 Task: Search one way flight ticket for 2 adults, 2 infants in seat and 1 infant on lap in first from Wrangell: Wrangell Airport (also See Wrangell Seaplane Base) to Wilmington: Wilmington International Airport on 8-6-2023. Choice of flights is Frontier. Number of bags: 1 checked bag. Price is upto 45000. Outbound departure time preference is 21:15.
Action: Mouse moved to (381, 167)
Screenshot: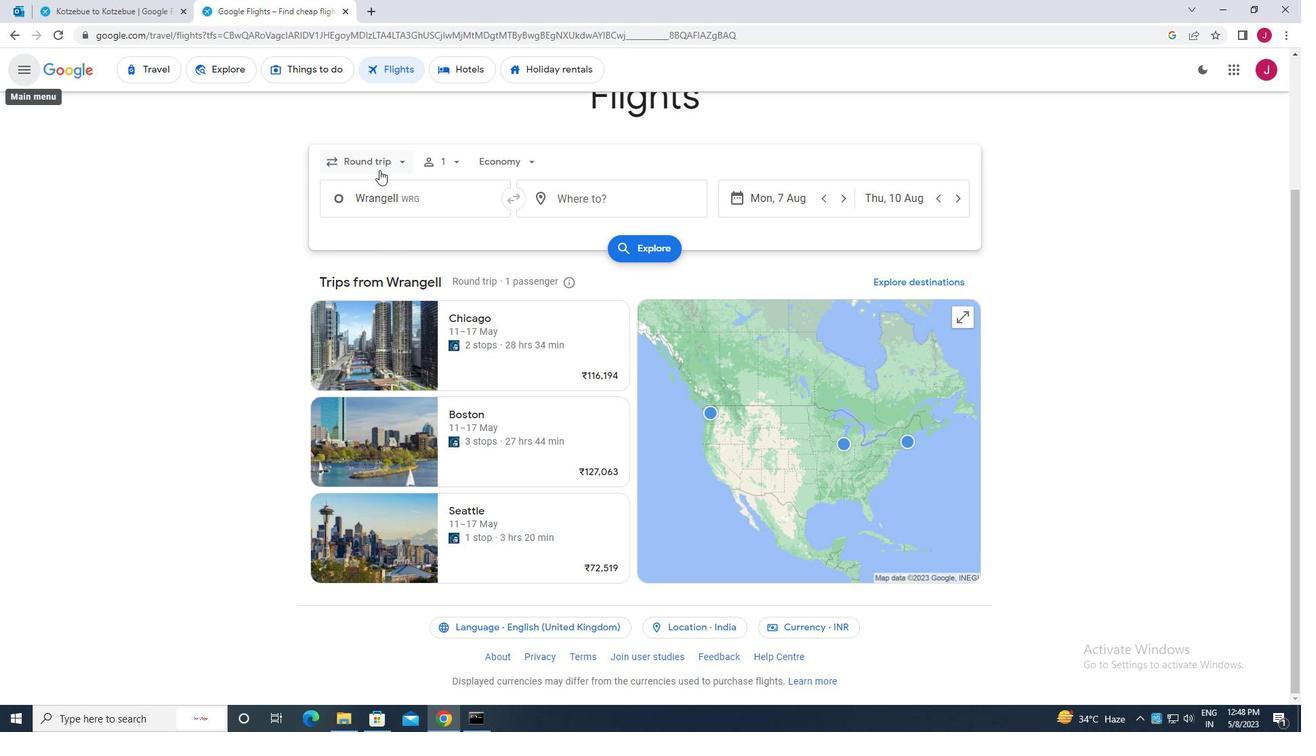 
Action: Mouse pressed left at (381, 167)
Screenshot: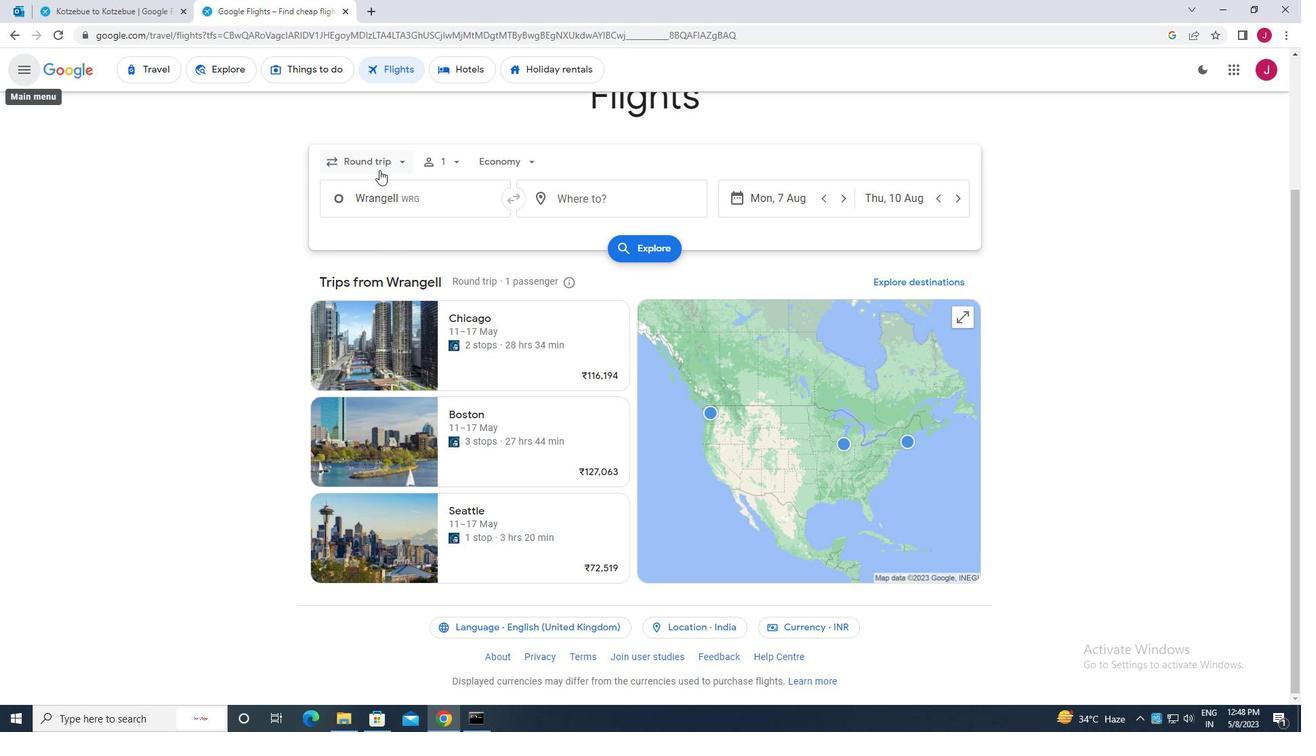 
Action: Mouse moved to (379, 217)
Screenshot: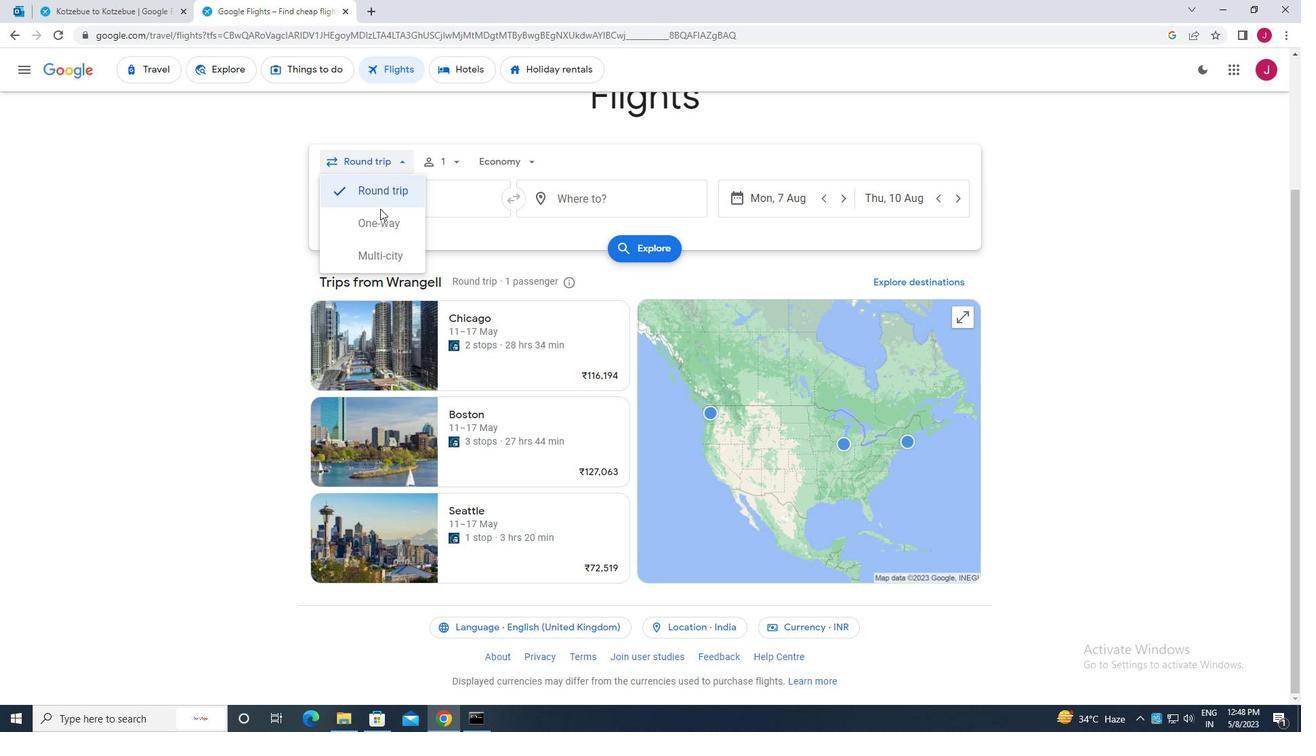 
Action: Mouse pressed left at (379, 217)
Screenshot: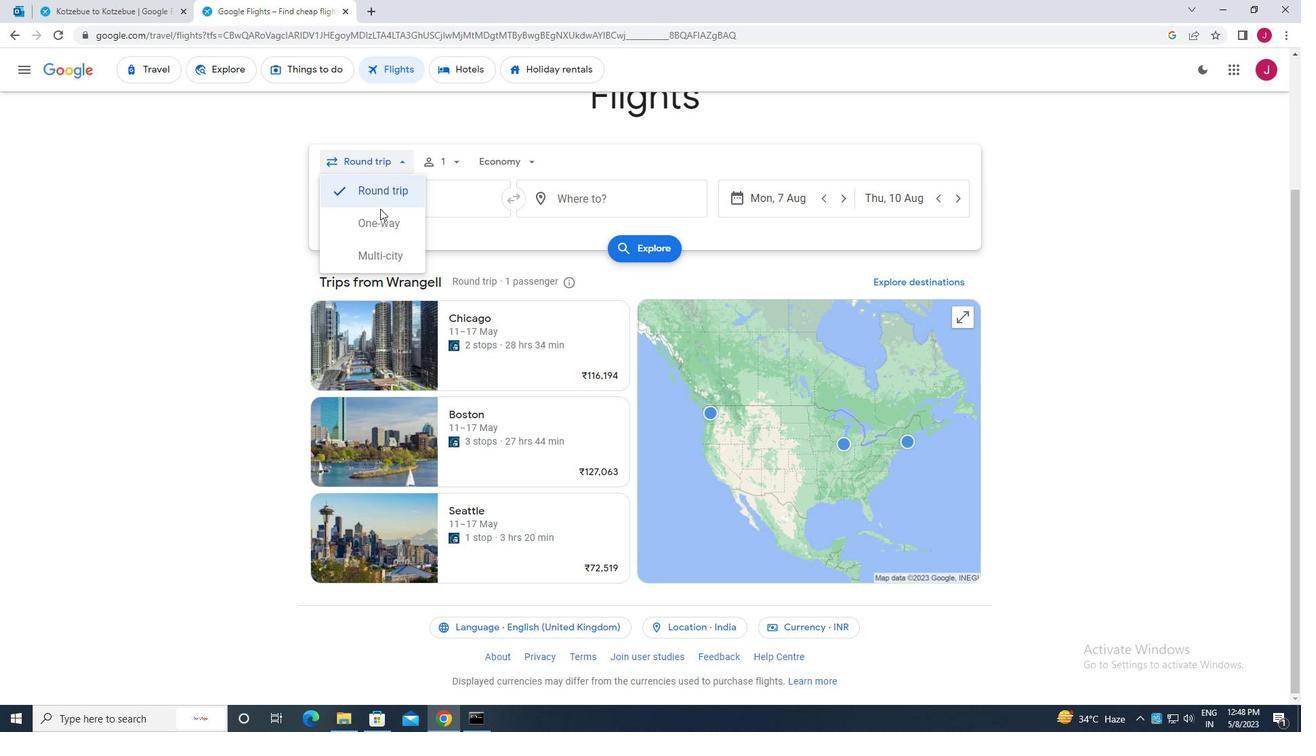 
Action: Mouse moved to (450, 157)
Screenshot: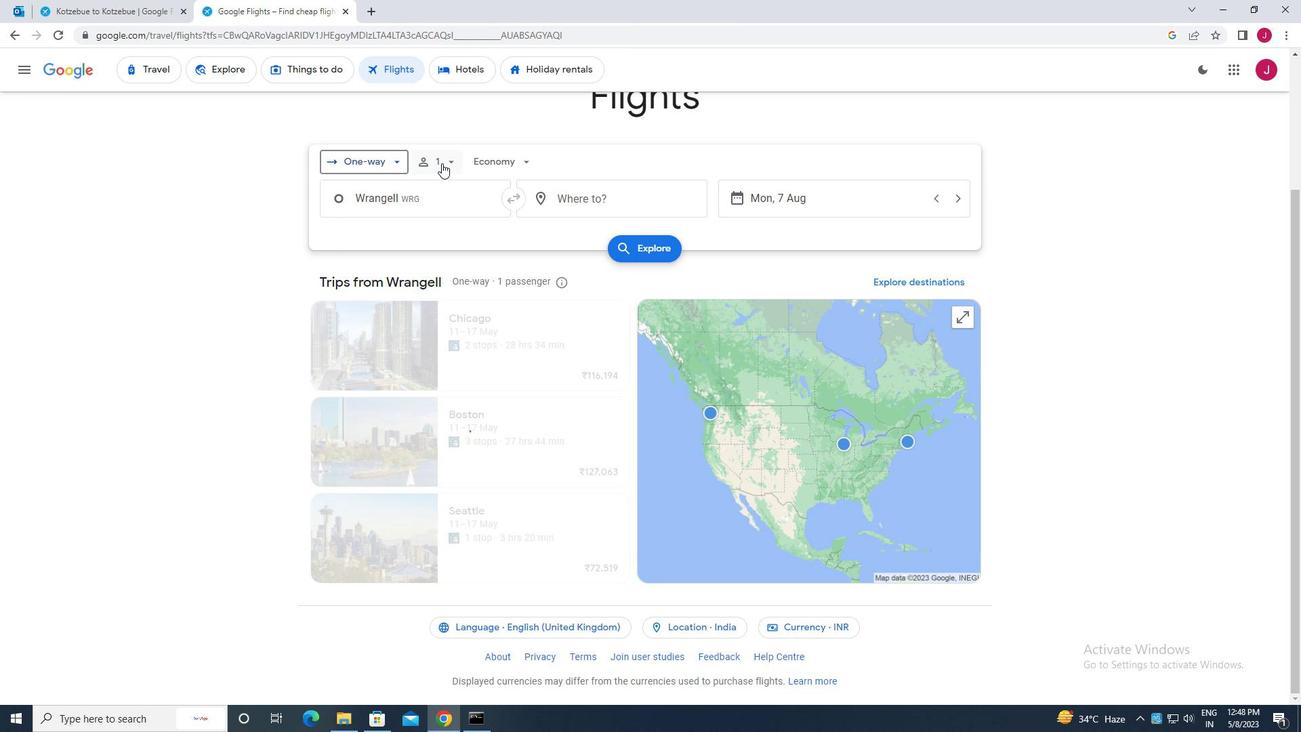 
Action: Mouse pressed left at (450, 157)
Screenshot: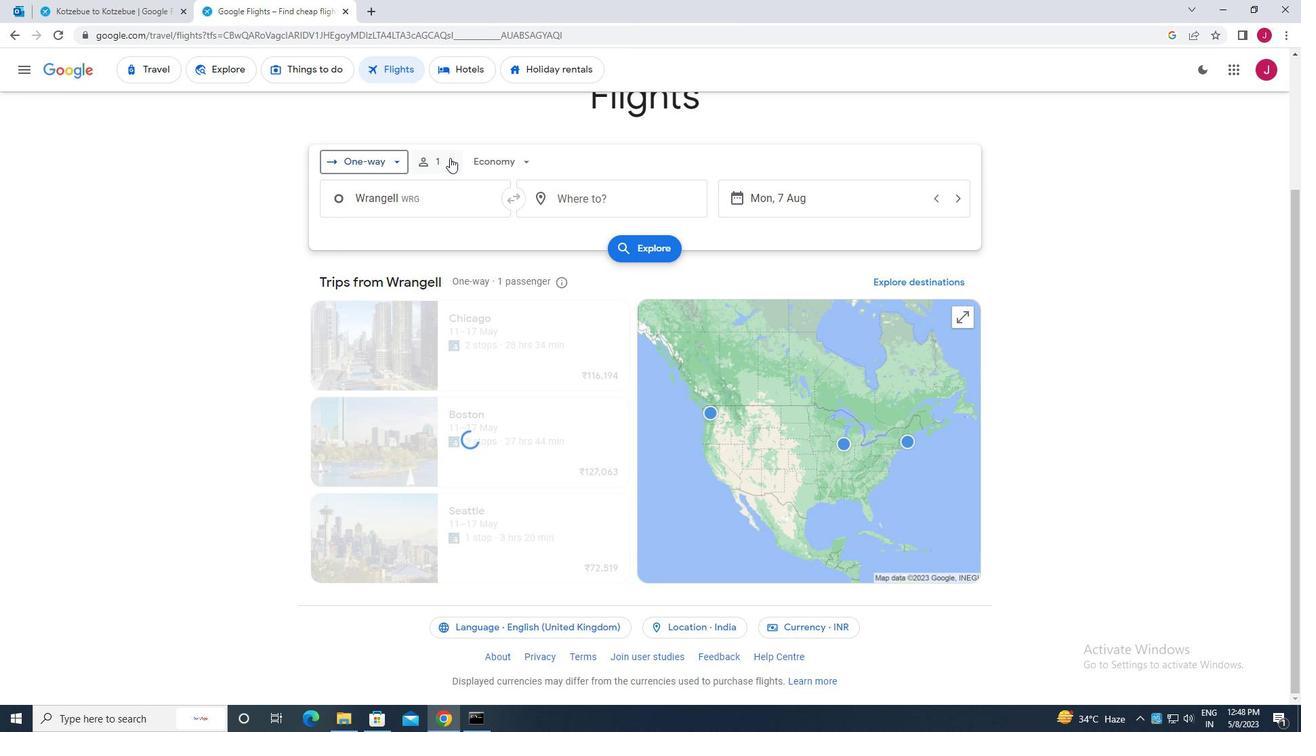 
Action: Mouse moved to (559, 193)
Screenshot: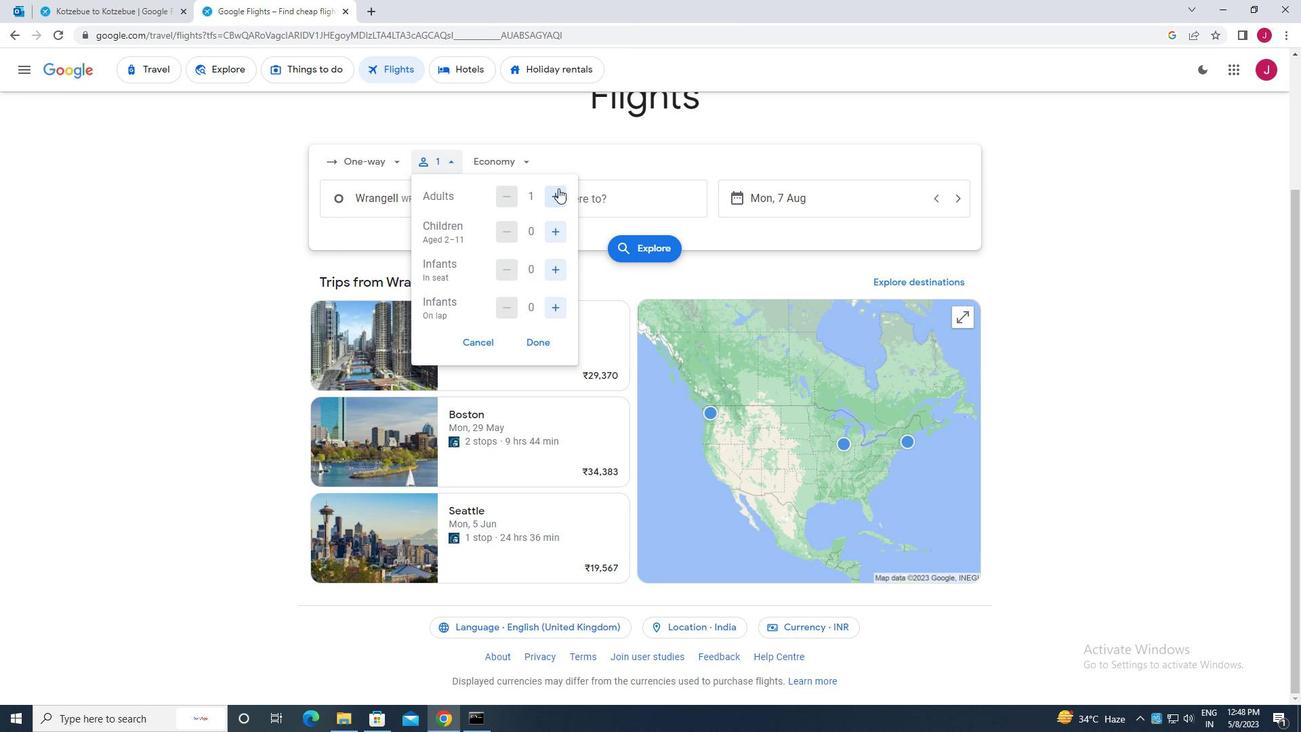 
Action: Mouse pressed left at (559, 193)
Screenshot: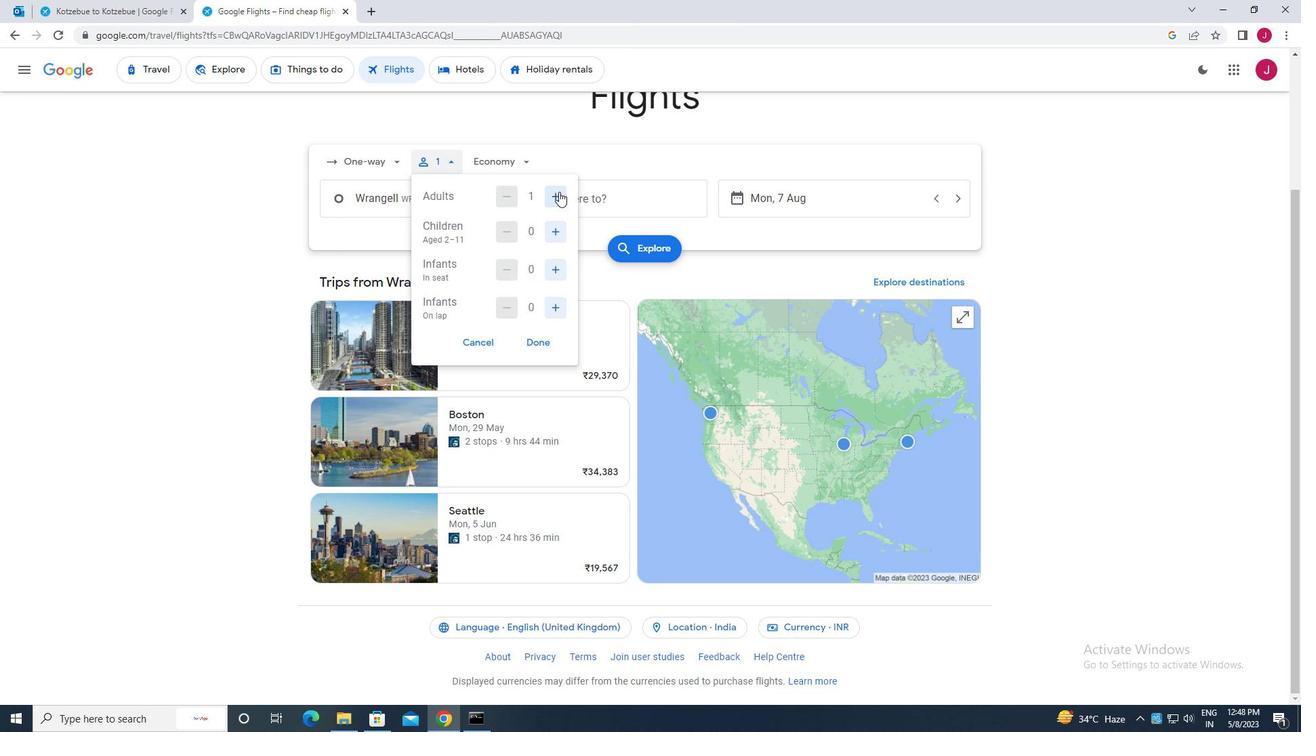 
Action: Mouse moved to (561, 233)
Screenshot: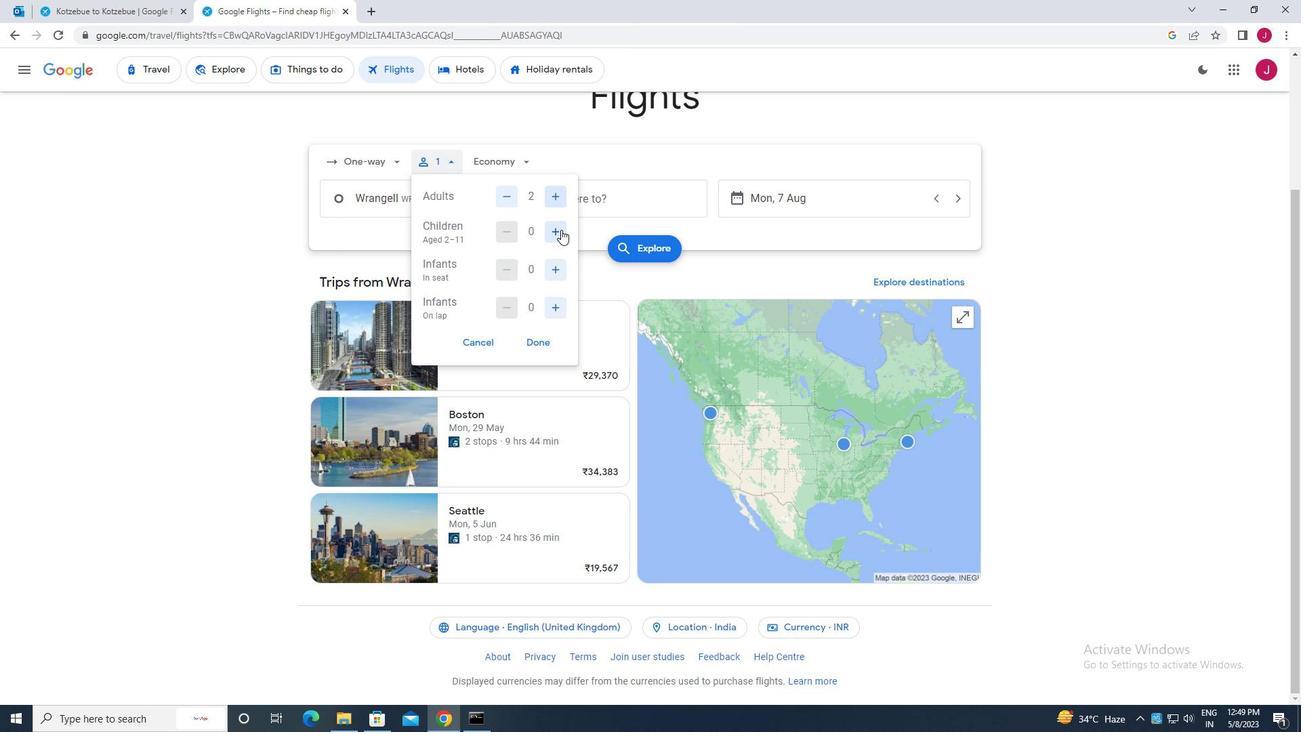 
Action: Mouse pressed left at (561, 233)
Screenshot: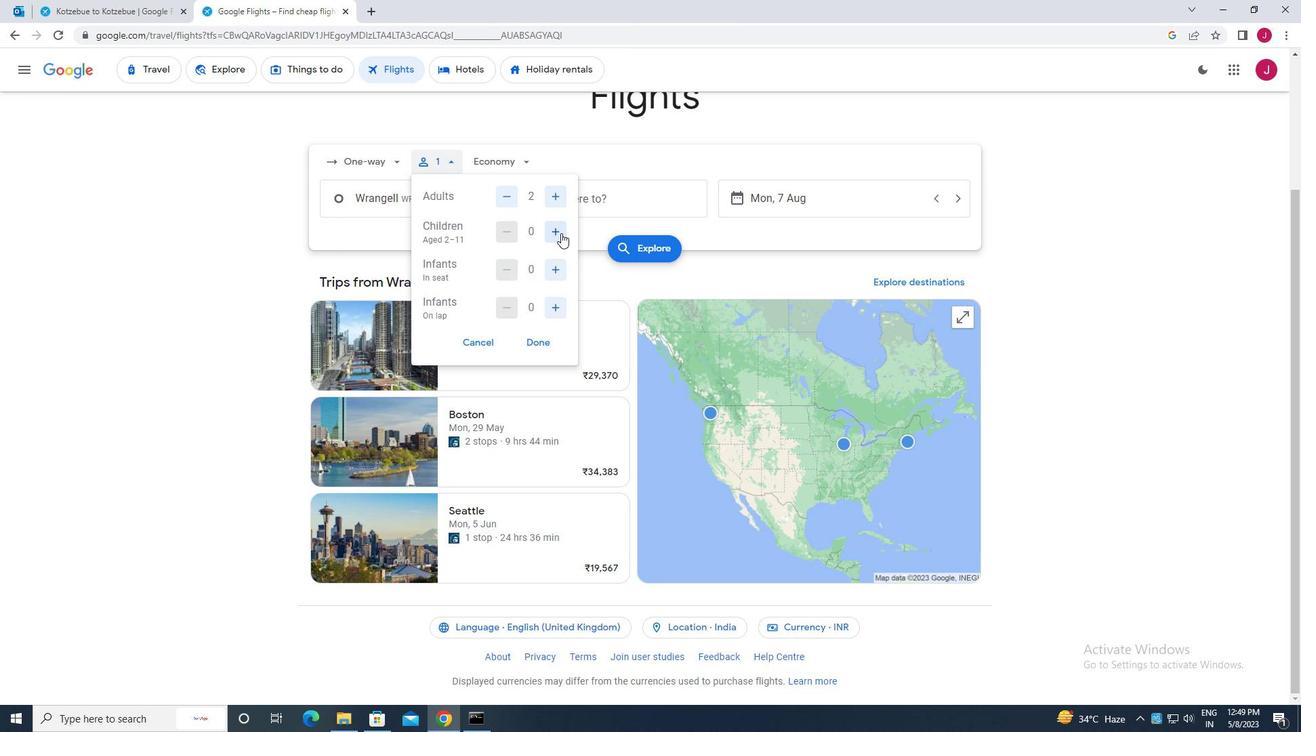 
Action: Mouse pressed left at (561, 233)
Screenshot: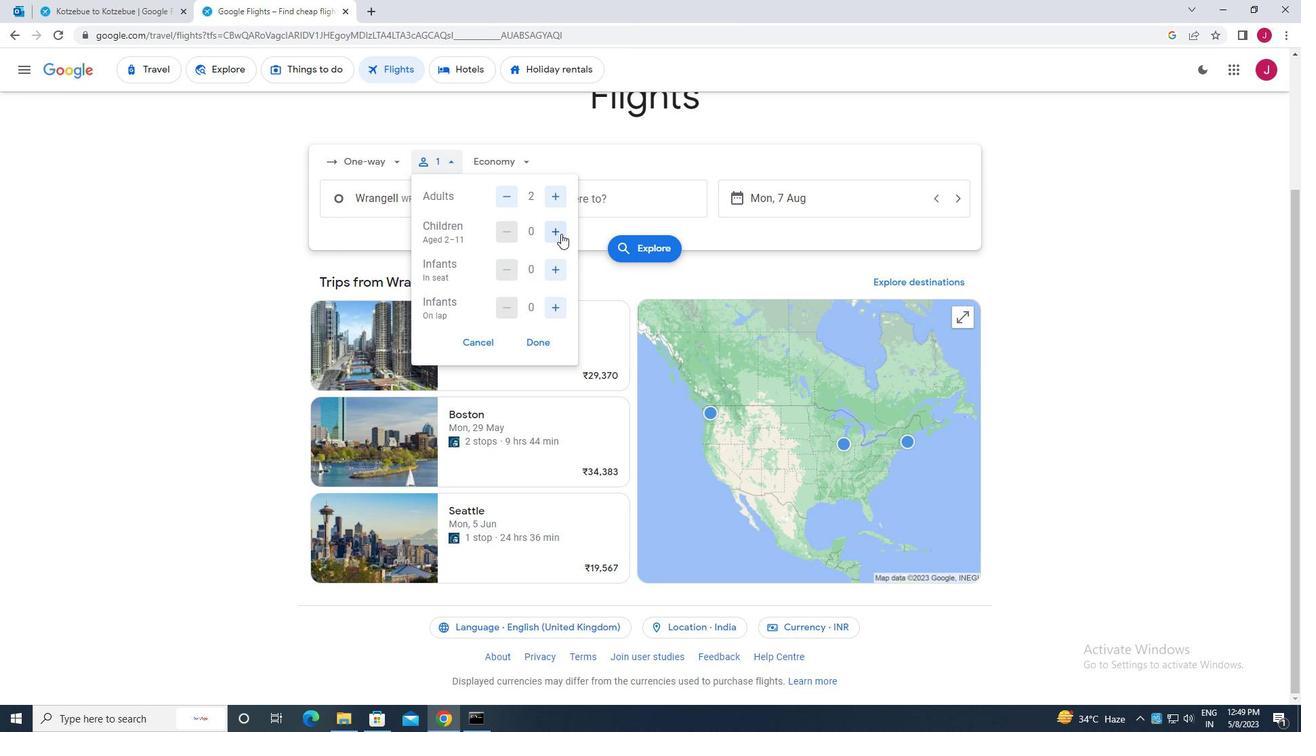 
Action: Mouse moved to (505, 225)
Screenshot: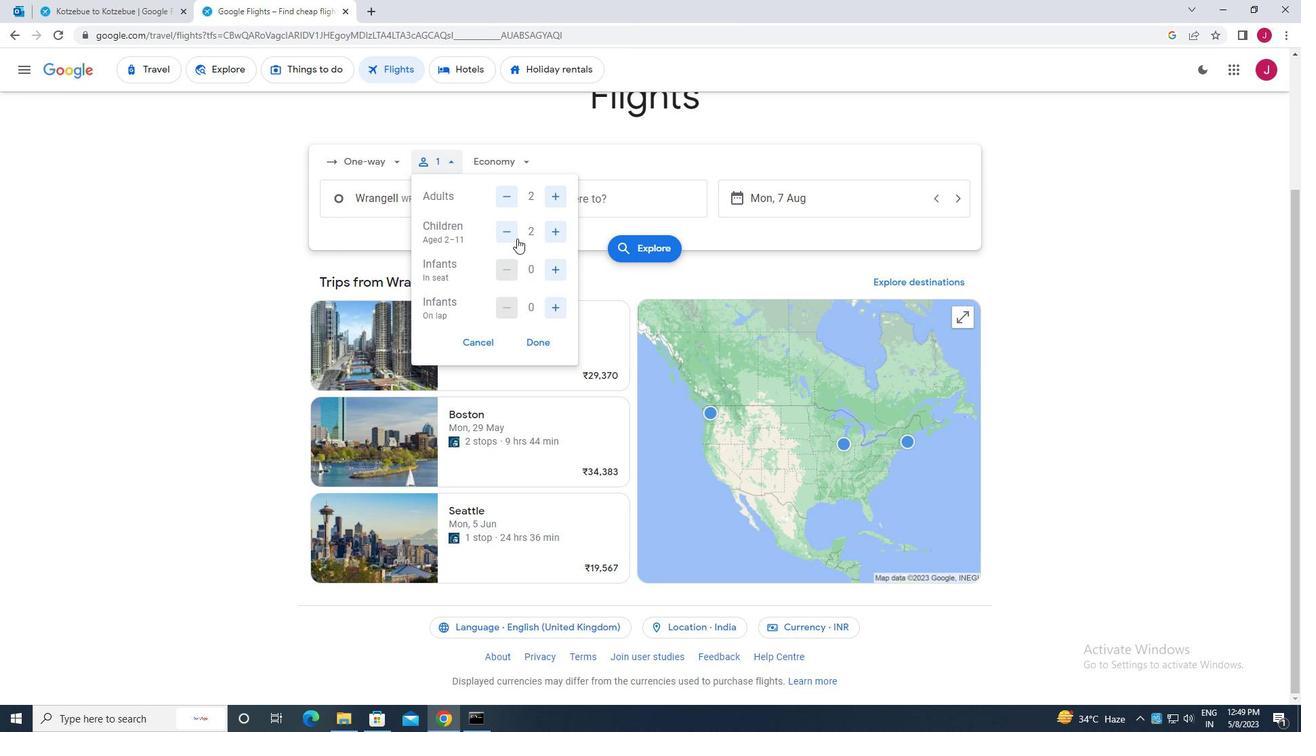 
Action: Mouse pressed left at (505, 225)
Screenshot: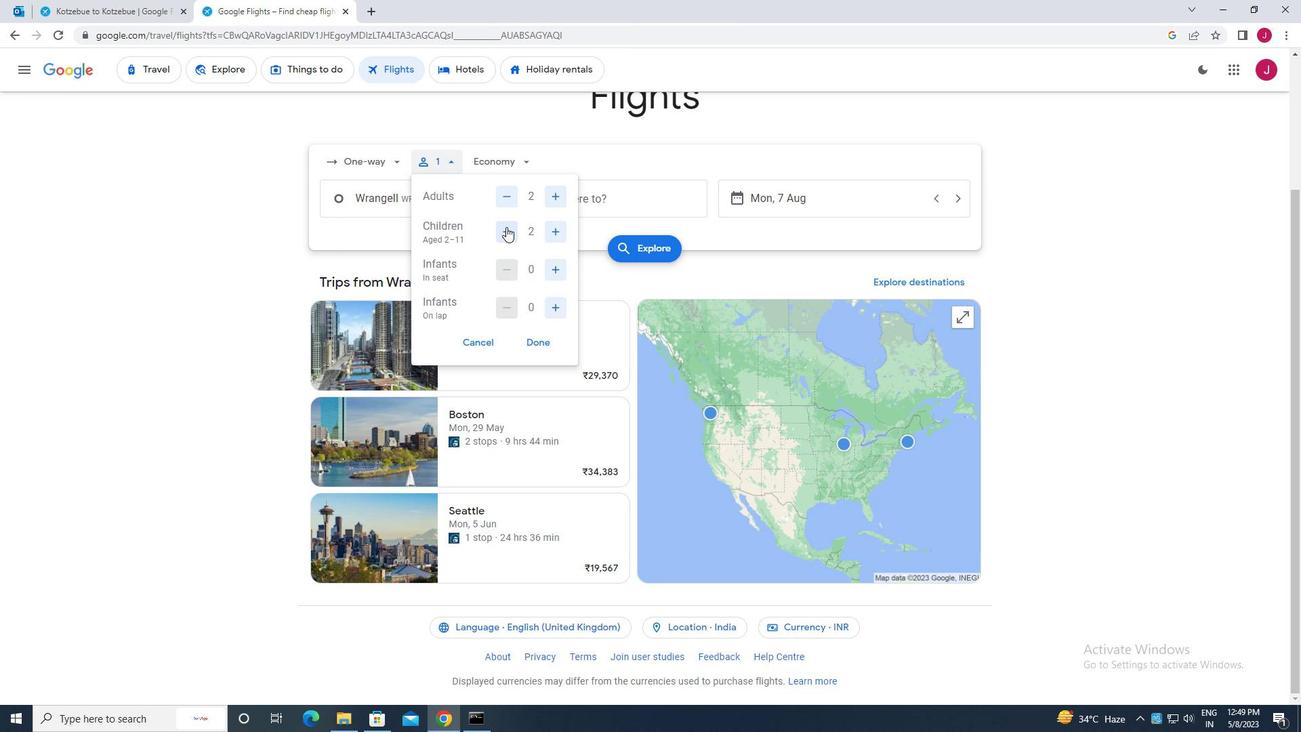 
Action: Mouse pressed left at (505, 225)
Screenshot: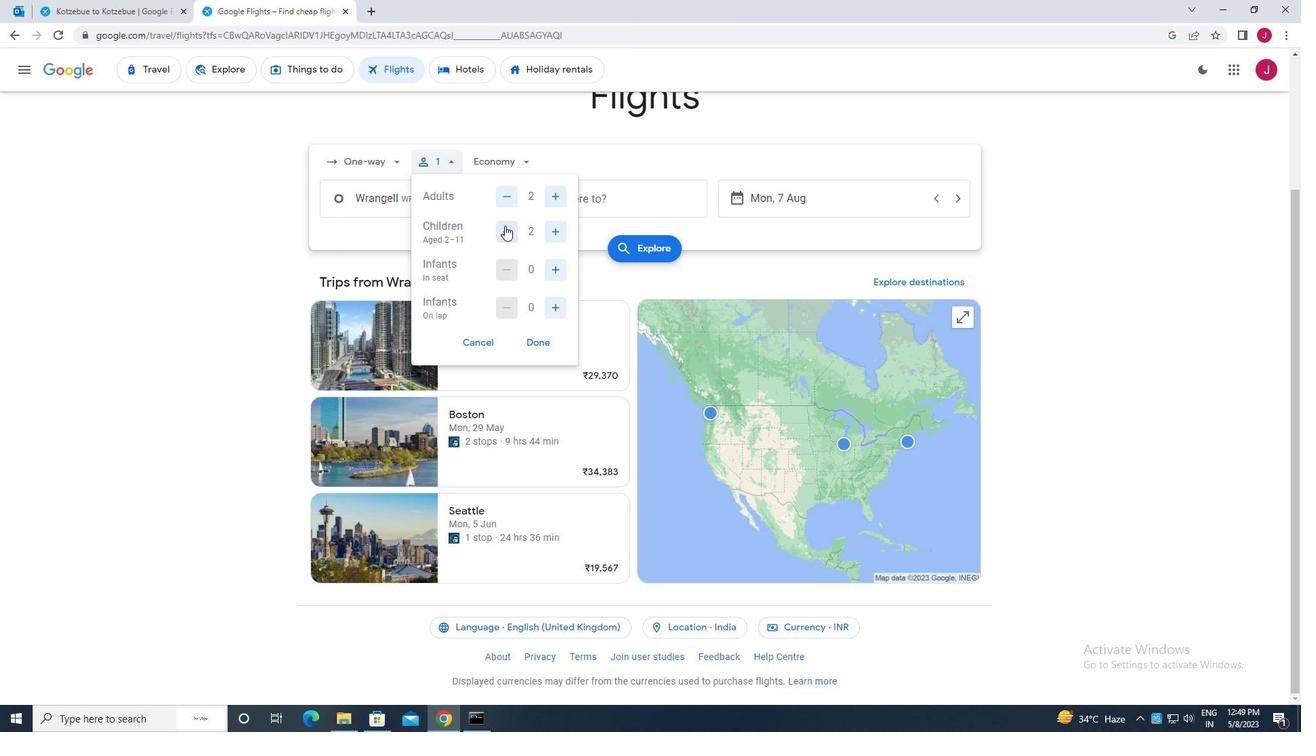 
Action: Mouse moved to (555, 271)
Screenshot: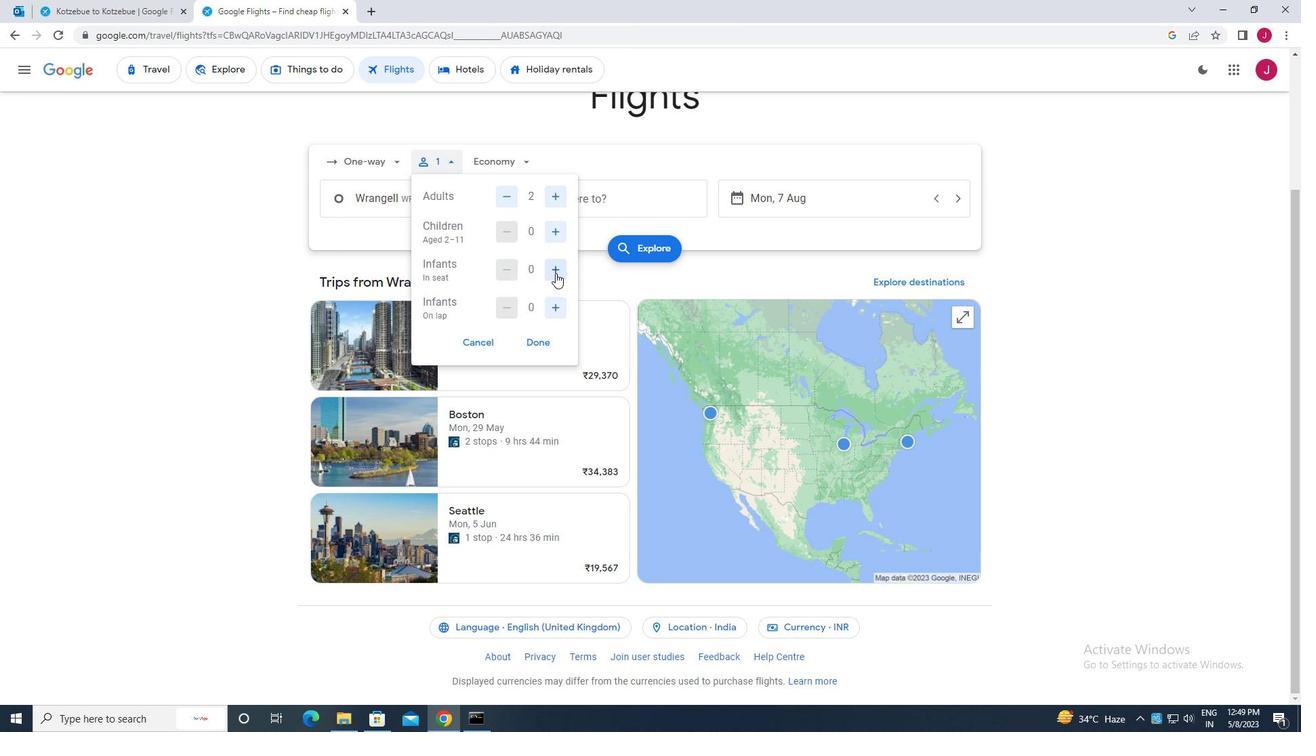 
Action: Mouse pressed left at (555, 271)
Screenshot: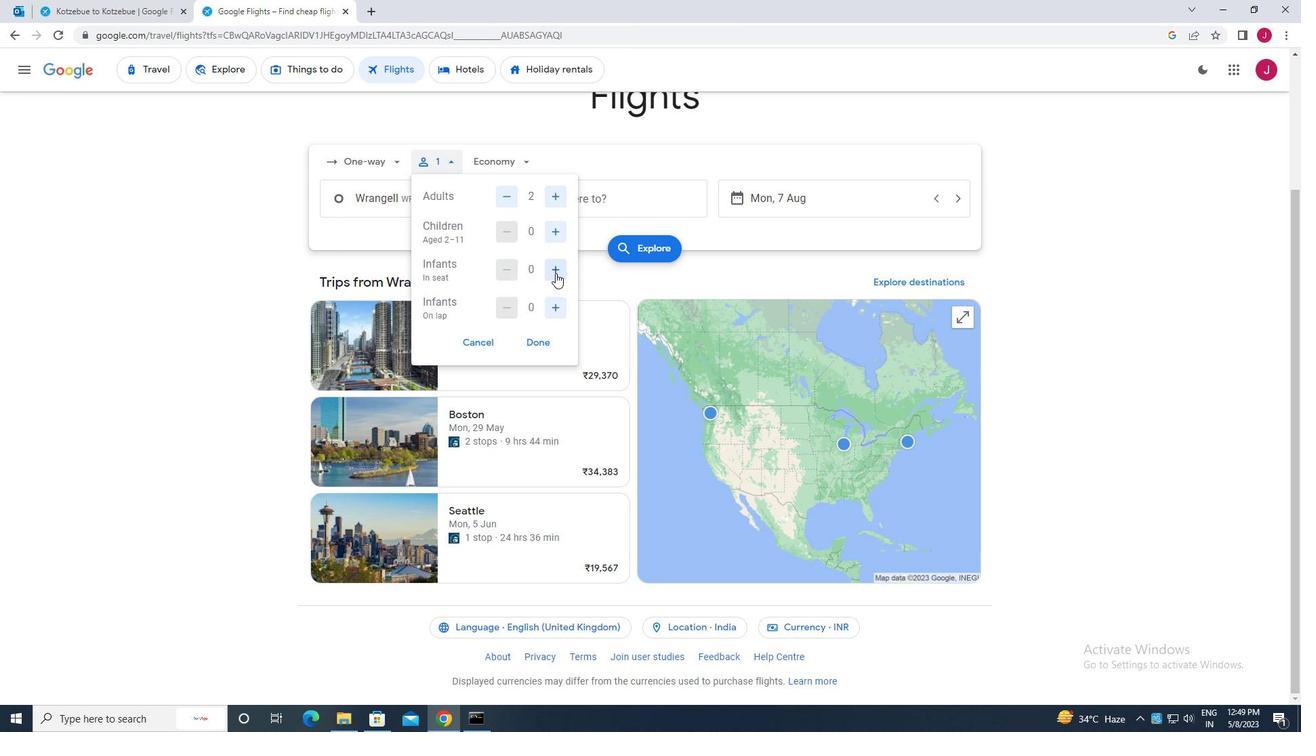 
Action: Mouse pressed left at (555, 271)
Screenshot: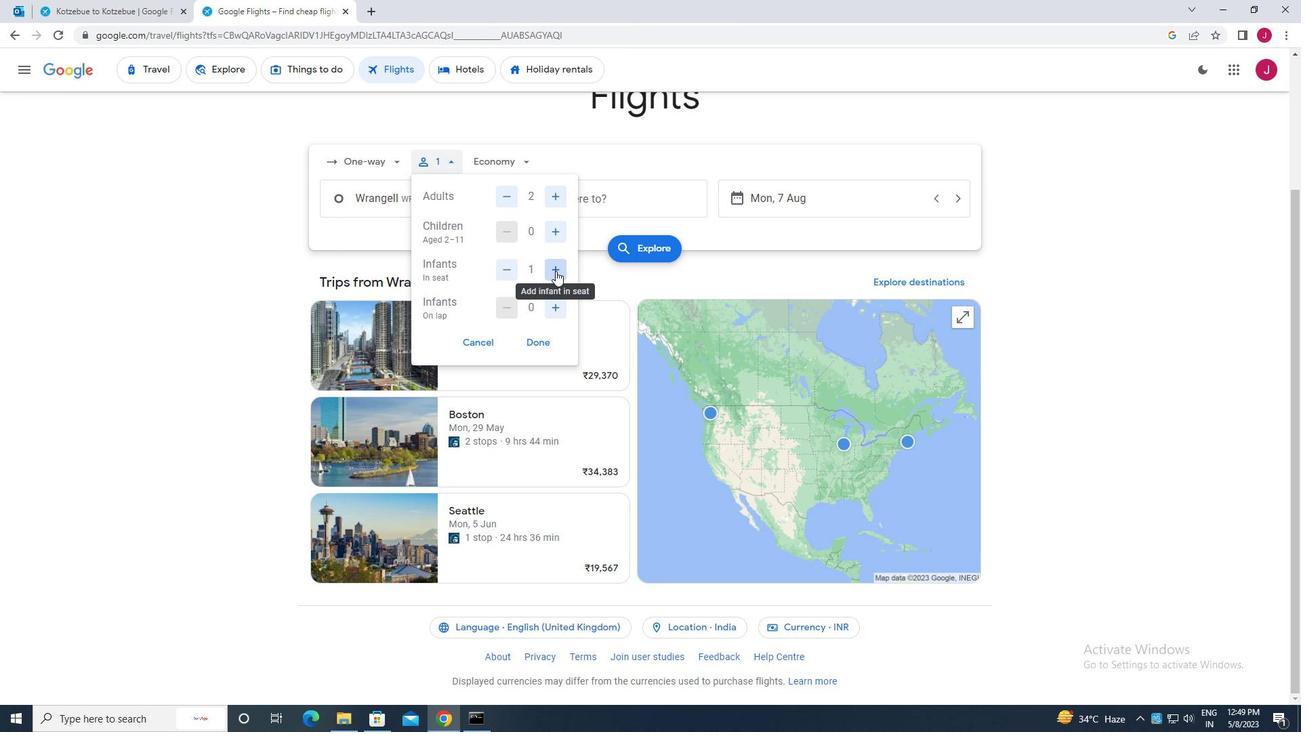 
Action: Mouse moved to (557, 309)
Screenshot: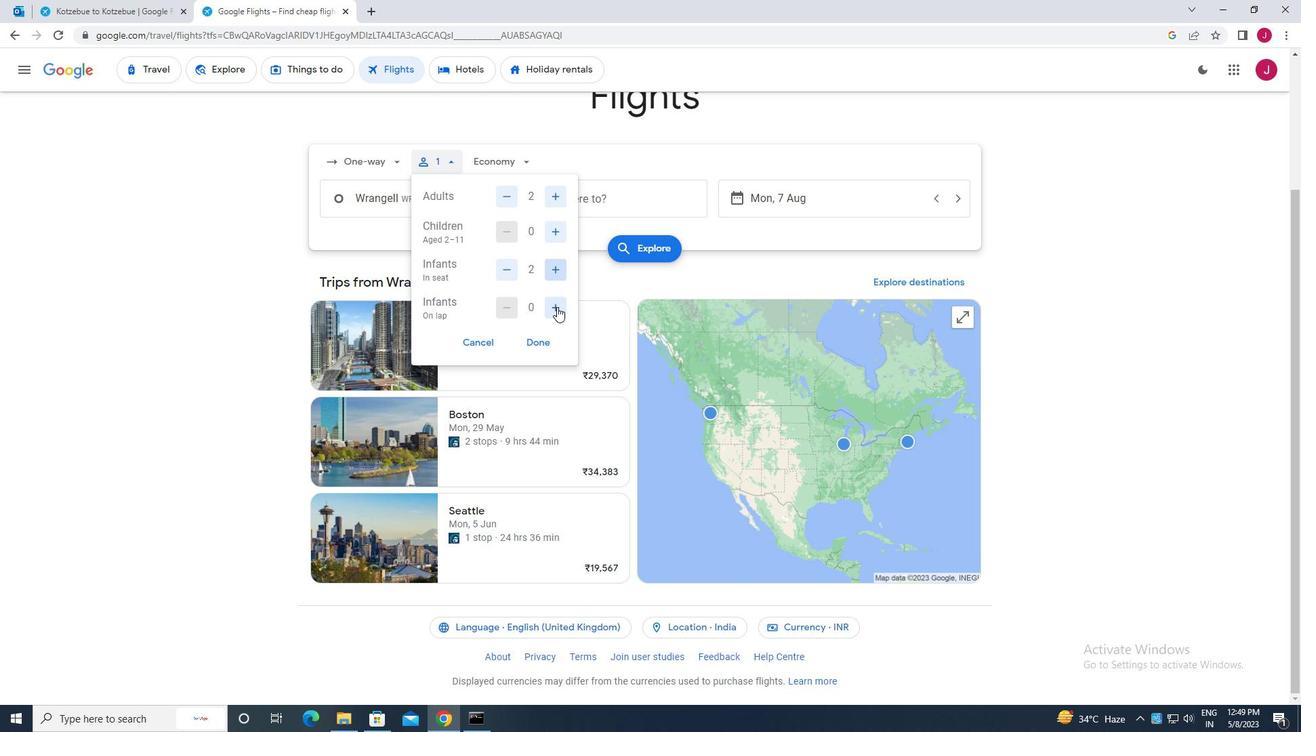 
Action: Mouse pressed left at (557, 309)
Screenshot: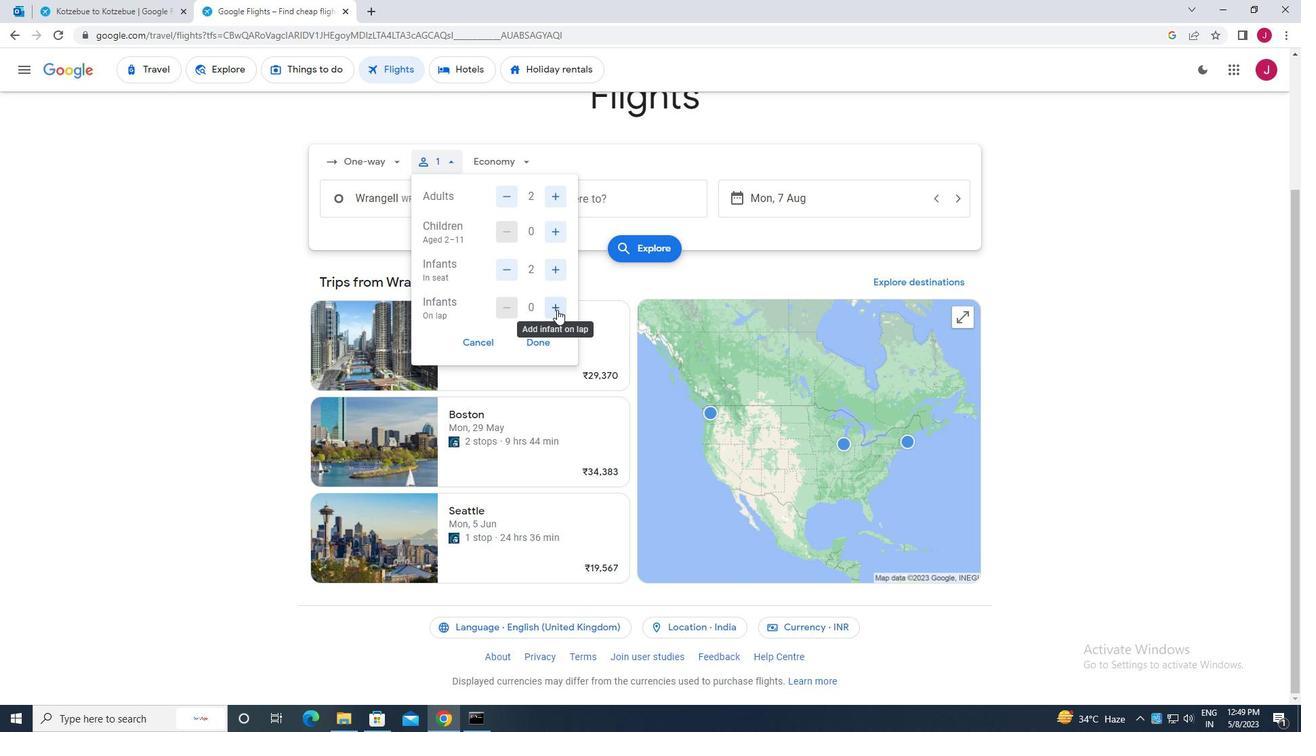 
Action: Mouse moved to (537, 340)
Screenshot: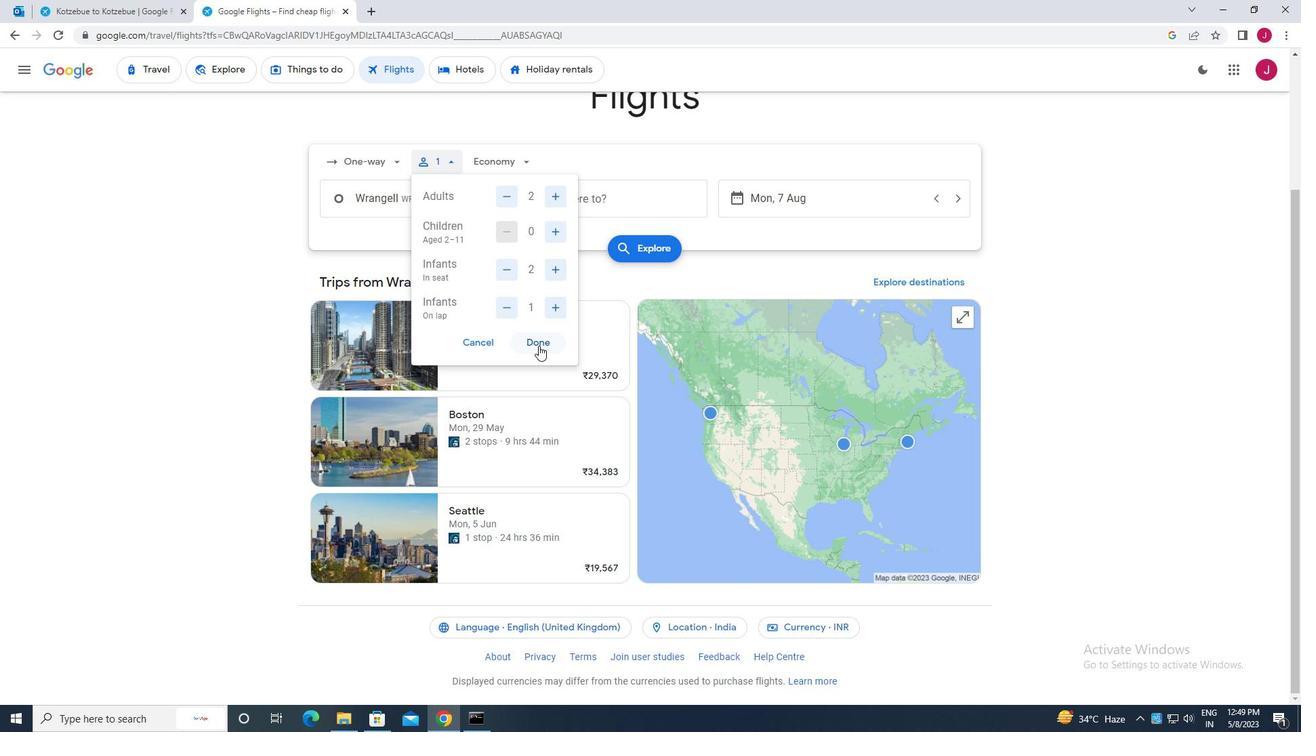 
Action: Mouse pressed left at (537, 340)
Screenshot: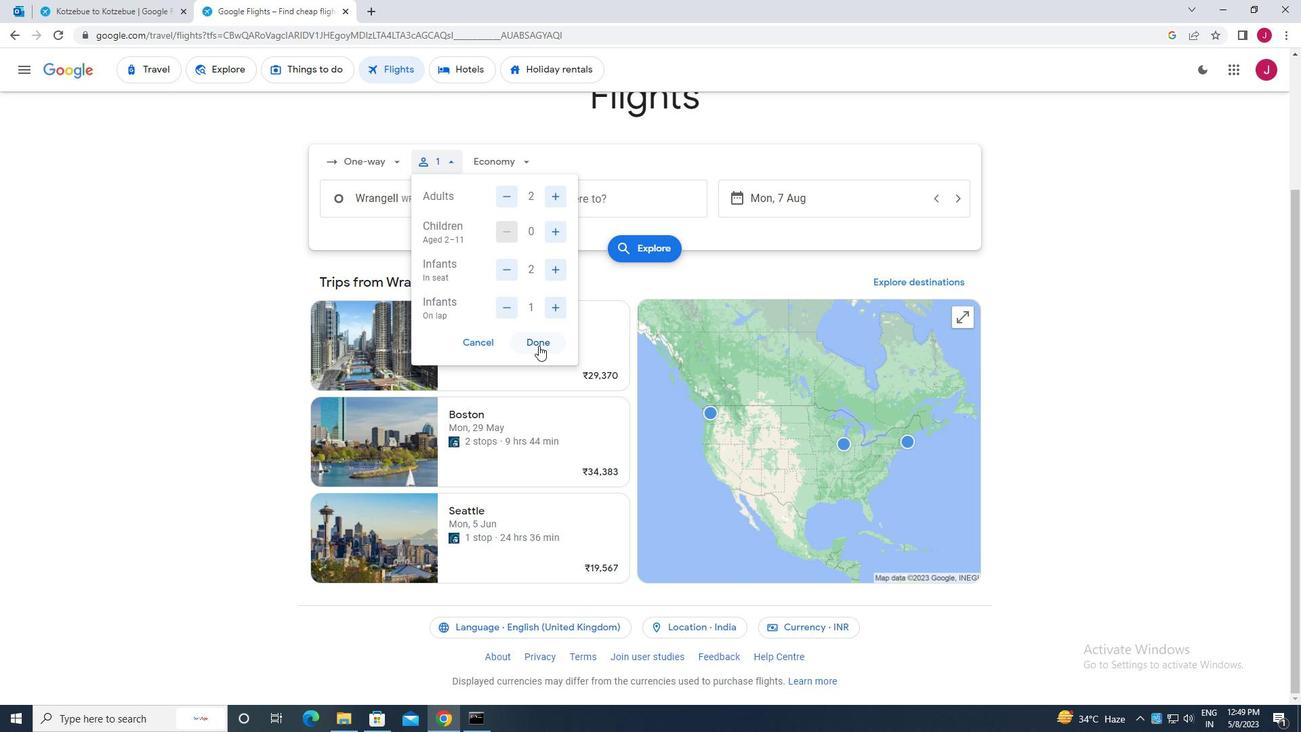 
Action: Mouse moved to (504, 164)
Screenshot: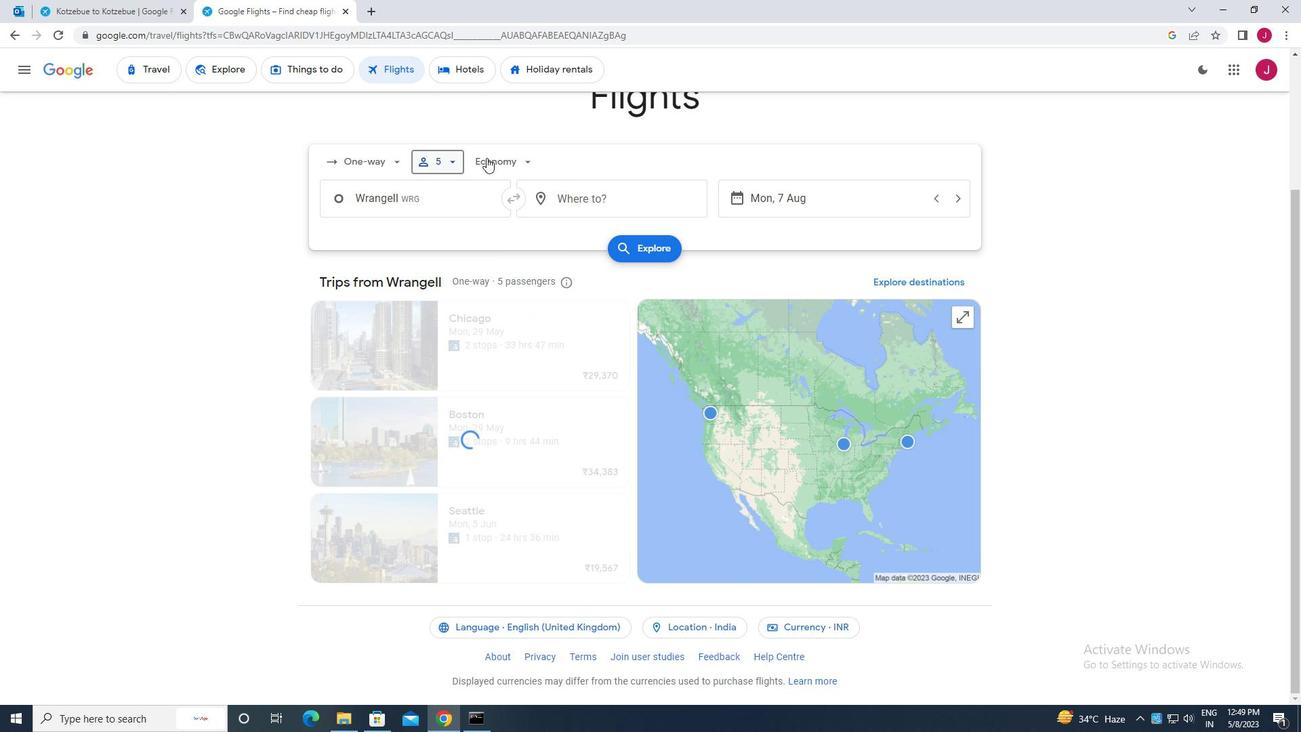 
Action: Mouse pressed left at (504, 164)
Screenshot: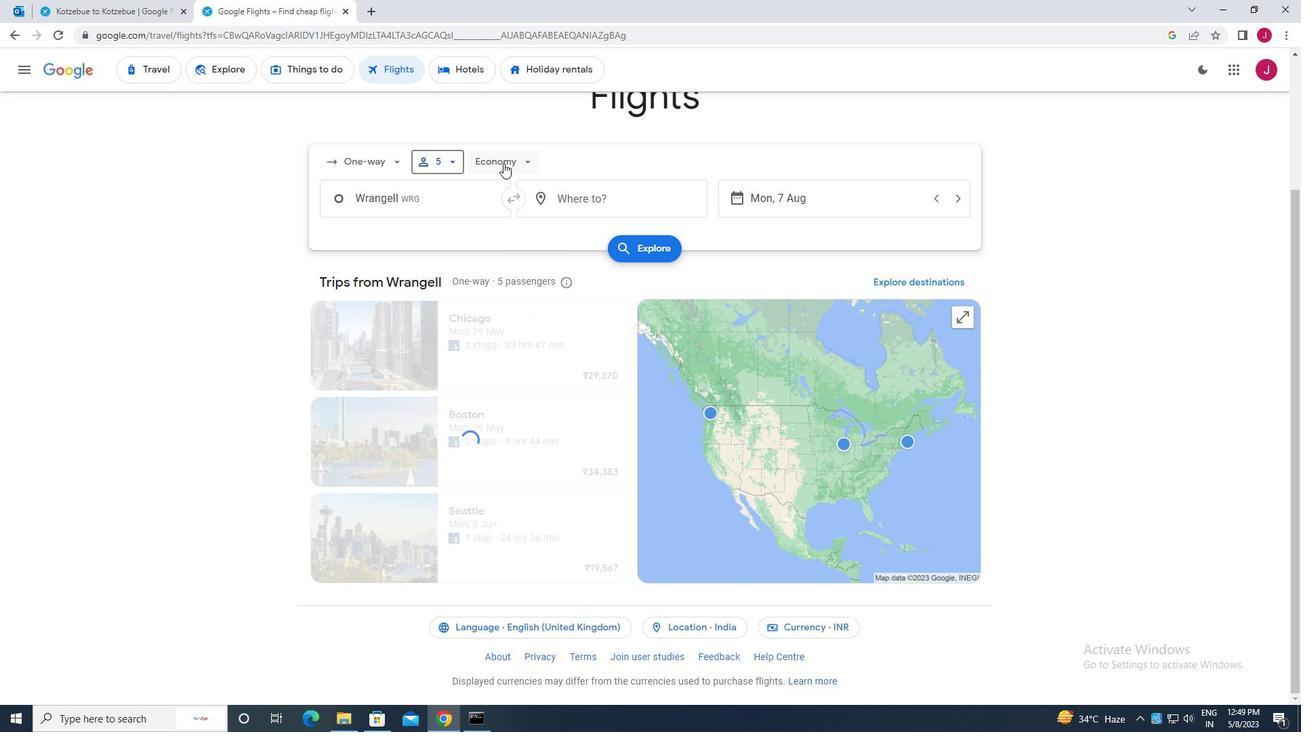 
Action: Mouse moved to (518, 290)
Screenshot: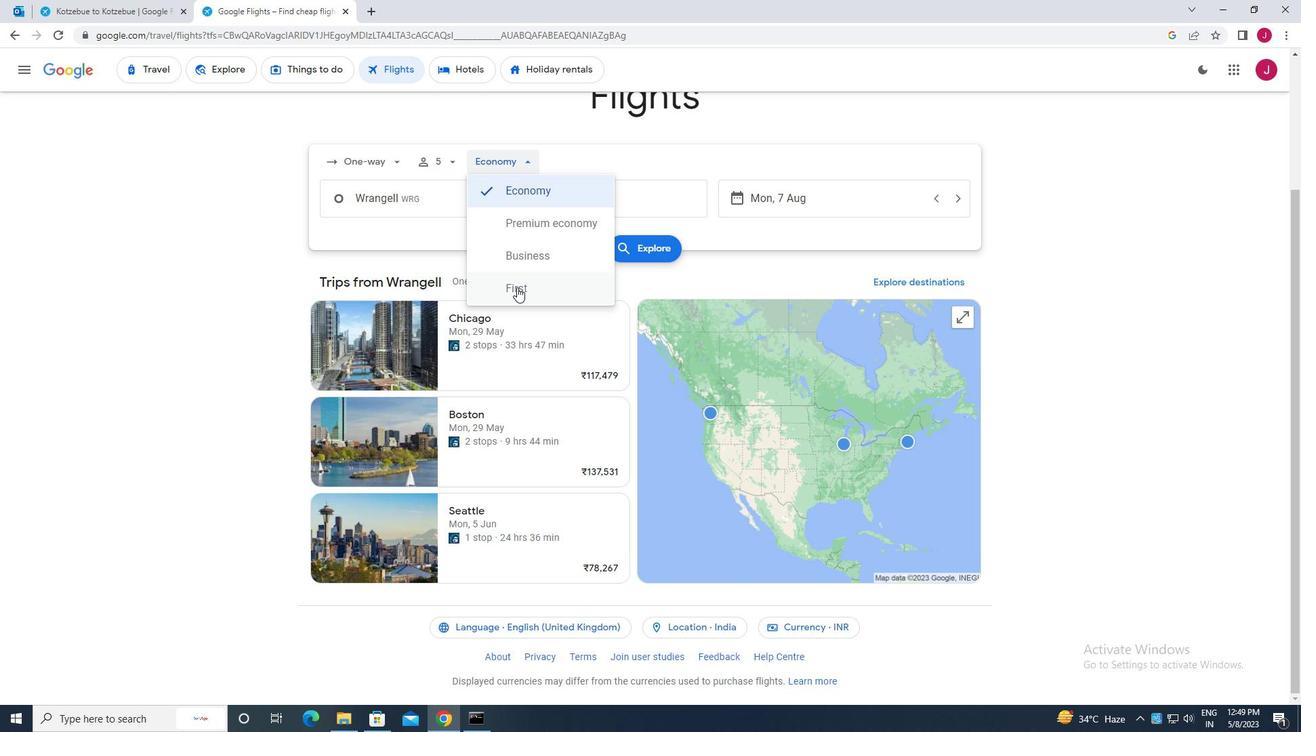 
Action: Mouse pressed left at (518, 290)
Screenshot: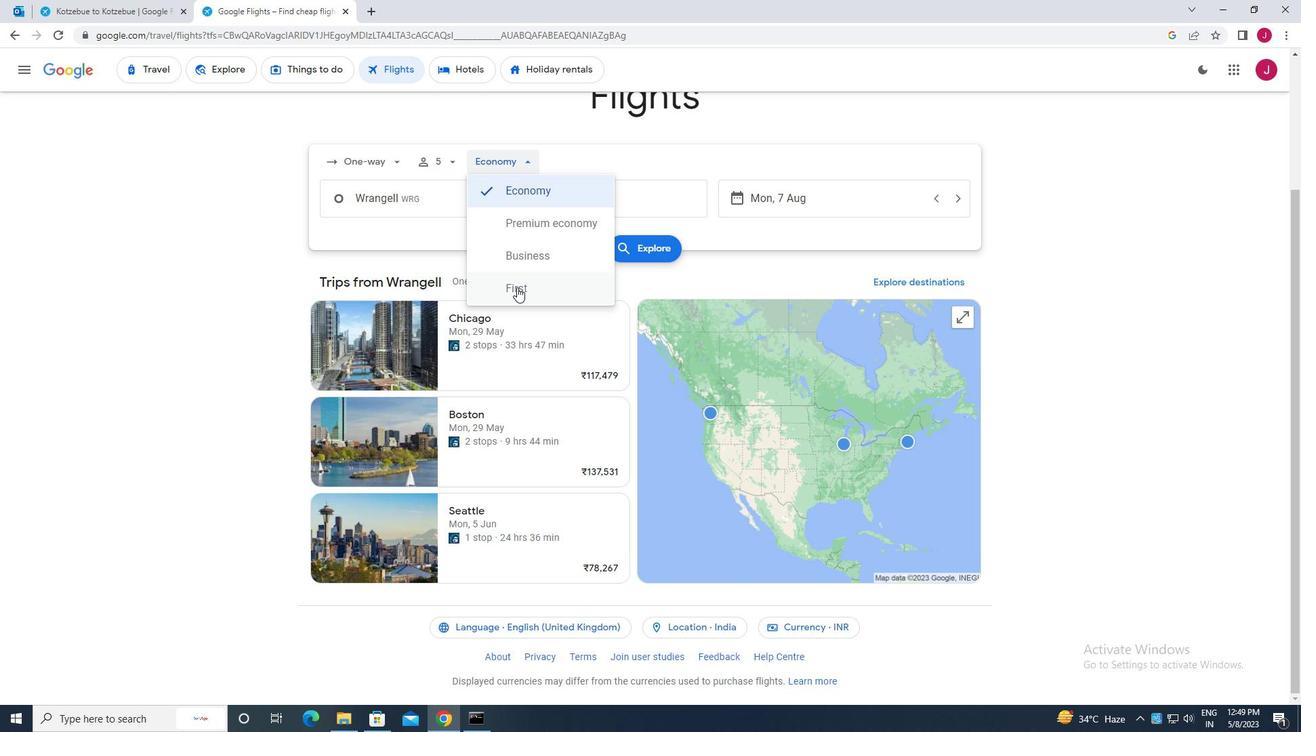 
Action: Mouse moved to (417, 199)
Screenshot: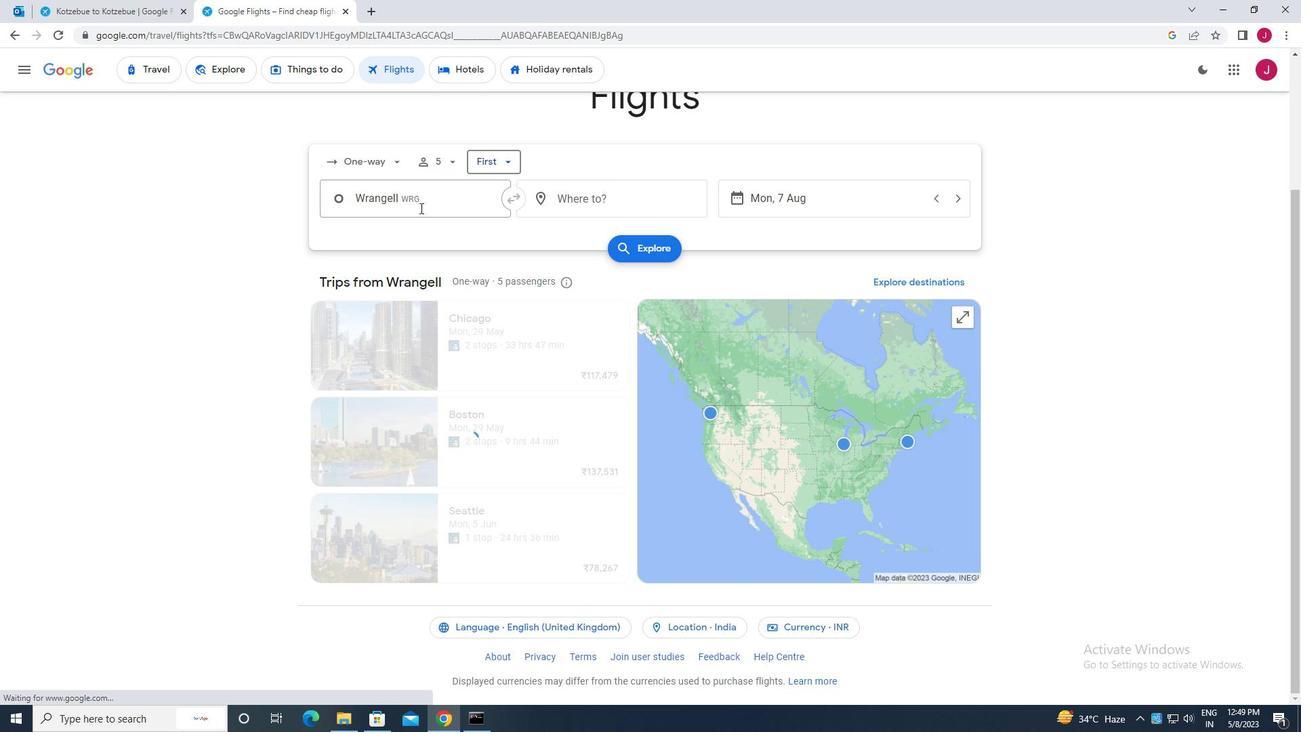 
Action: Mouse pressed left at (417, 199)
Screenshot: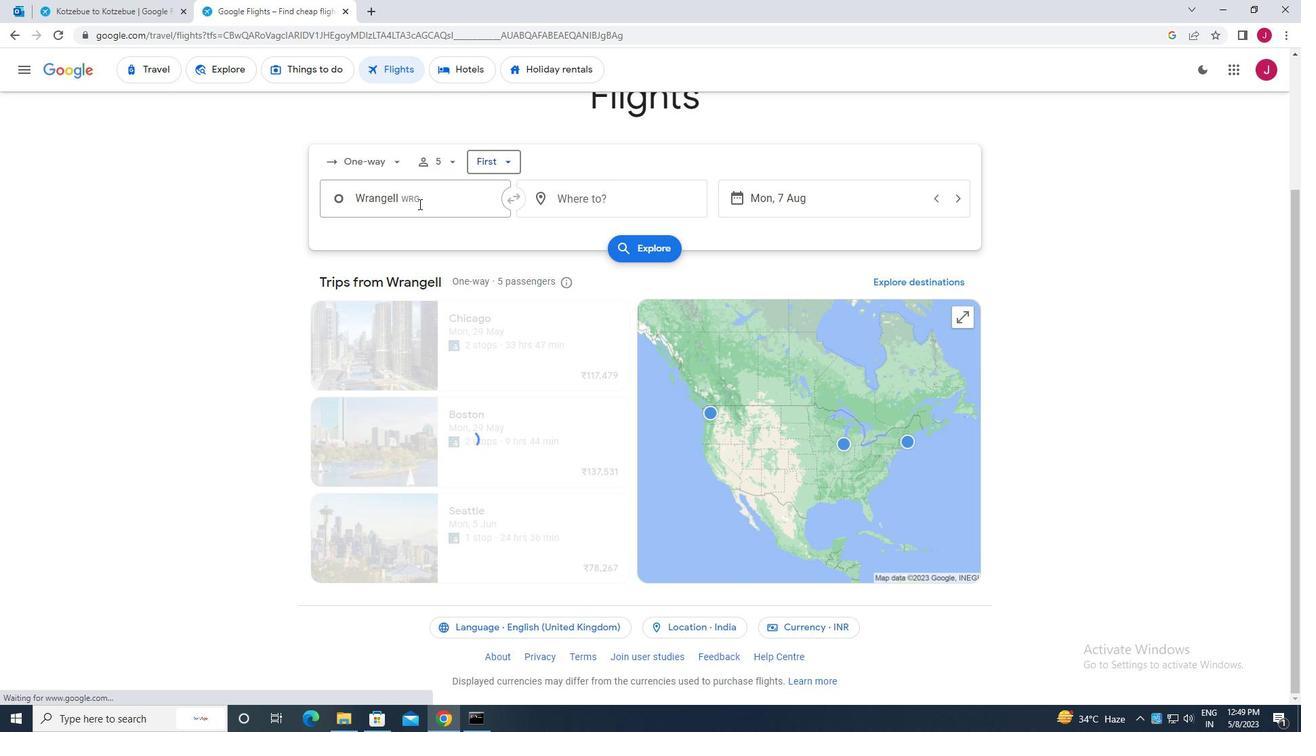 
Action: Mouse moved to (416, 199)
Screenshot: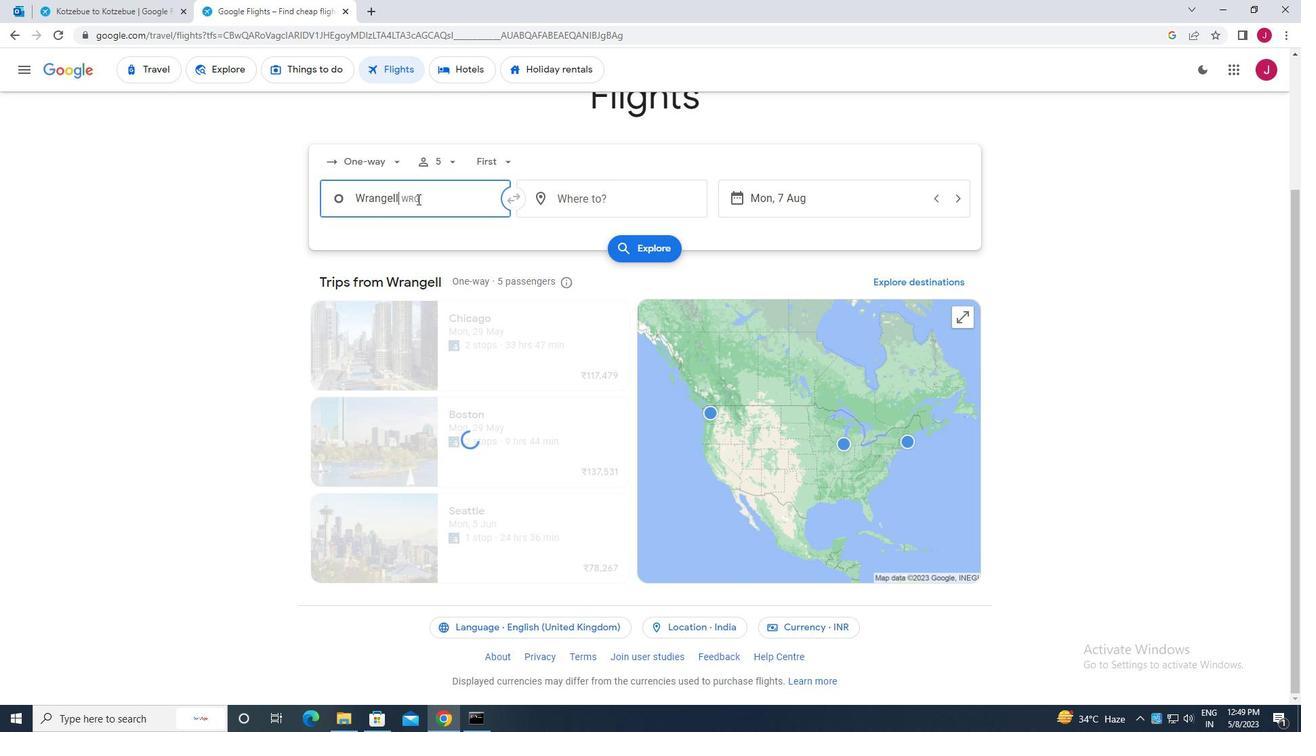 
Action: Key pressed wrangell
Screenshot: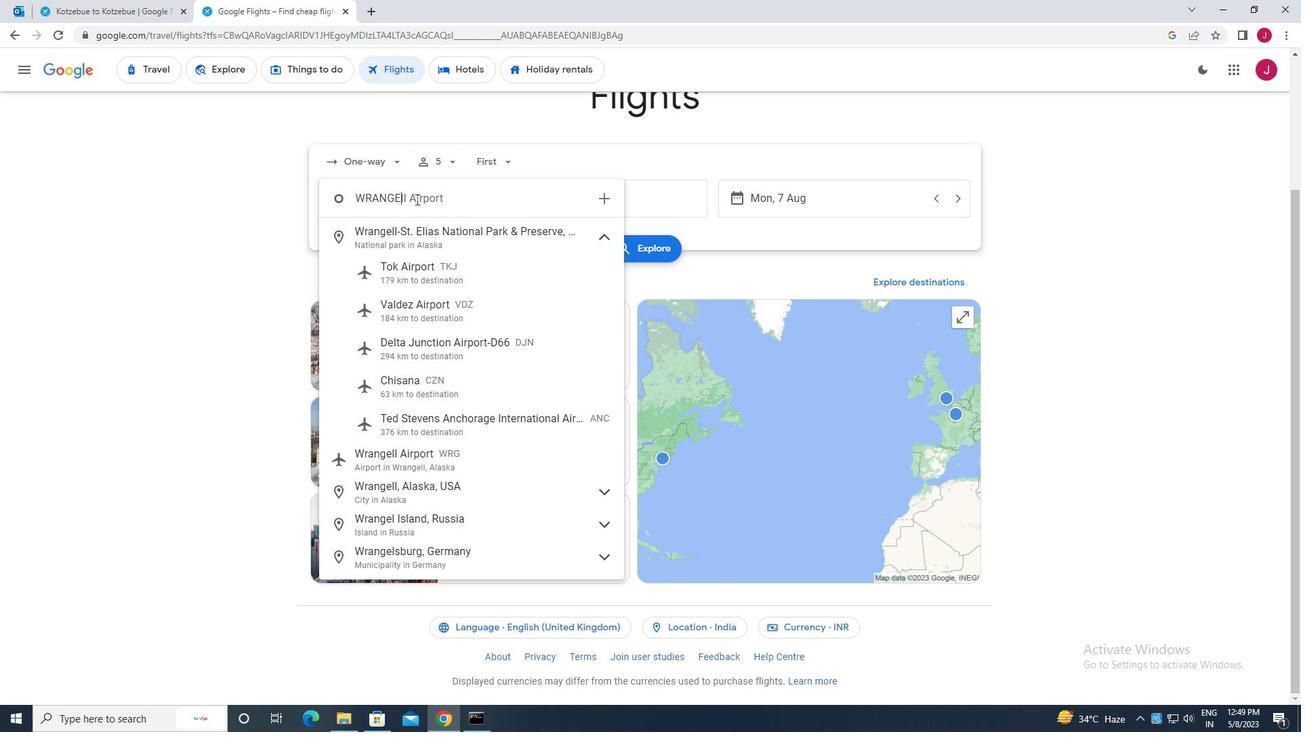 
Action: Mouse moved to (440, 453)
Screenshot: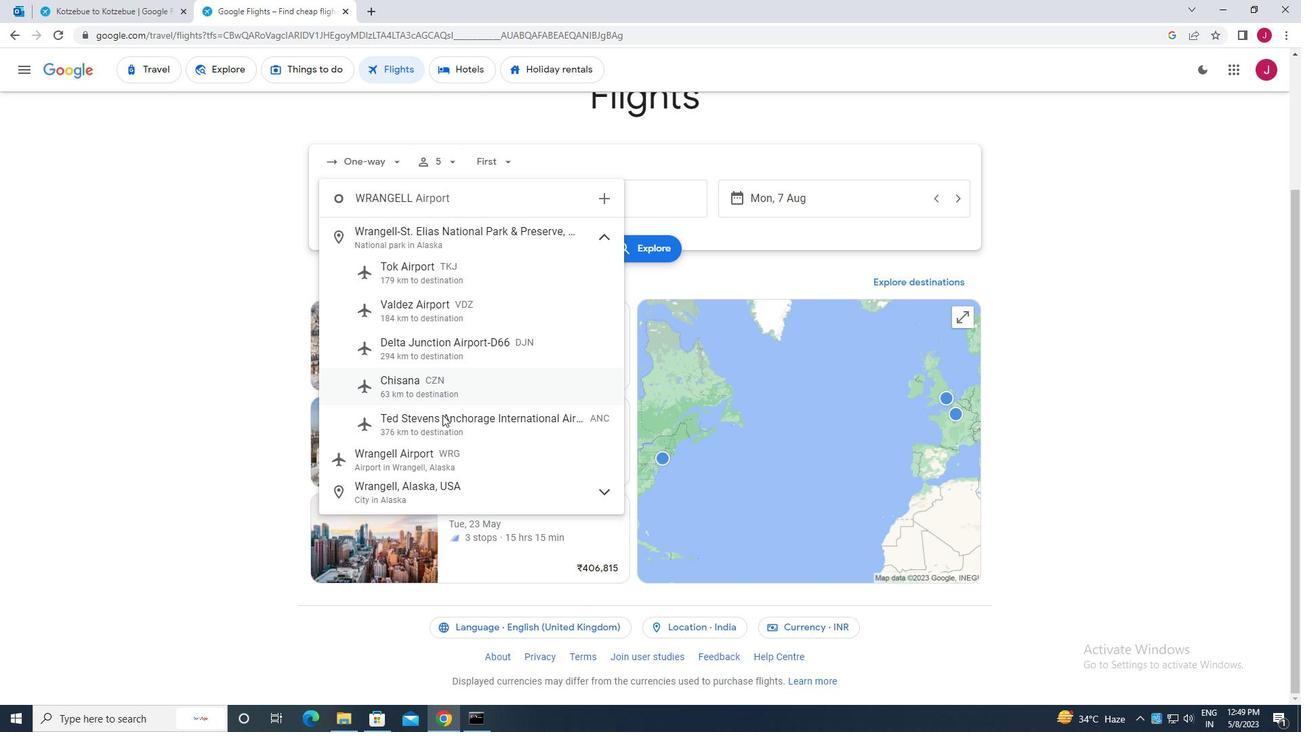 
Action: Mouse pressed left at (440, 453)
Screenshot: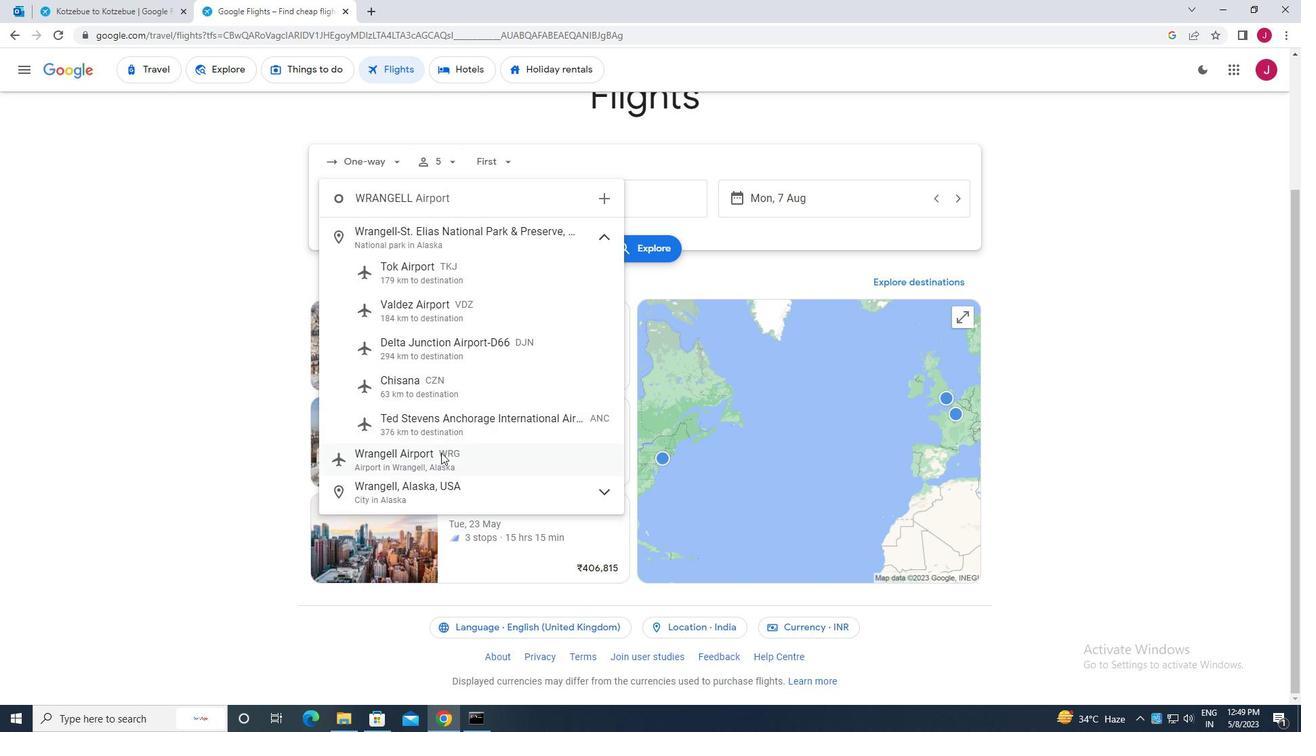 
Action: Mouse moved to (587, 198)
Screenshot: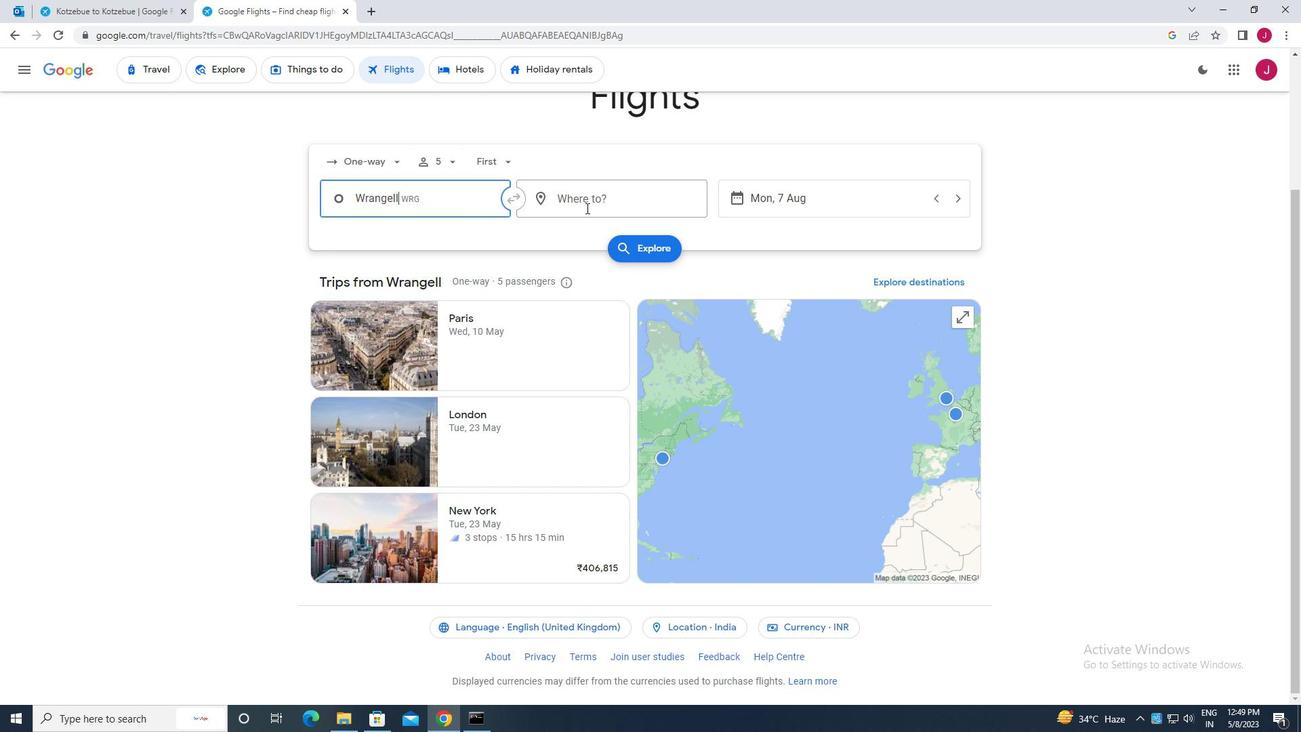 
Action: Mouse pressed left at (587, 198)
Screenshot: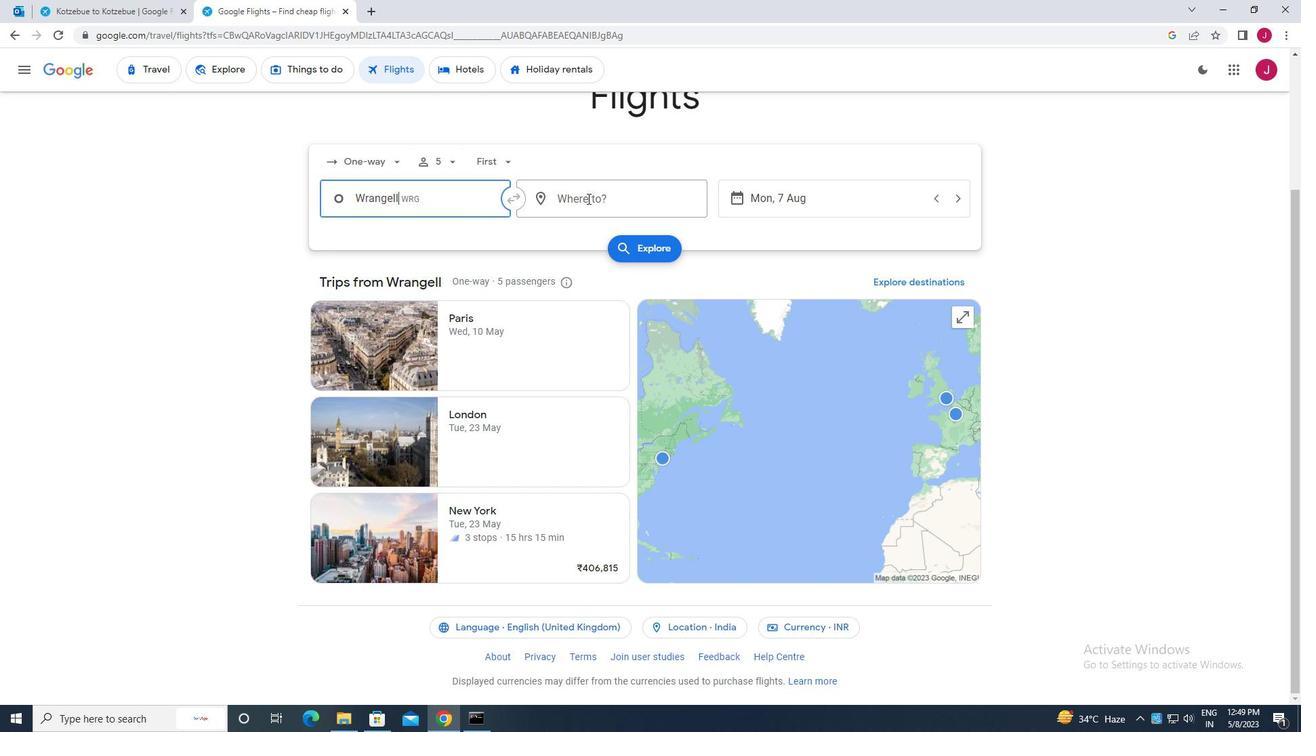 
Action: Key pressed wilming
Screenshot: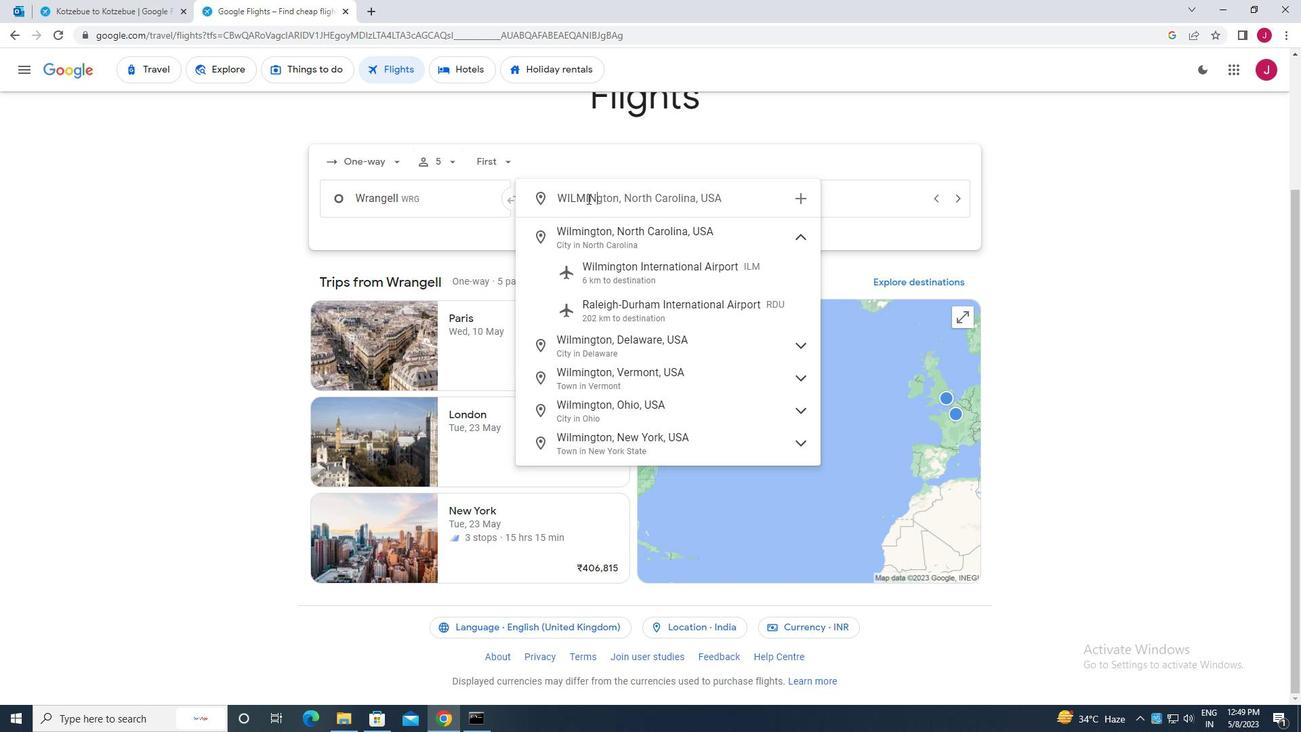 
Action: Mouse moved to (646, 265)
Screenshot: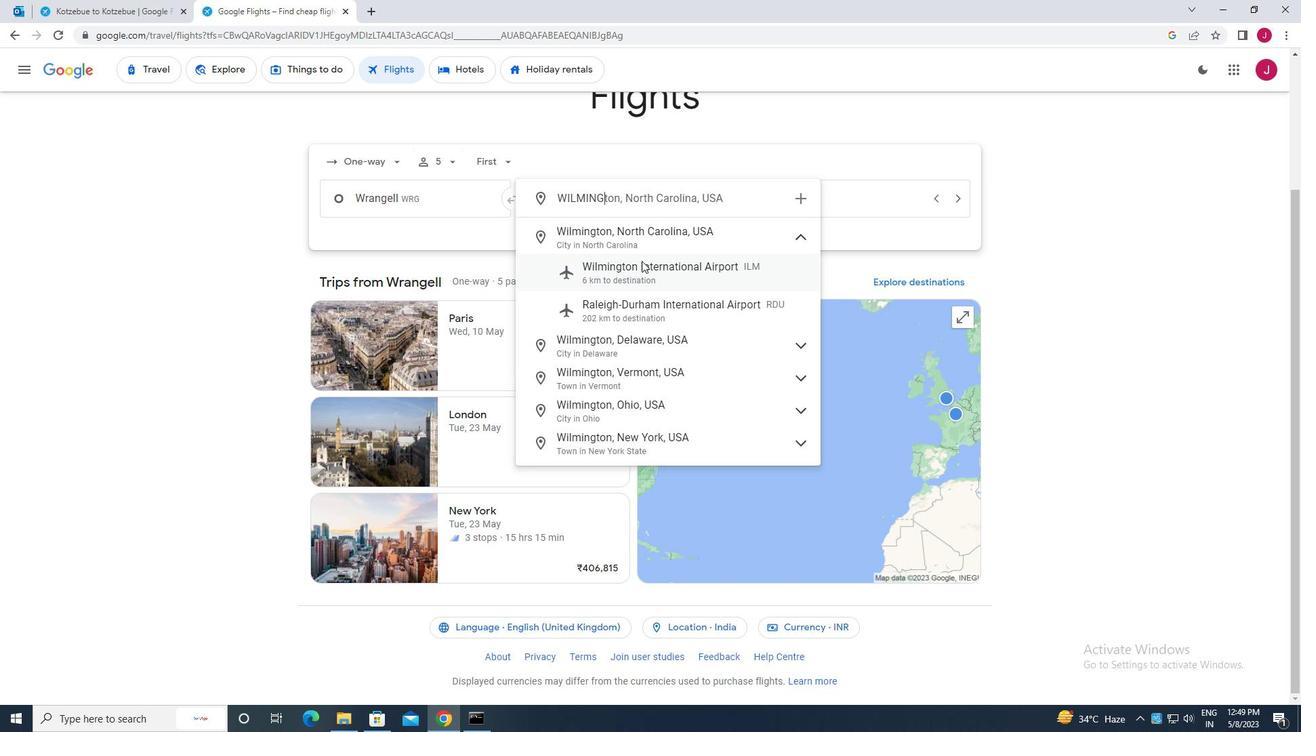 
Action: Mouse pressed left at (646, 265)
Screenshot: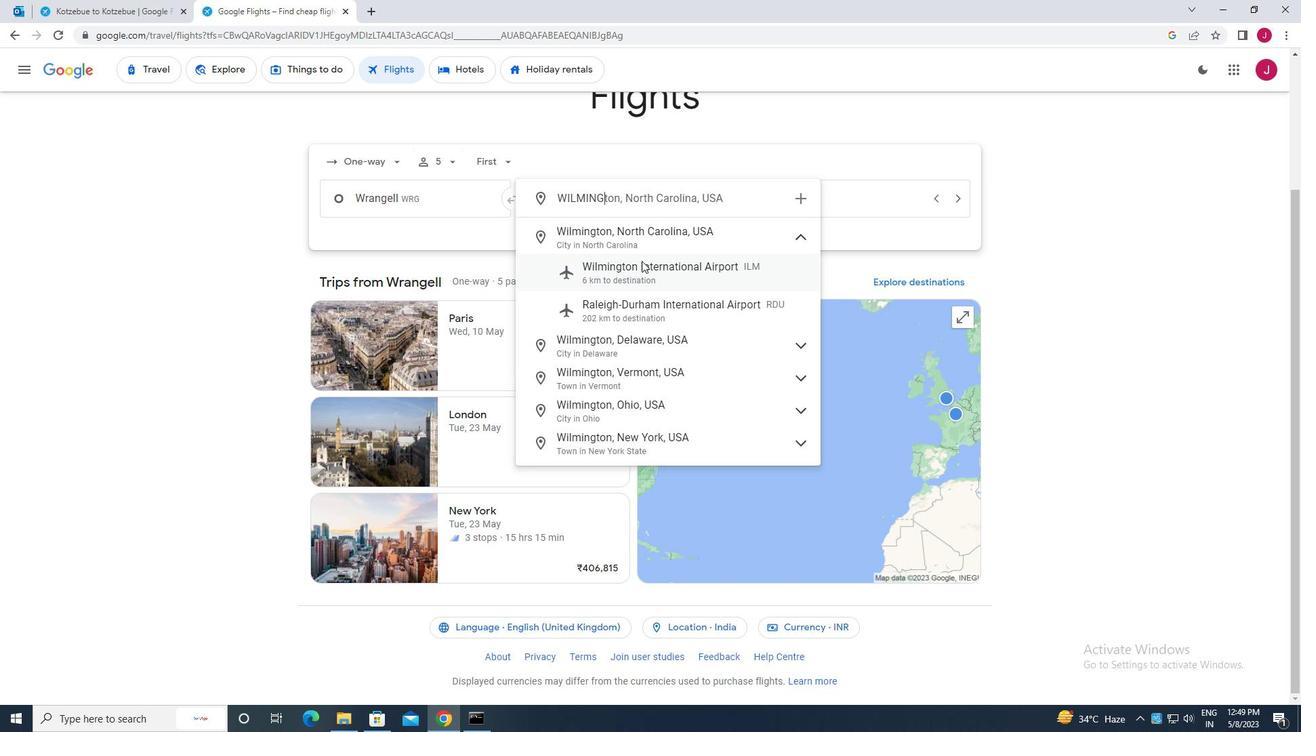 
Action: Mouse moved to (826, 210)
Screenshot: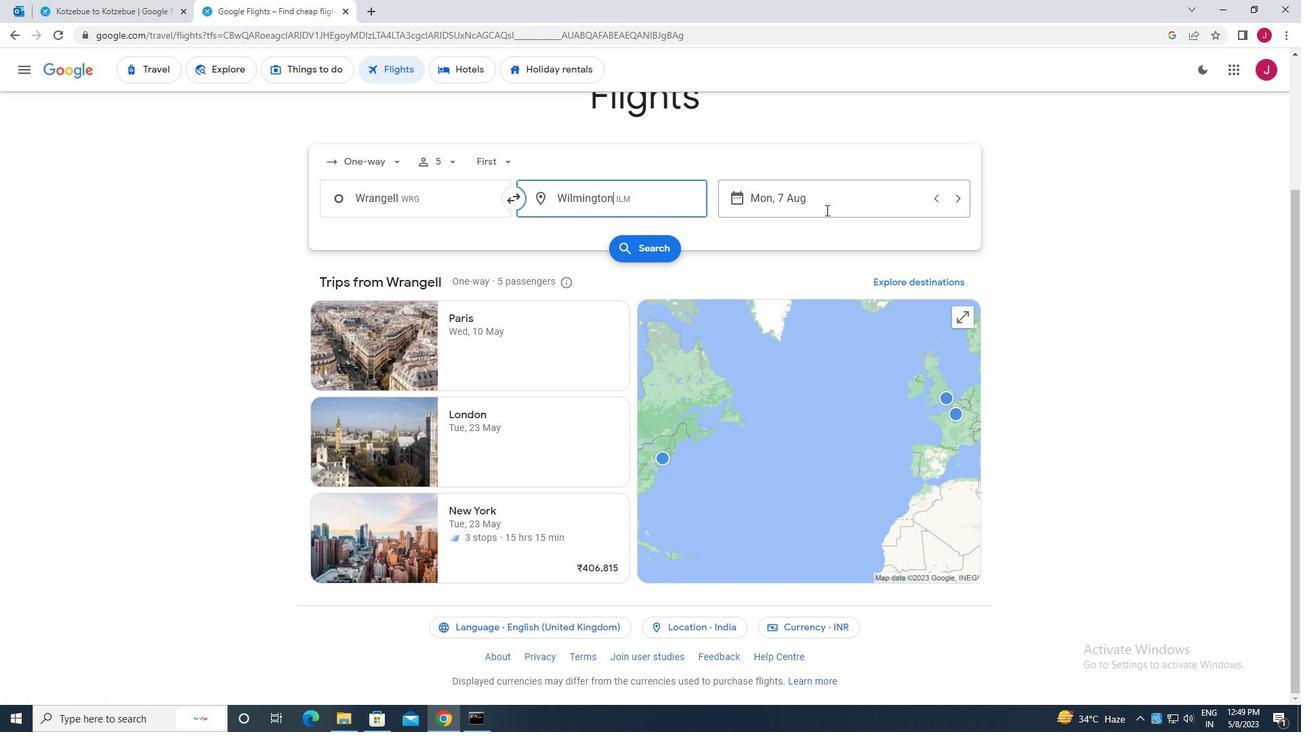 
Action: Mouse pressed left at (826, 210)
Screenshot: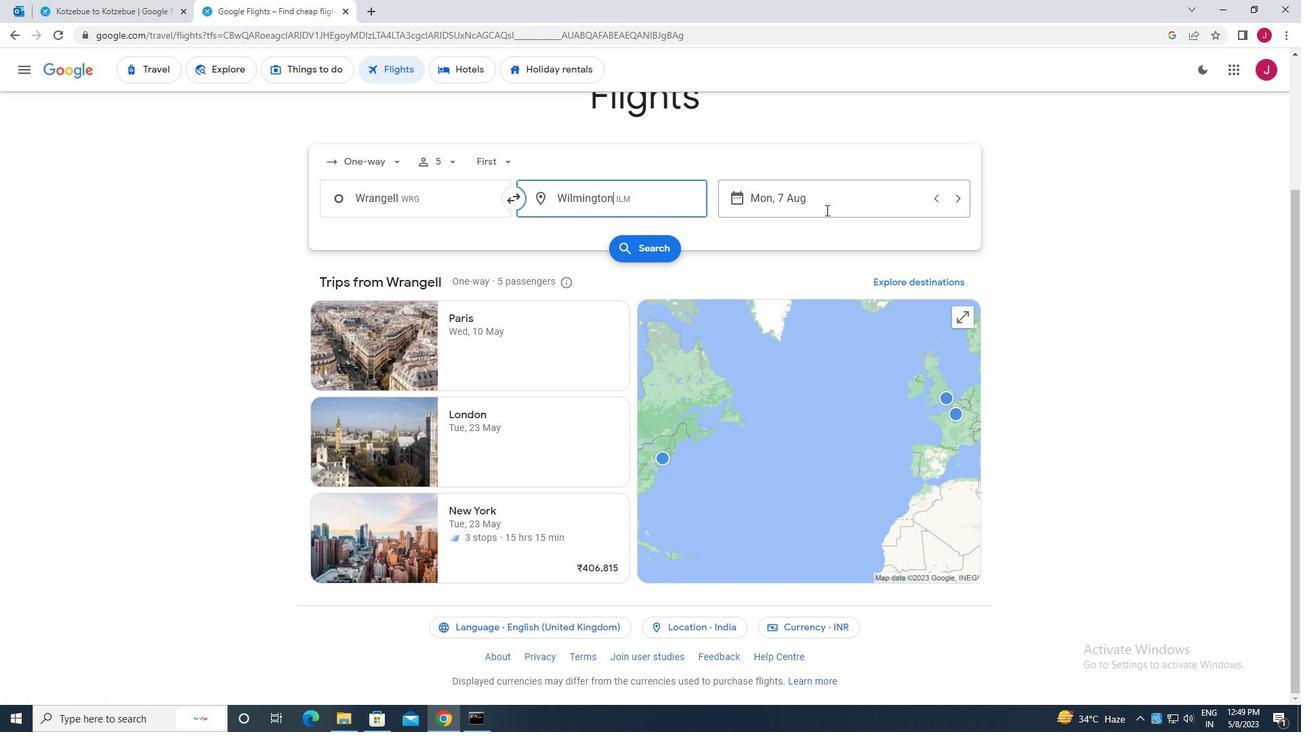 
Action: Mouse moved to (489, 342)
Screenshot: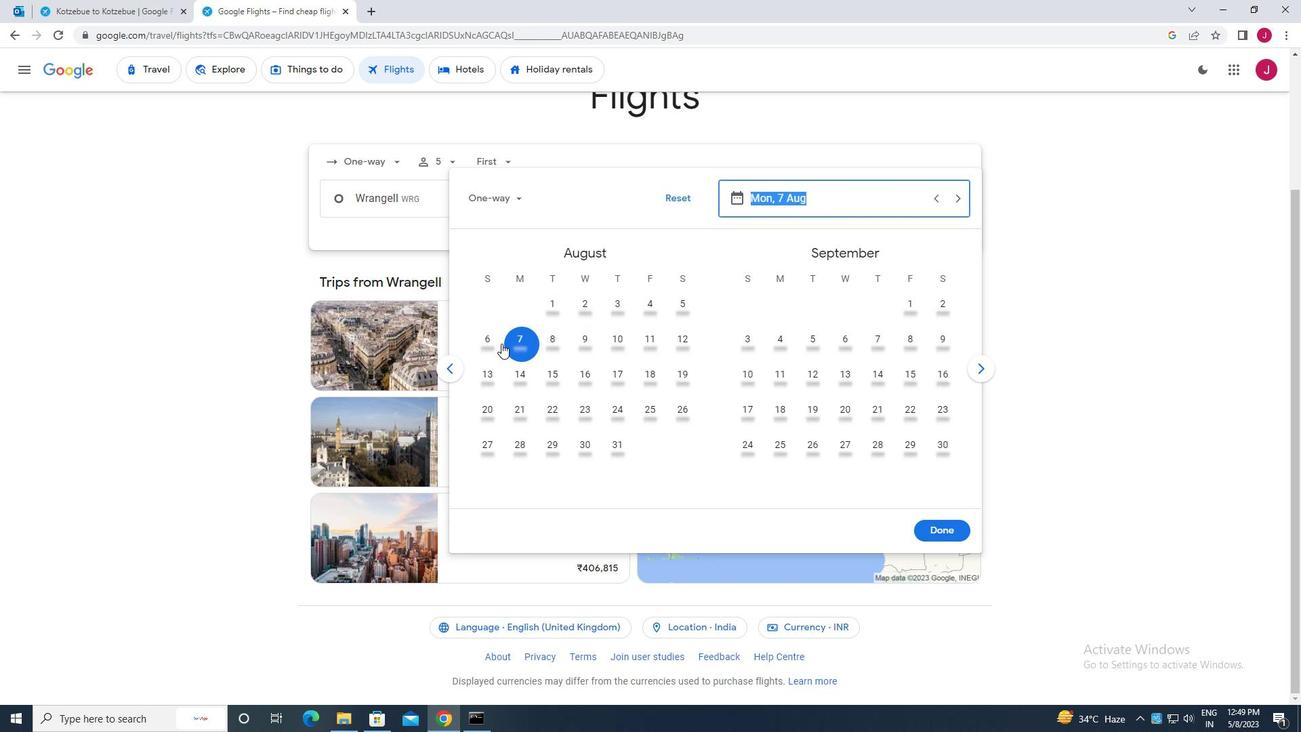 
Action: Mouse pressed left at (489, 342)
Screenshot: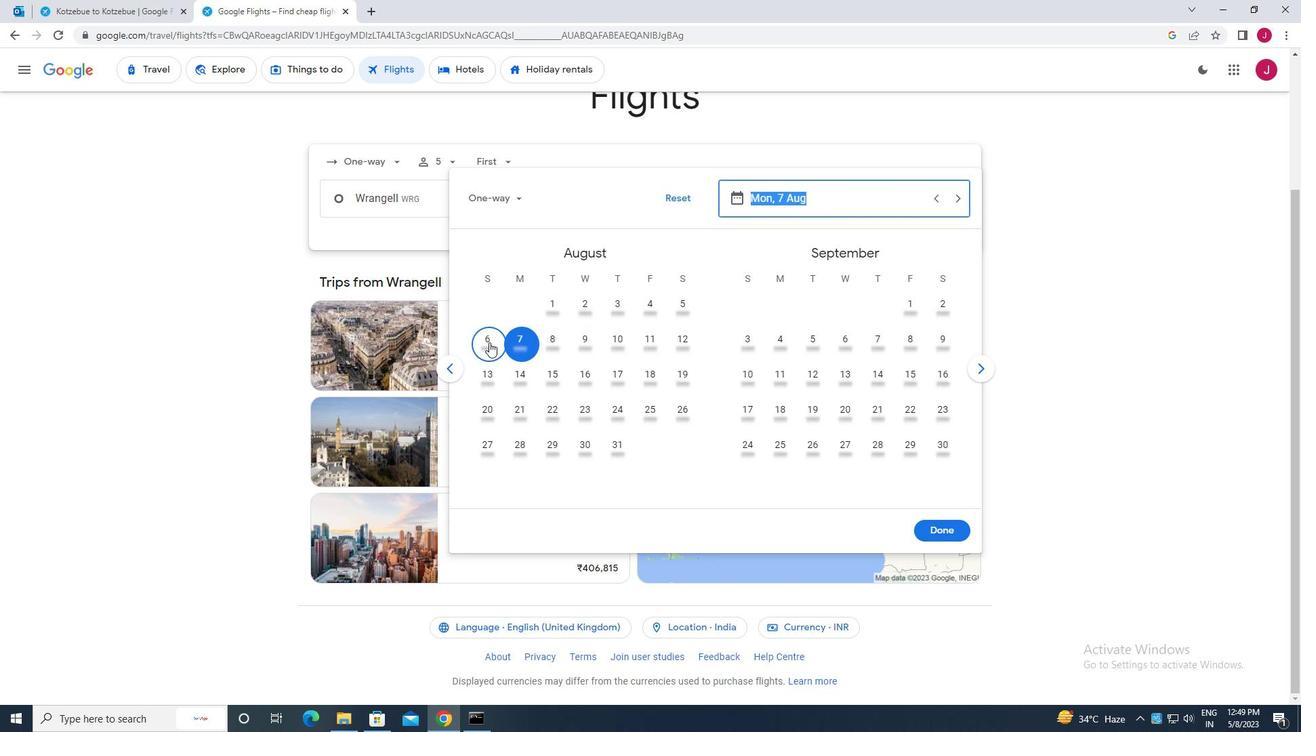 
Action: Mouse moved to (943, 536)
Screenshot: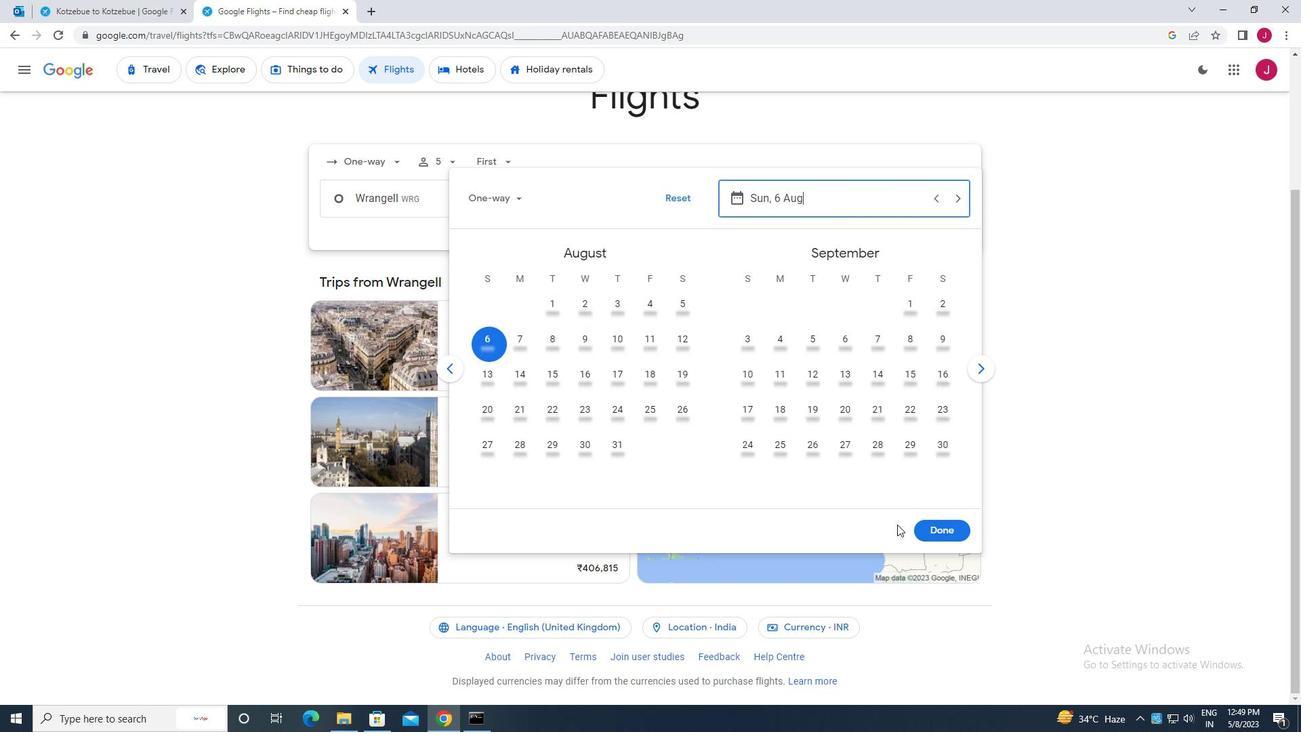 
Action: Mouse pressed left at (943, 536)
Screenshot: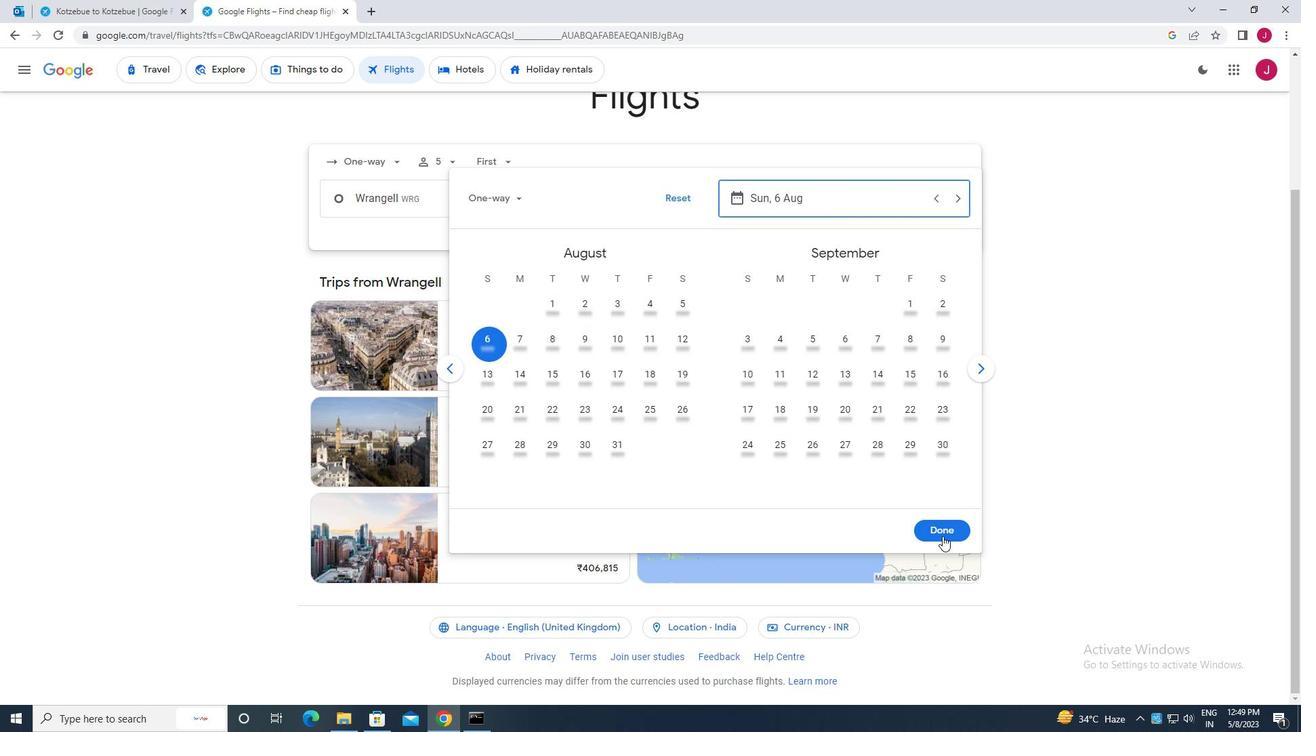 
Action: Mouse moved to (631, 245)
Screenshot: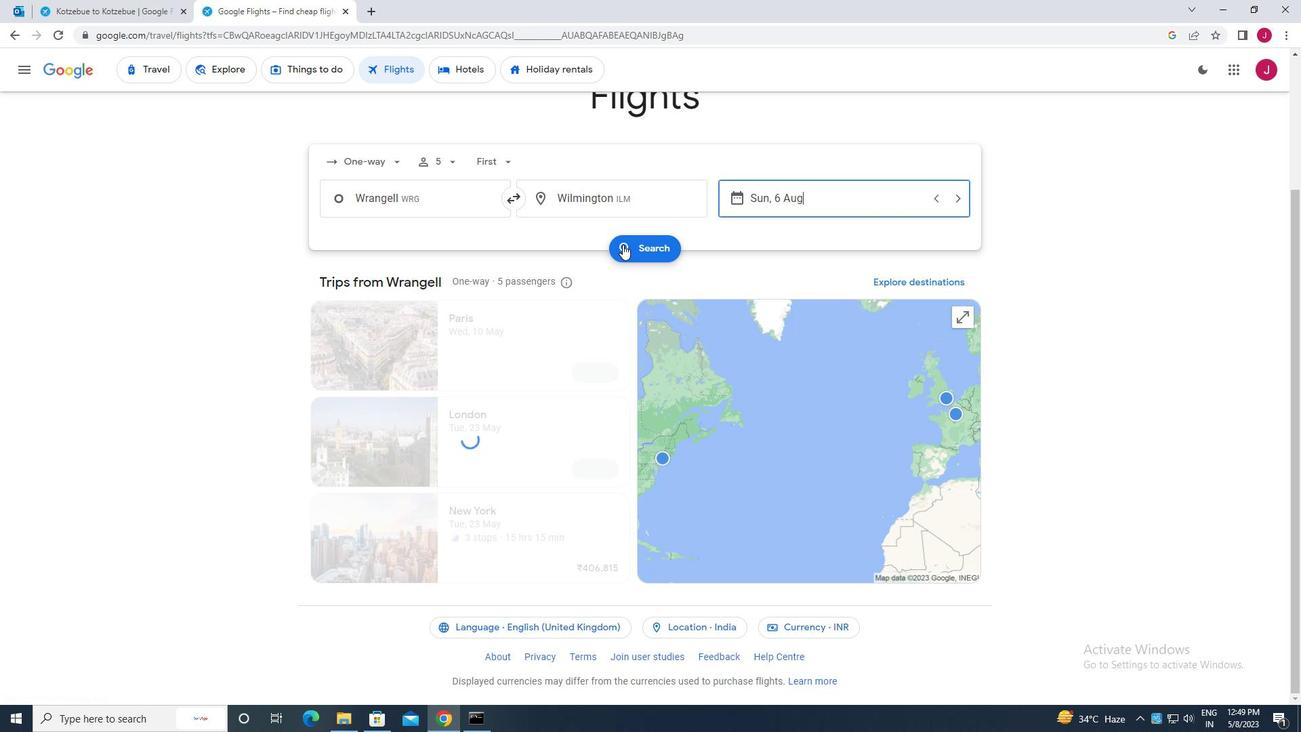 
Action: Mouse pressed left at (631, 245)
Screenshot: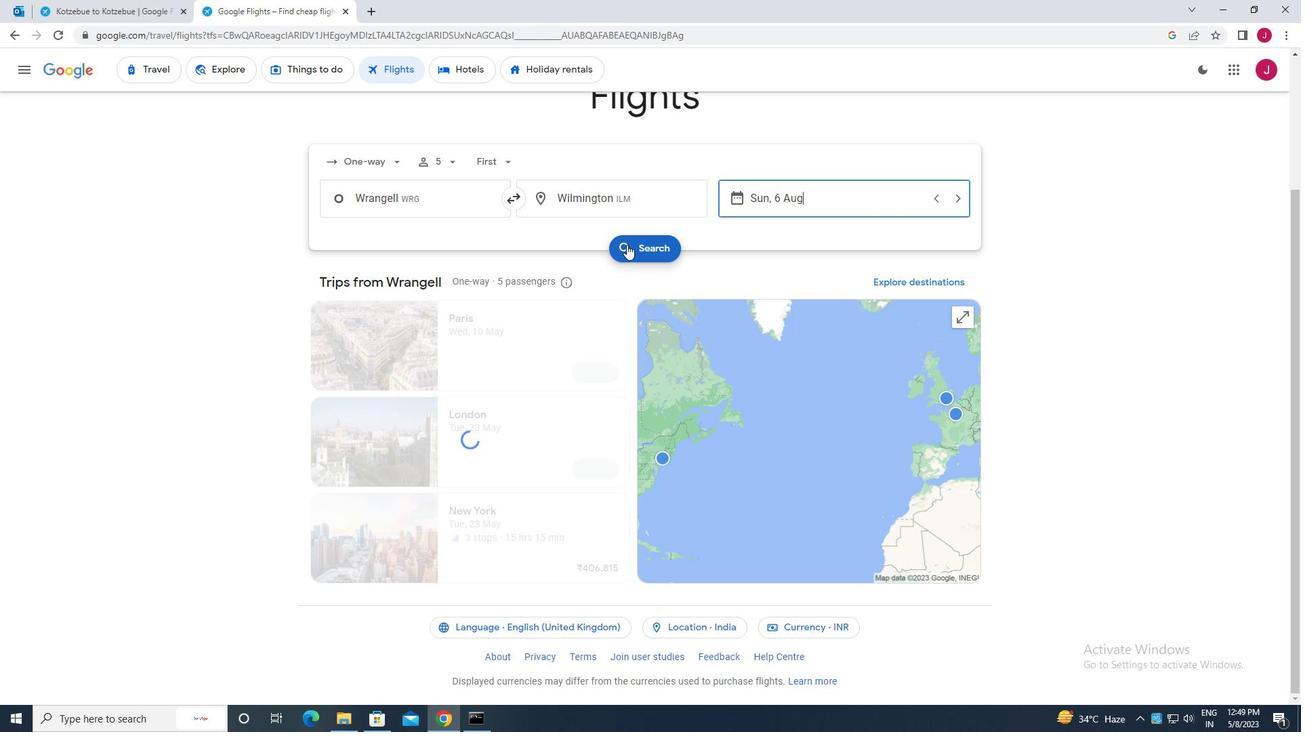 
Action: Mouse moved to (356, 195)
Screenshot: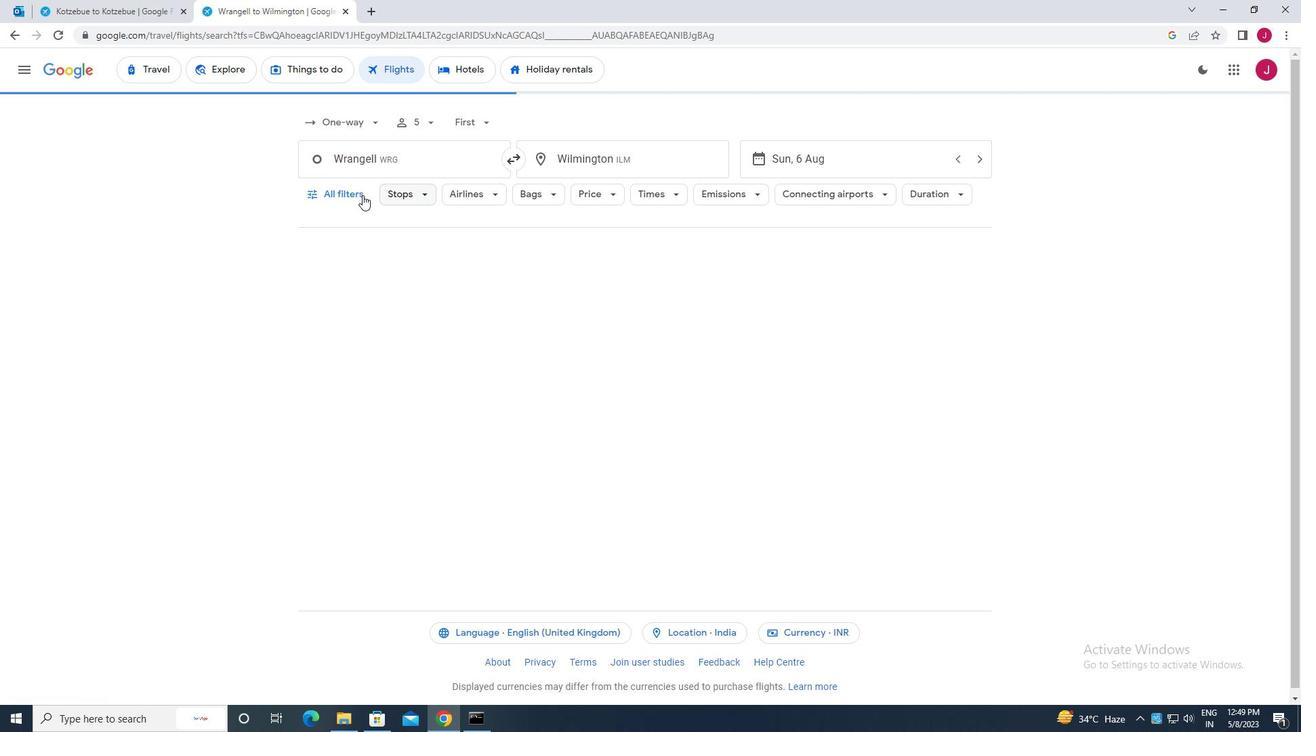 
Action: Mouse pressed left at (356, 195)
Screenshot: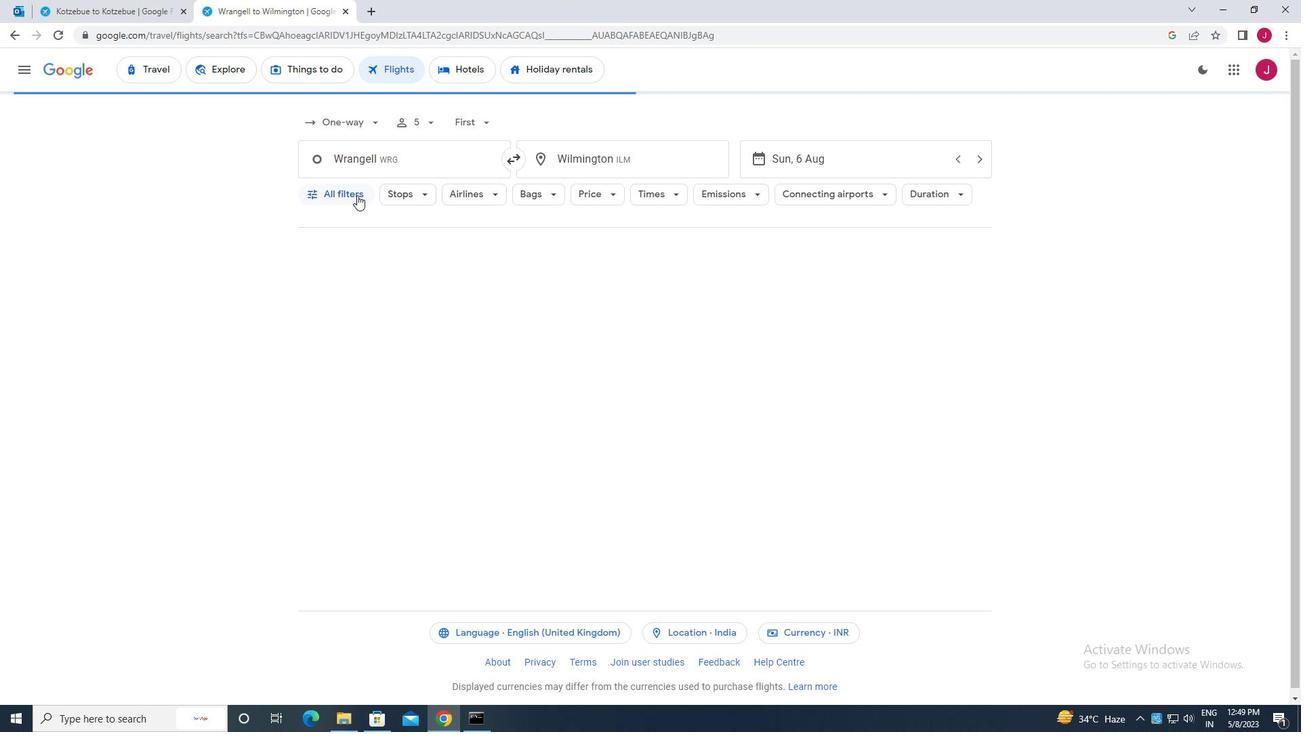 
Action: Mouse moved to (400, 297)
Screenshot: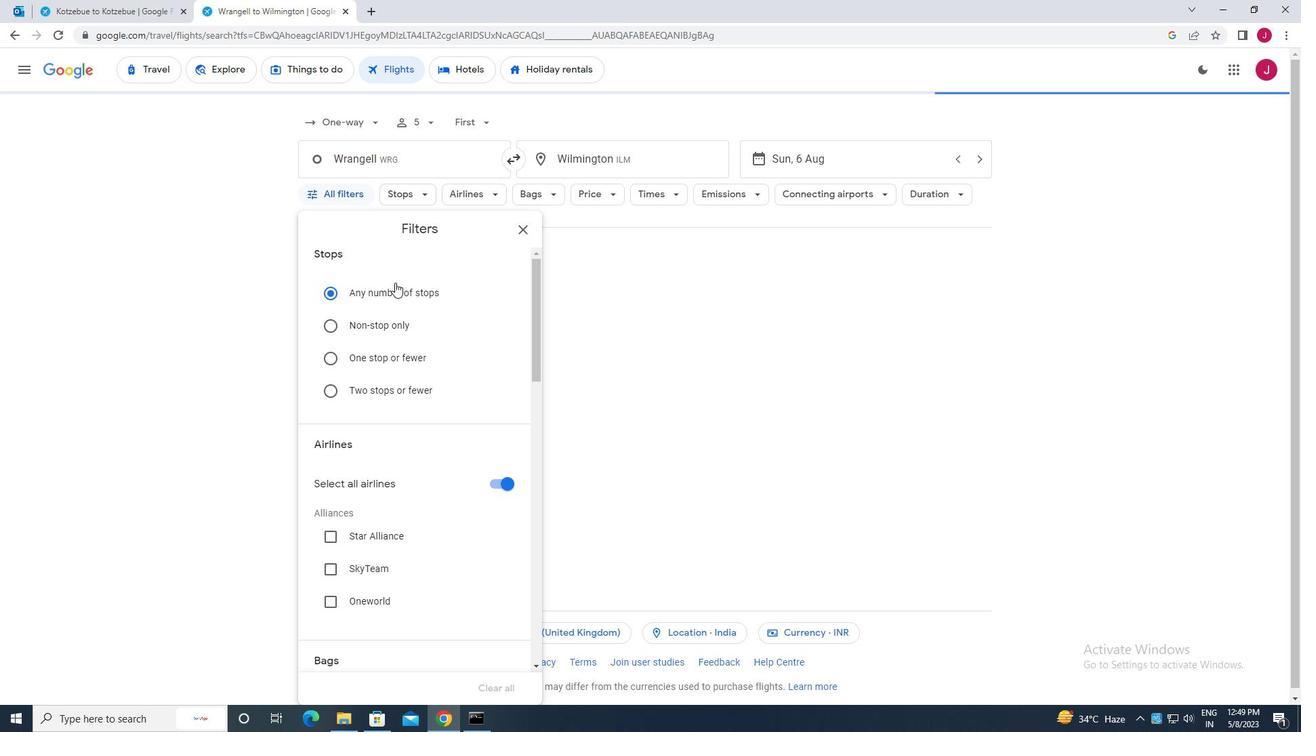 
Action: Mouse scrolled (400, 296) with delta (0, 0)
Screenshot: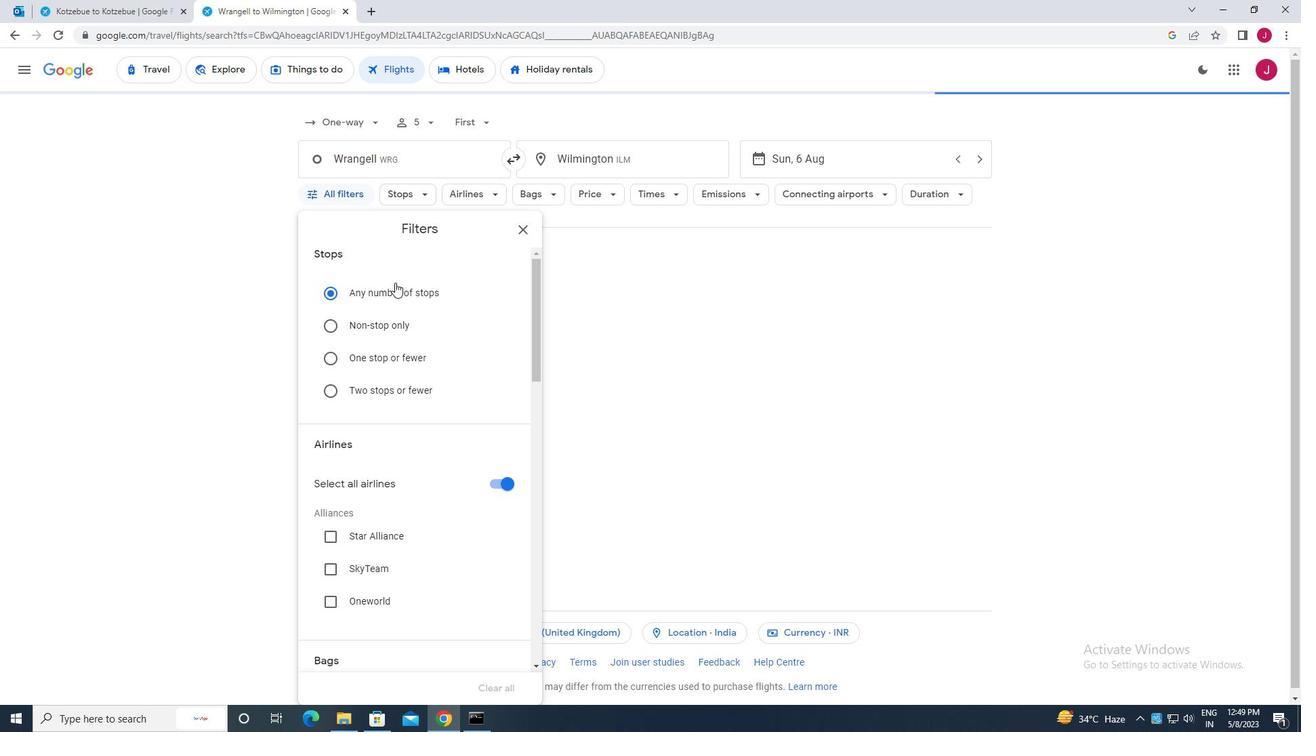 
Action: Mouse scrolled (400, 296) with delta (0, 0)
Screenshot: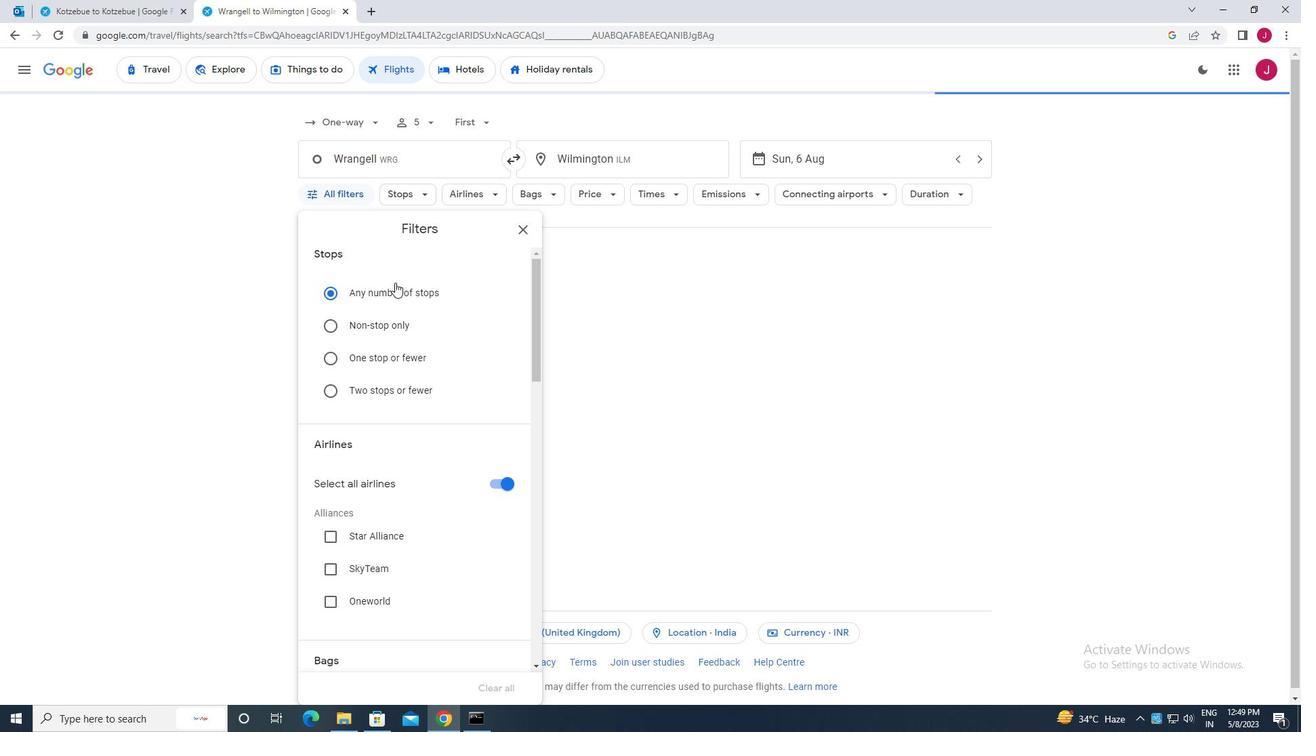 
Action: Mouse scrolled (400, 296) with delta (0, 0)
Screenshot: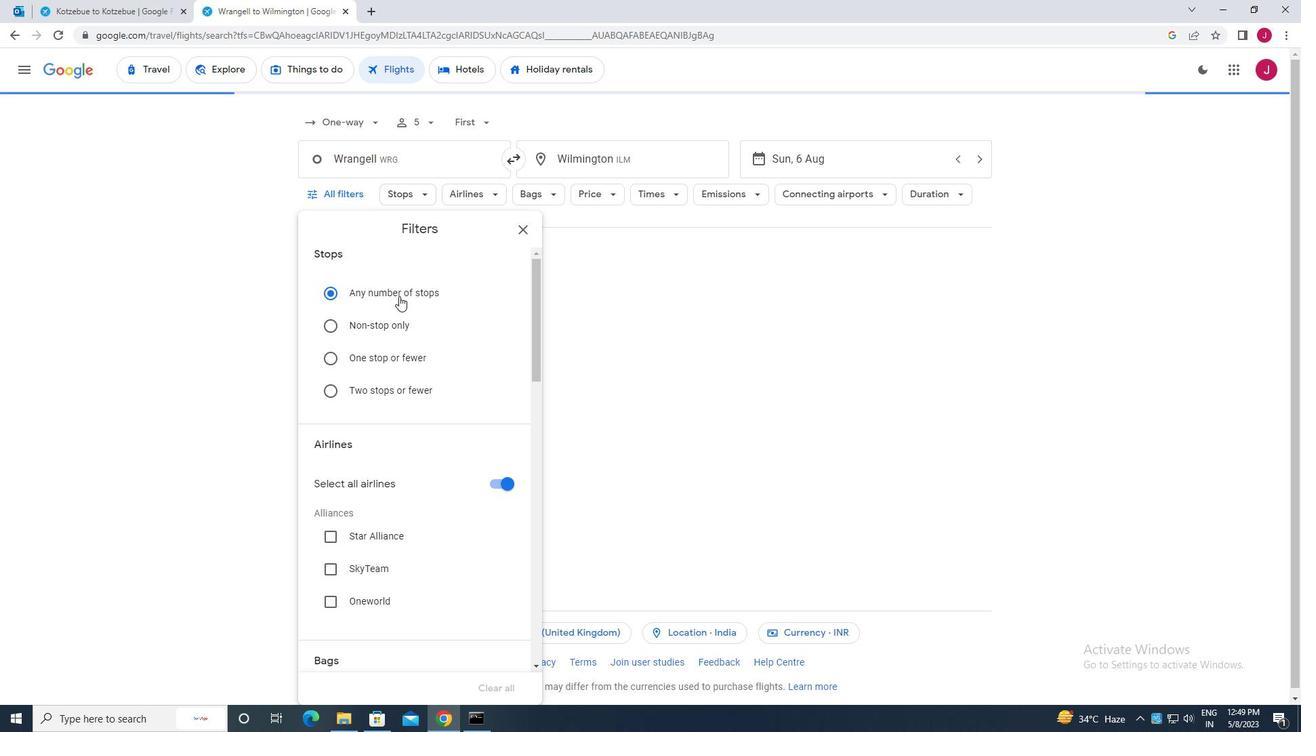 
Action: Mouse scrolled (400, 296) with delta (0, 0)
Screenshot: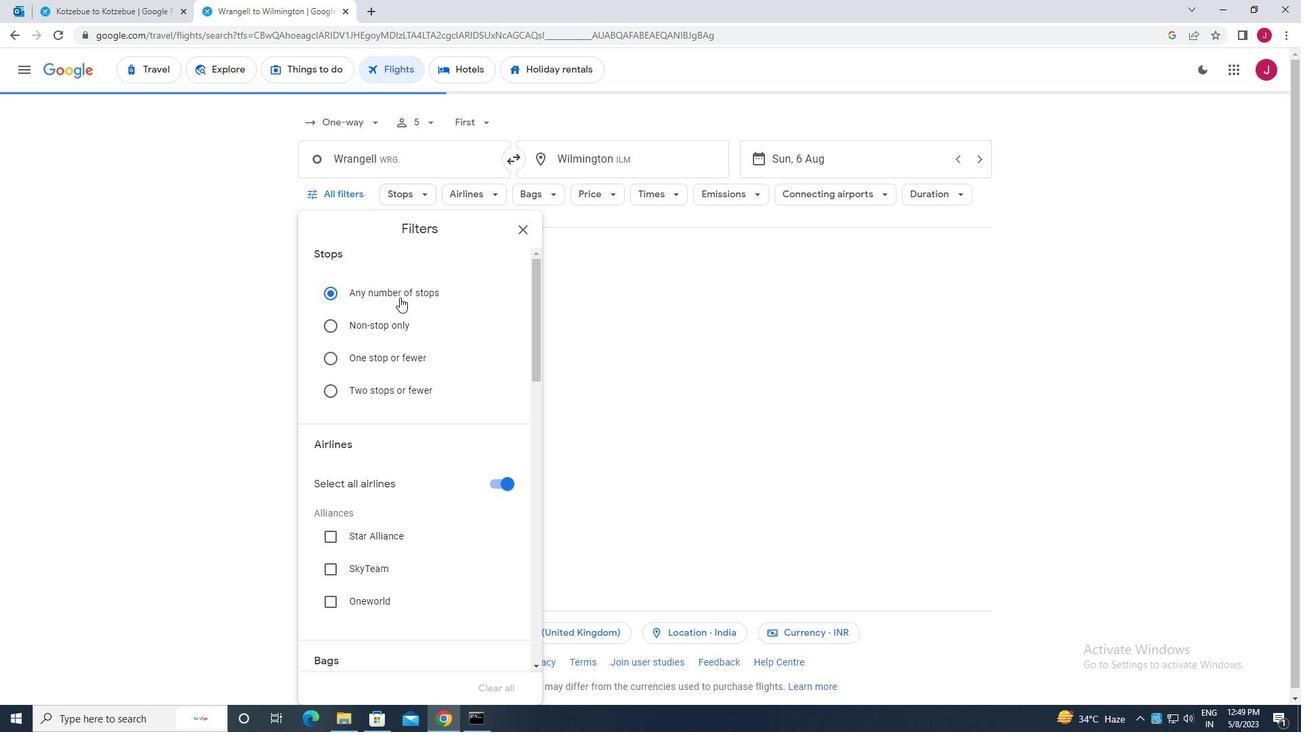 
Action: Mouse moved to (492, 273)
Screenshot: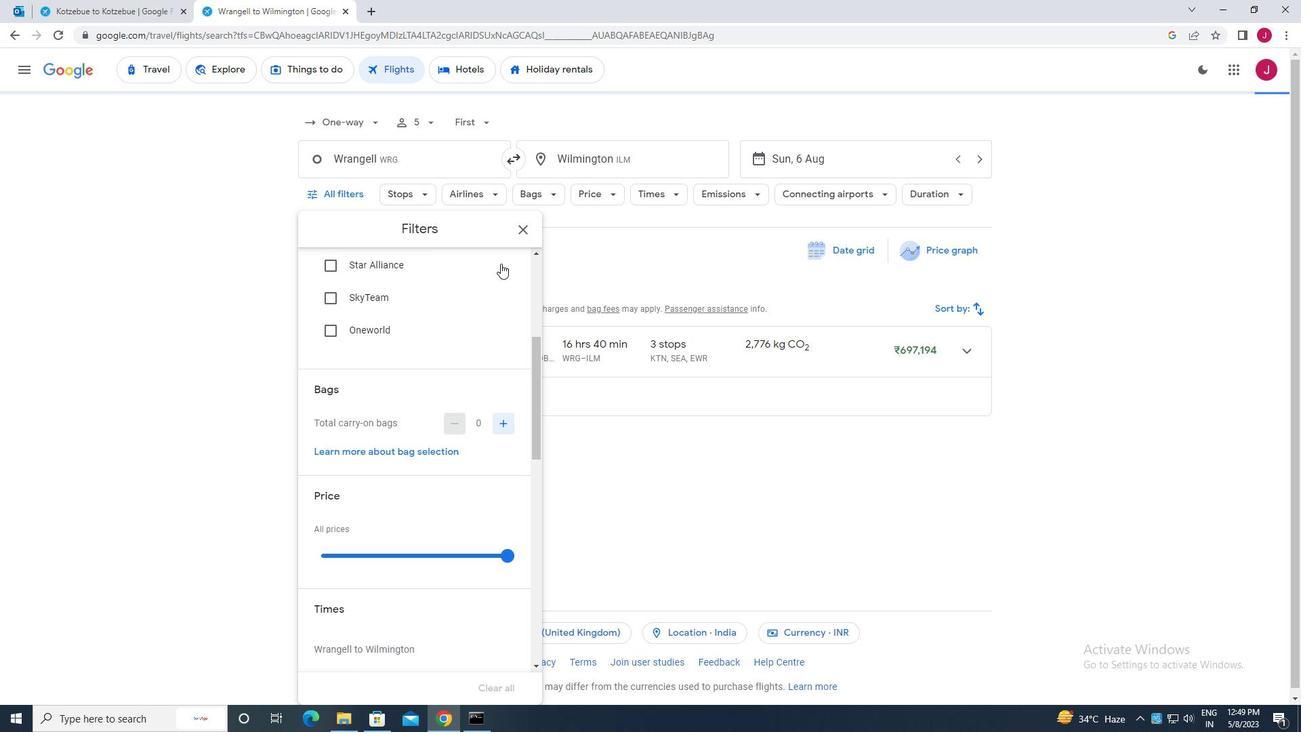 
Action: Mouse scrolled (492, 274) with delta (0, 0)
Screenshot: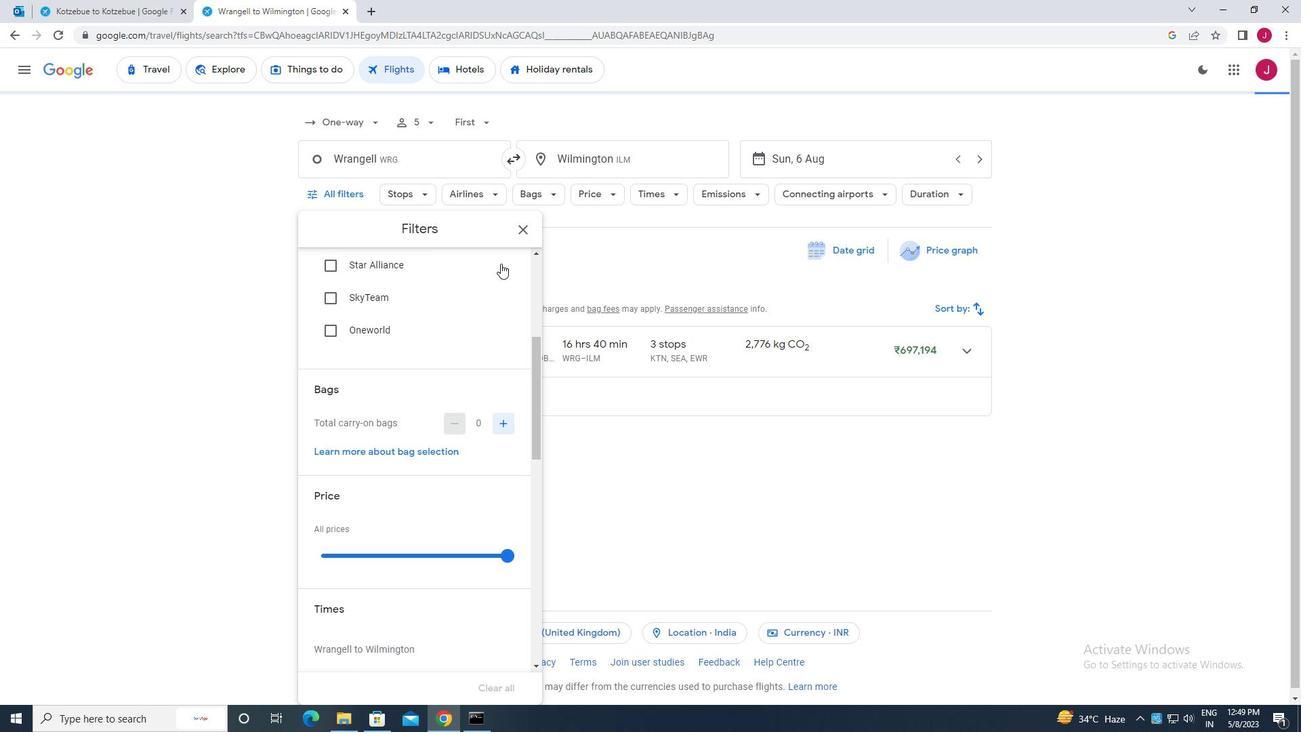 
Action: Mouse moved to (498, 307)
Screenshot: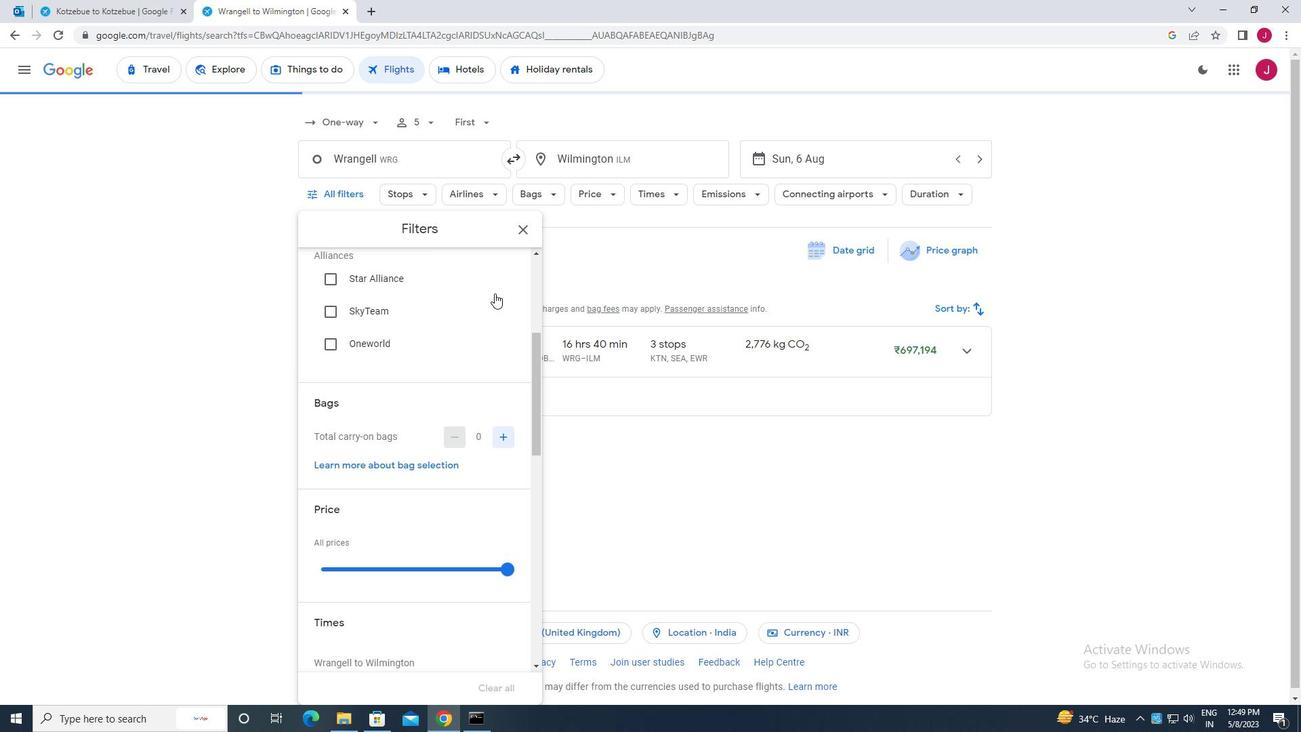 
Action: Mouse scrolled (498, 307) with delta (0, 0)
Screenshot: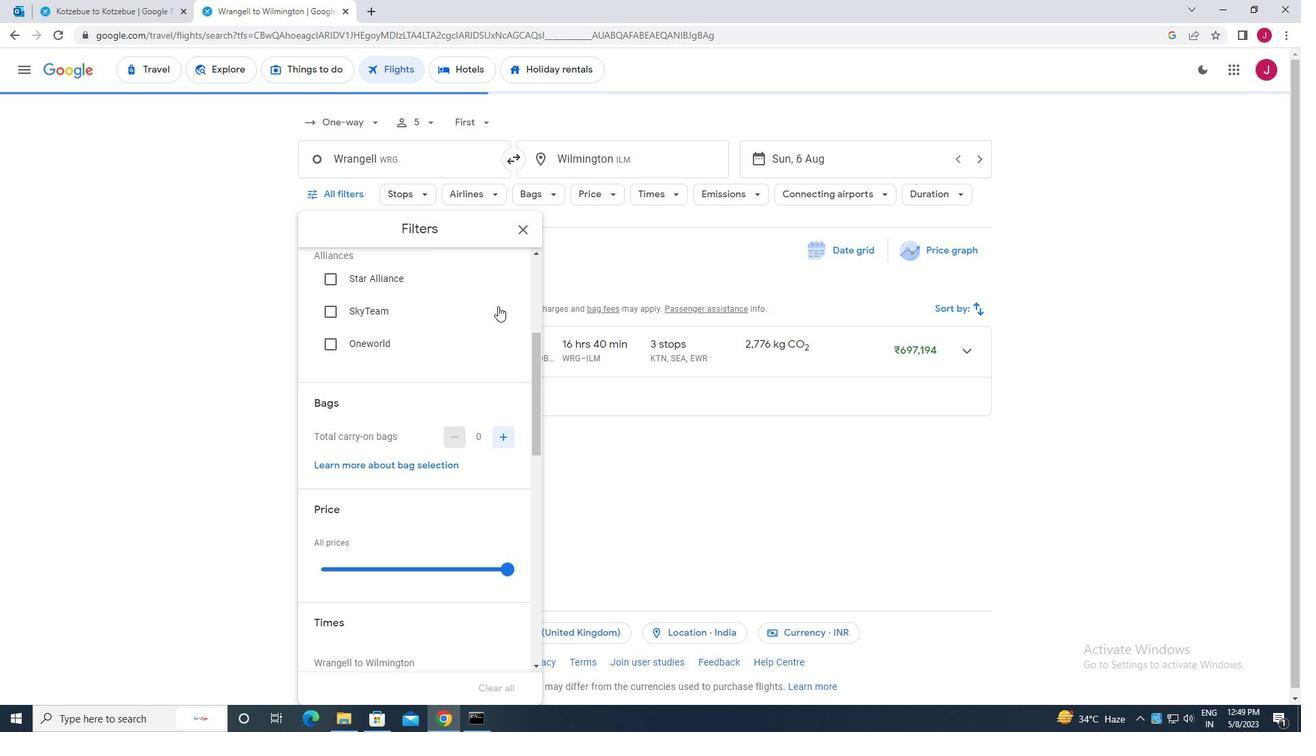 
Action: Mouse scrolled (498, 307) with delta (0, 0)
Screenshot: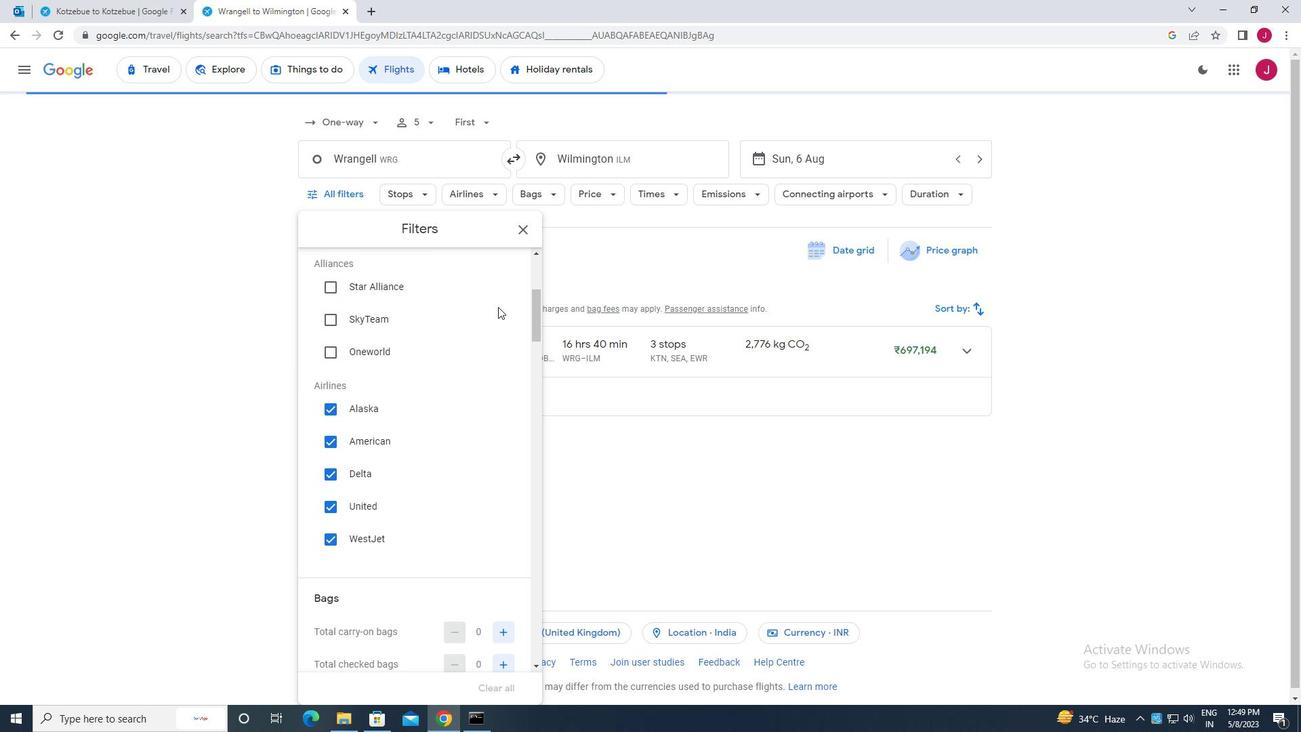 
Action: Mouse moved to (501, 414)
Screenshot: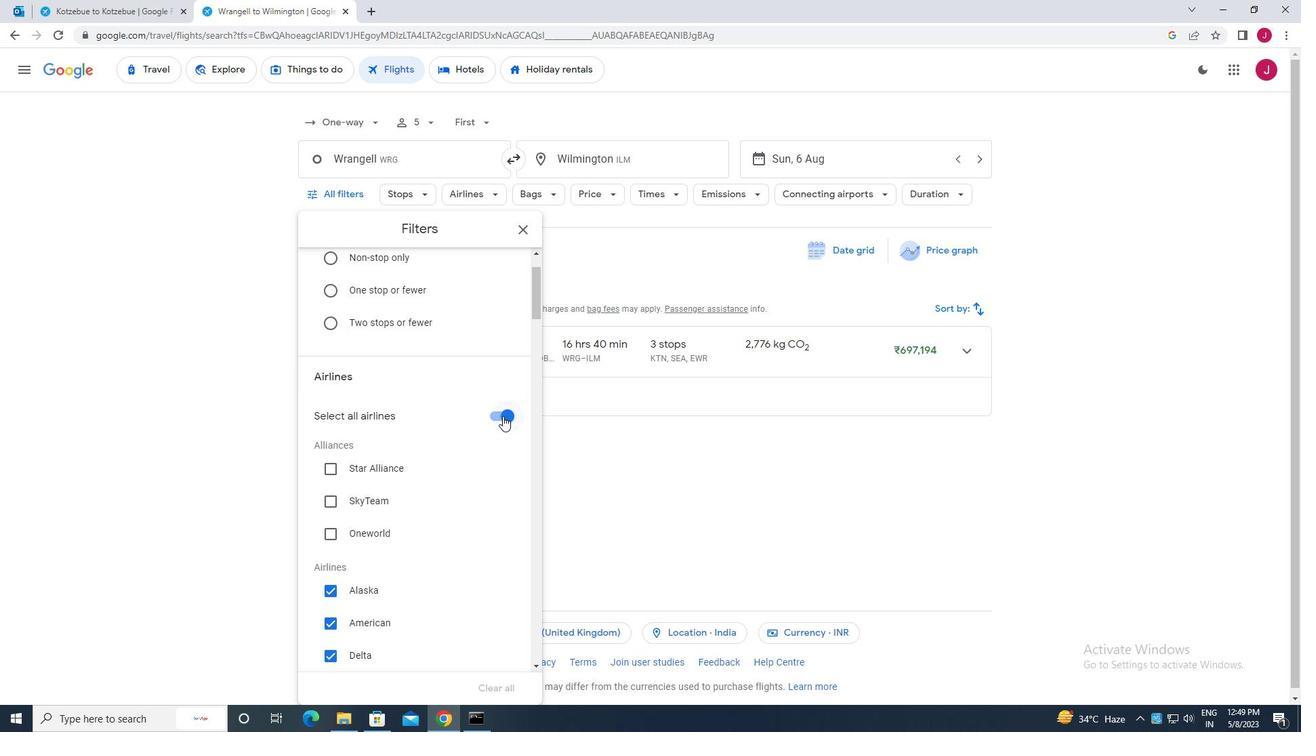 
Action: Mouse pressed left at (501, 414)
Screenshot: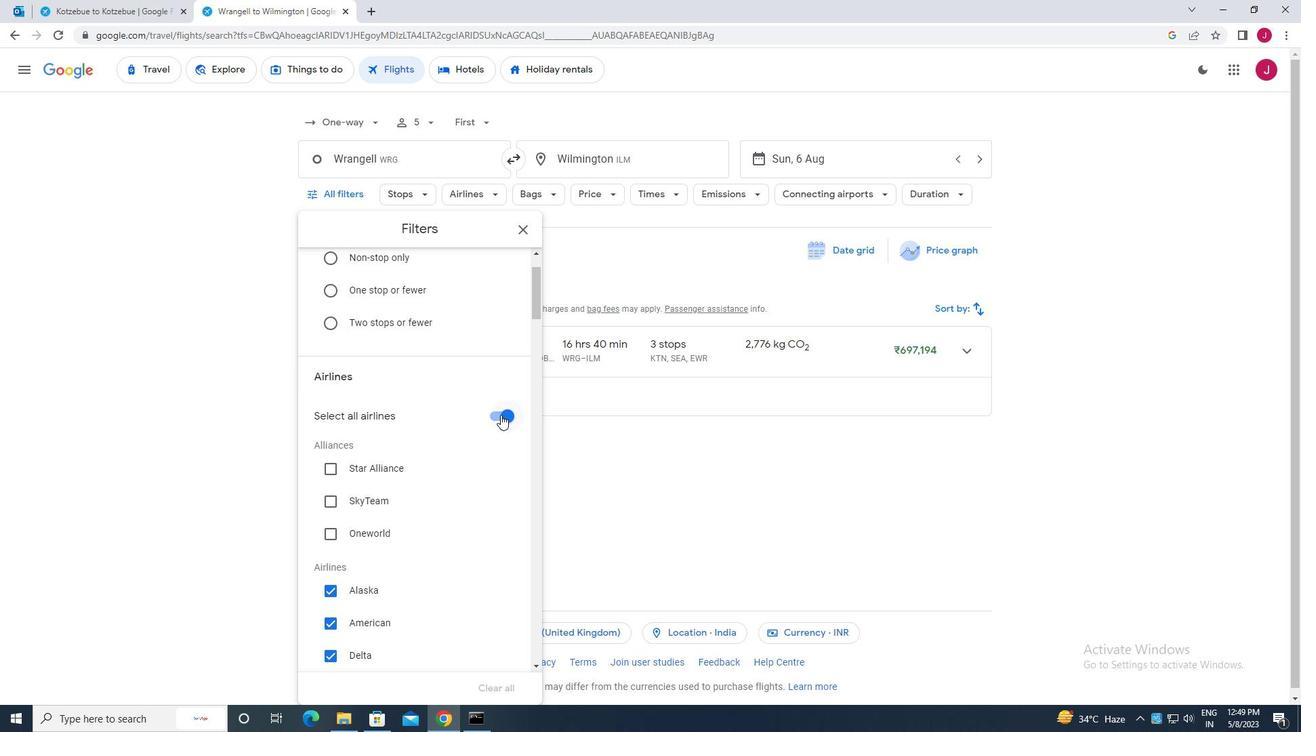 
Action: Mouse moved to (404, 393)
Screenshot: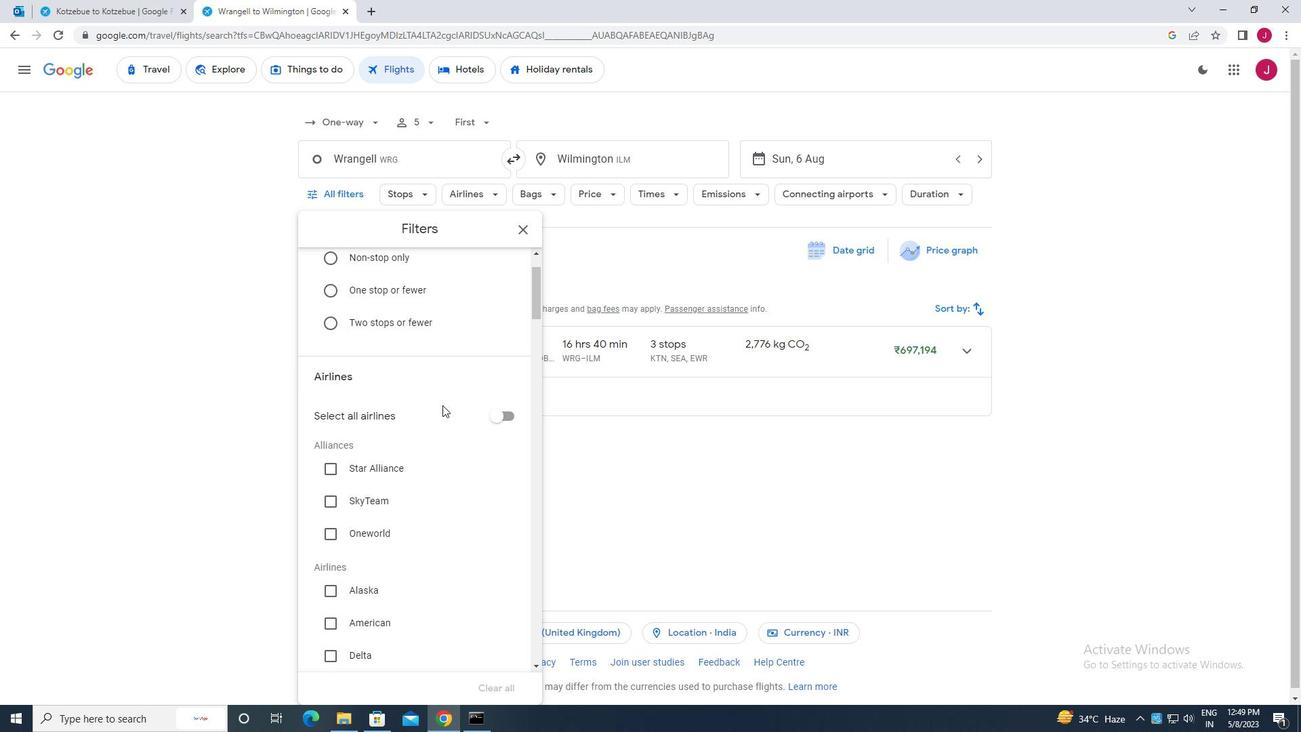 
Action: Mouse scrolled (404, 392) with delta (0, 0)
Screenshot: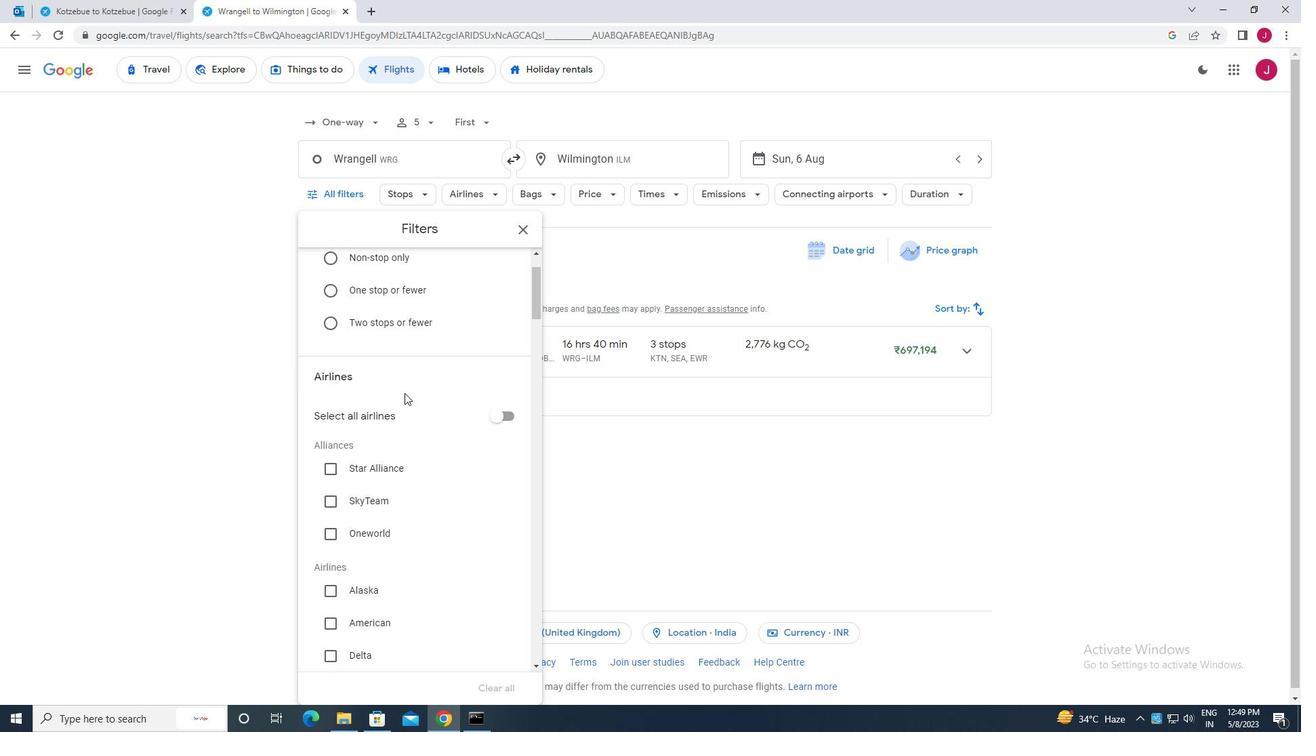 
Action: Mouse scrolled (404, 392) with delta (0, 0)
Screenshot: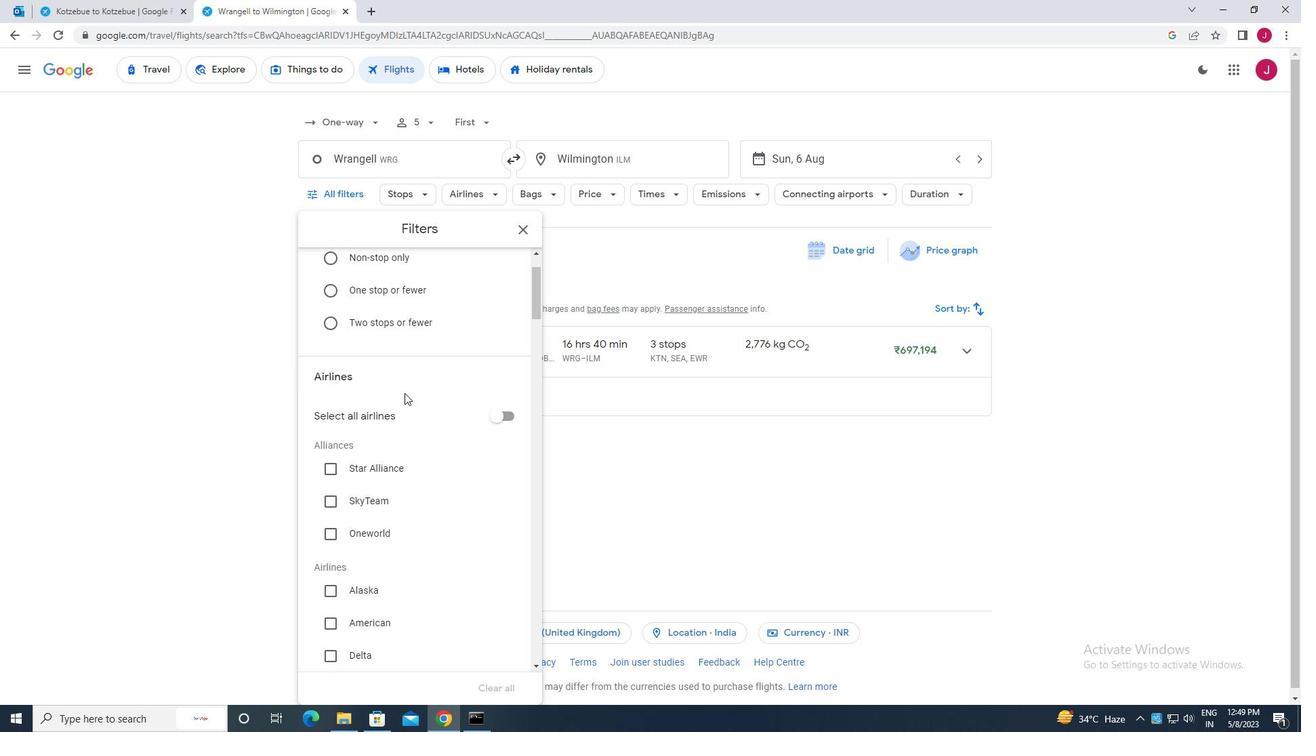 
Action: Mouse moved to (405, 389)
Screenshot: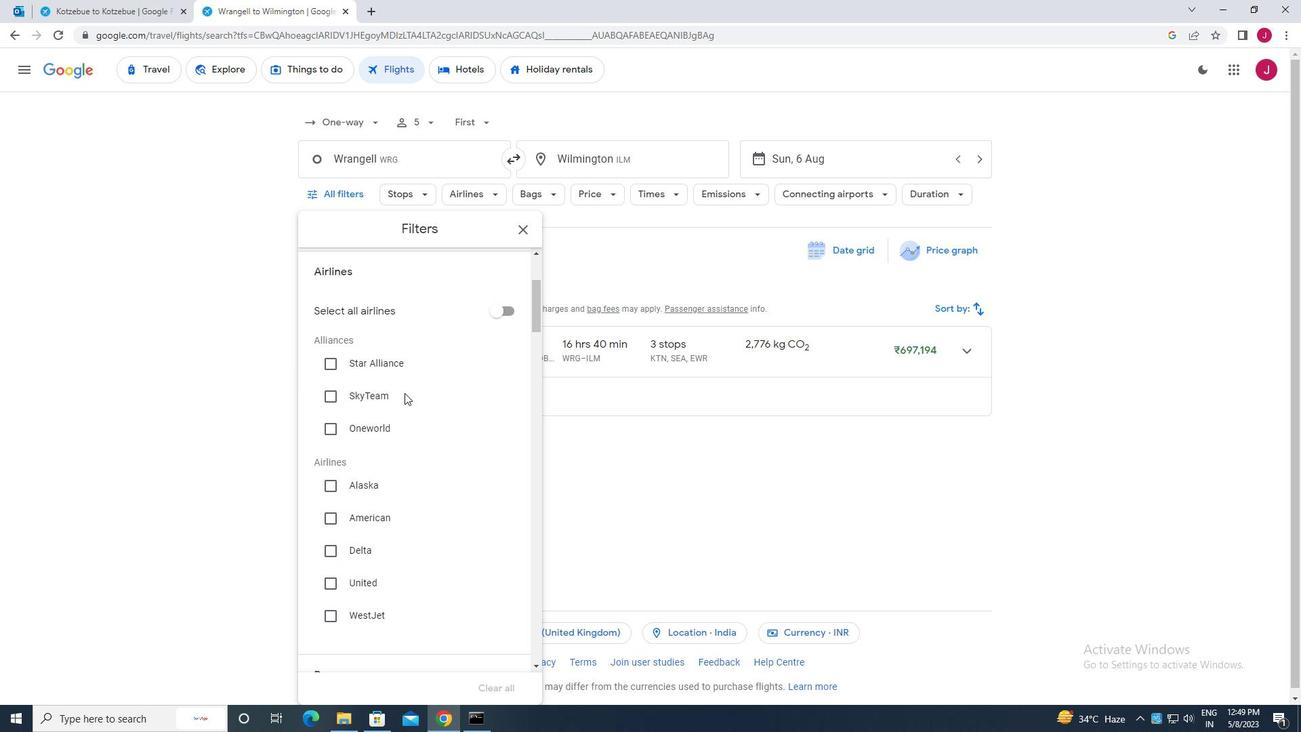 
Action: Mouse scrolled (405, 389) with delta (0, 0)
Screenshot: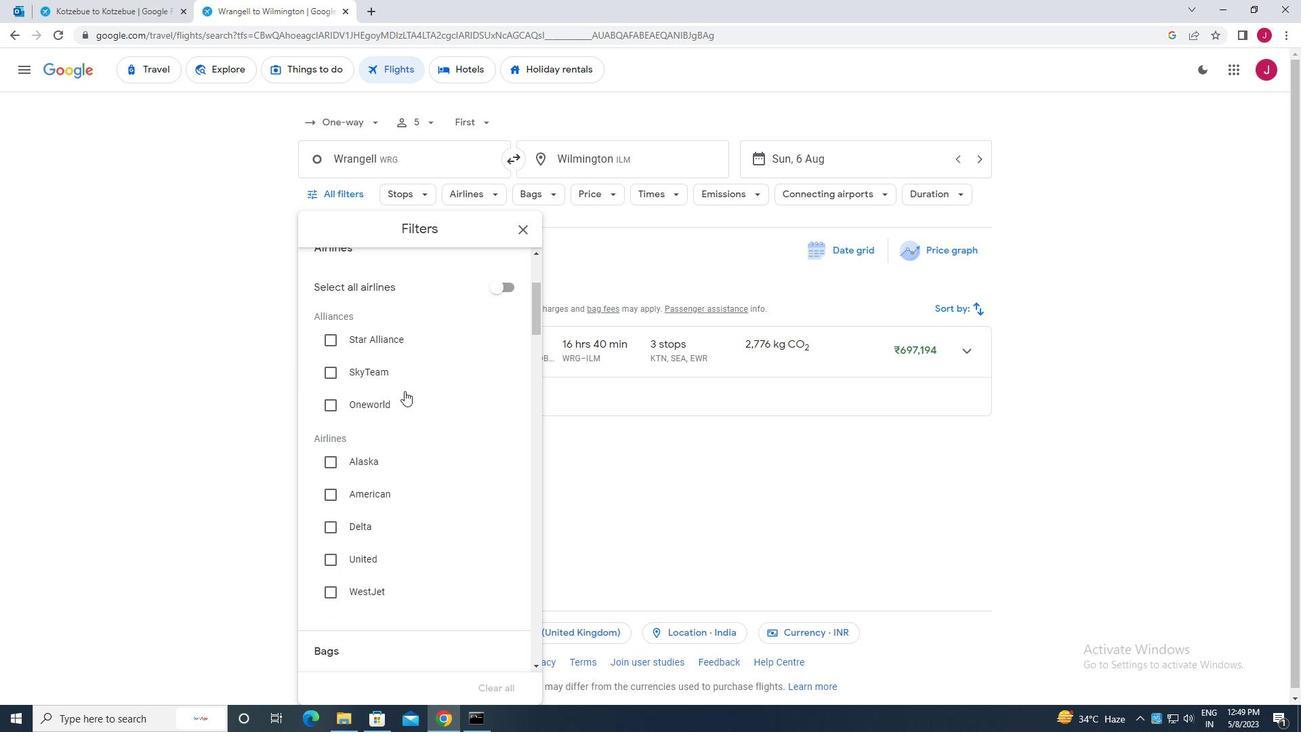 
Action: Mouse scrolled (405, 389) with delta (0, 0)
Screenshot: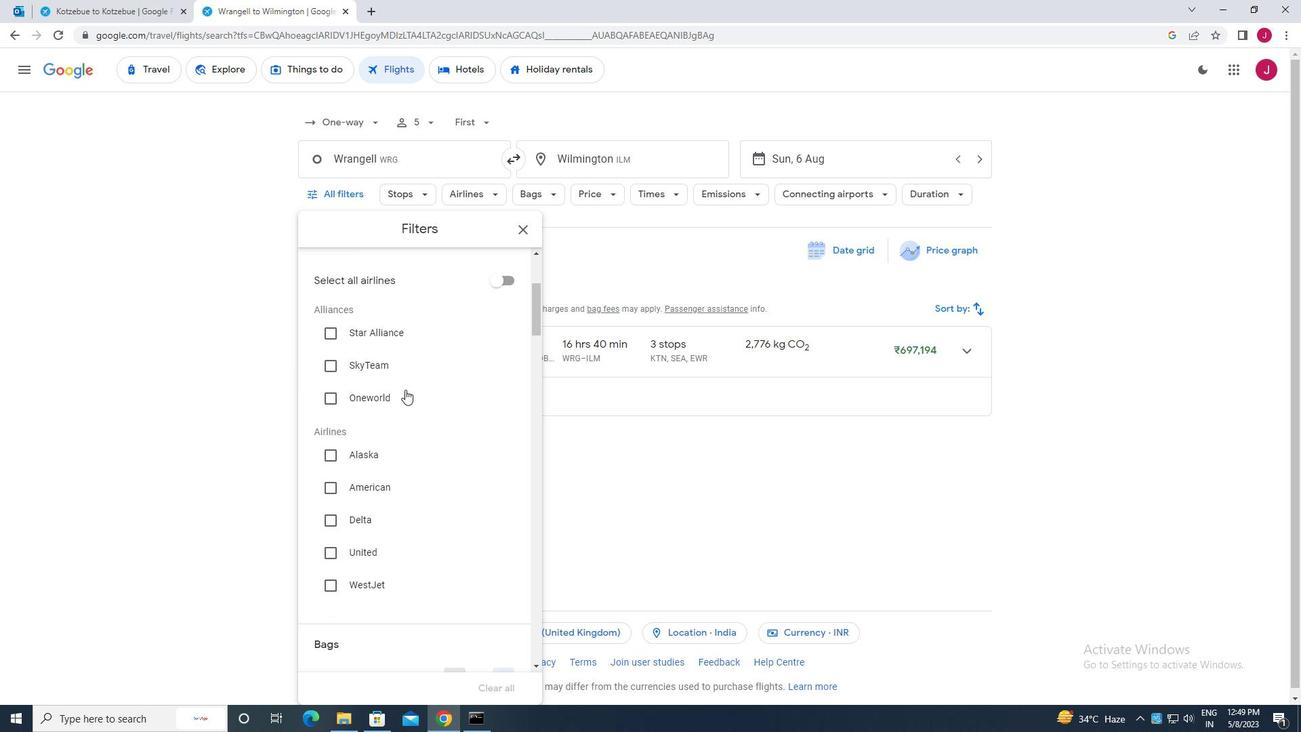 
Action: Mouse moved to (411, 349)
Screenshot: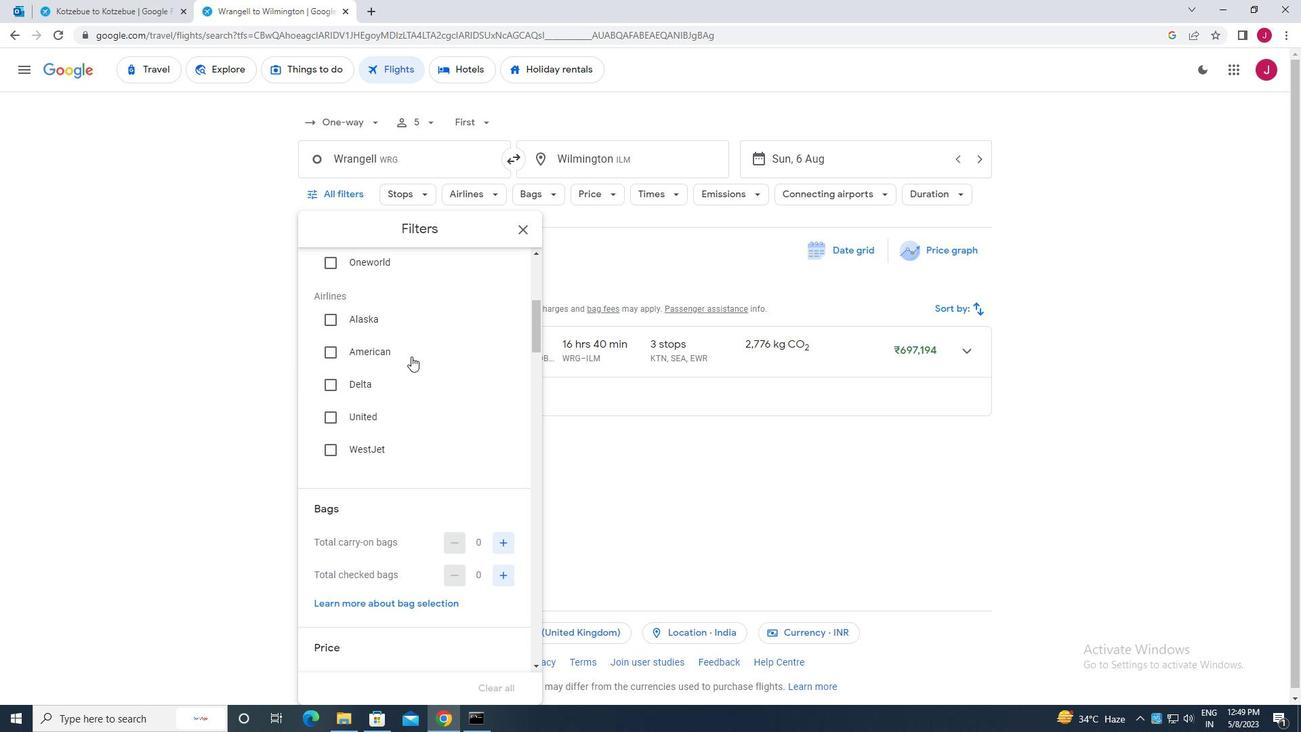 
Action: Mouse scrolled (411, 349) with delta (0, 0)
Screenshot: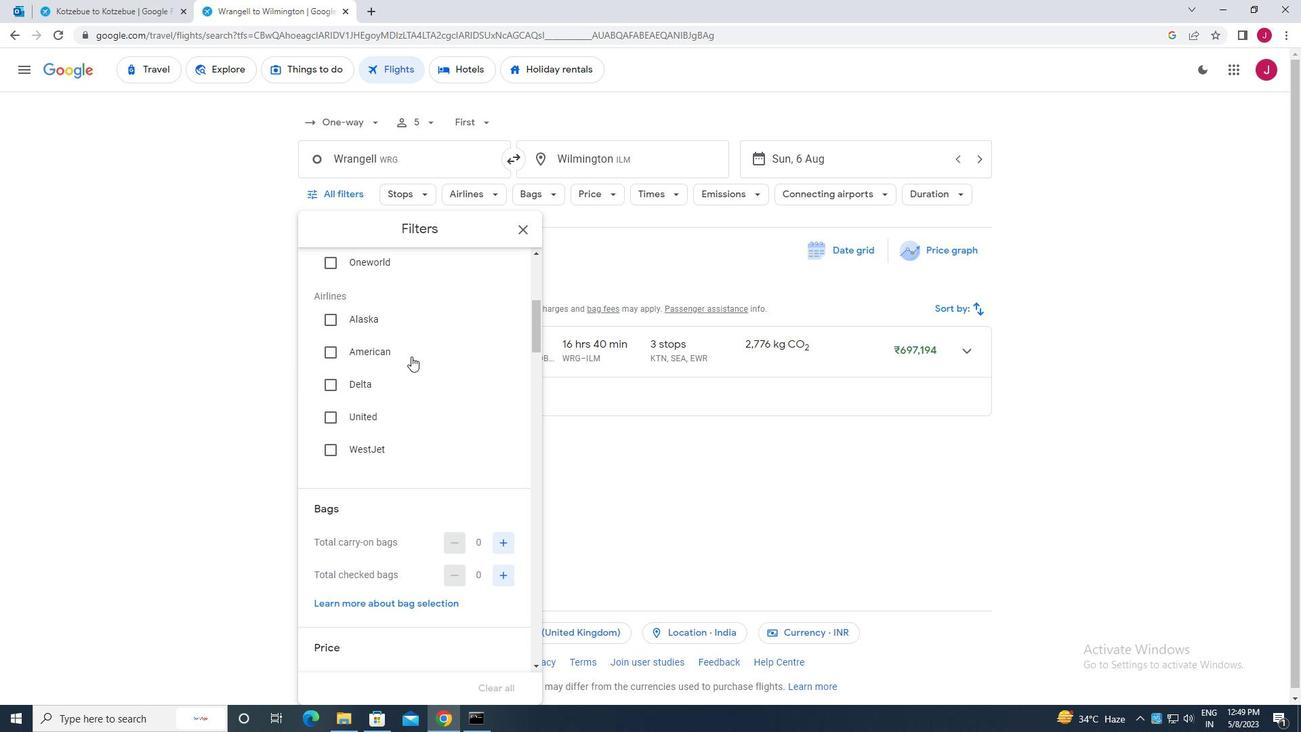 
Action: Mouse scrolled (411, 349) with delta (0, 0)
Screenshot: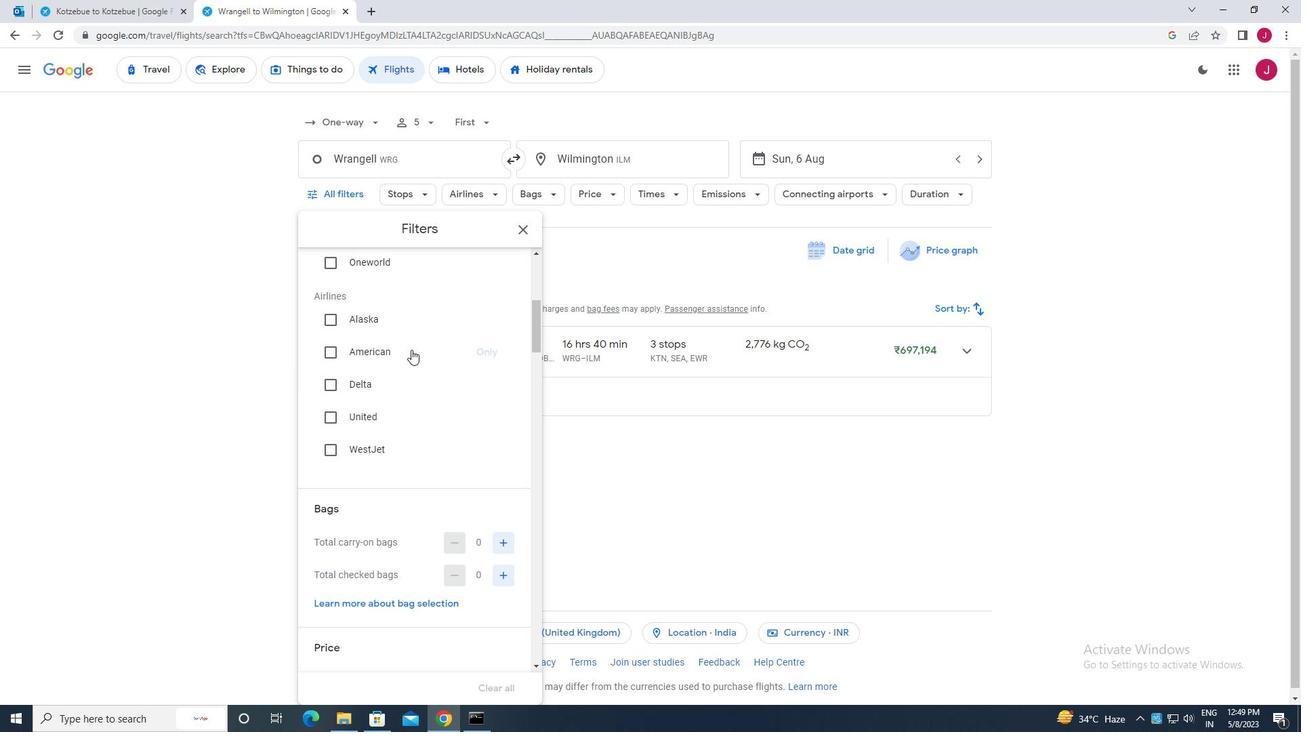 
Action: Mouse moved to (410, 349)
Screenshot: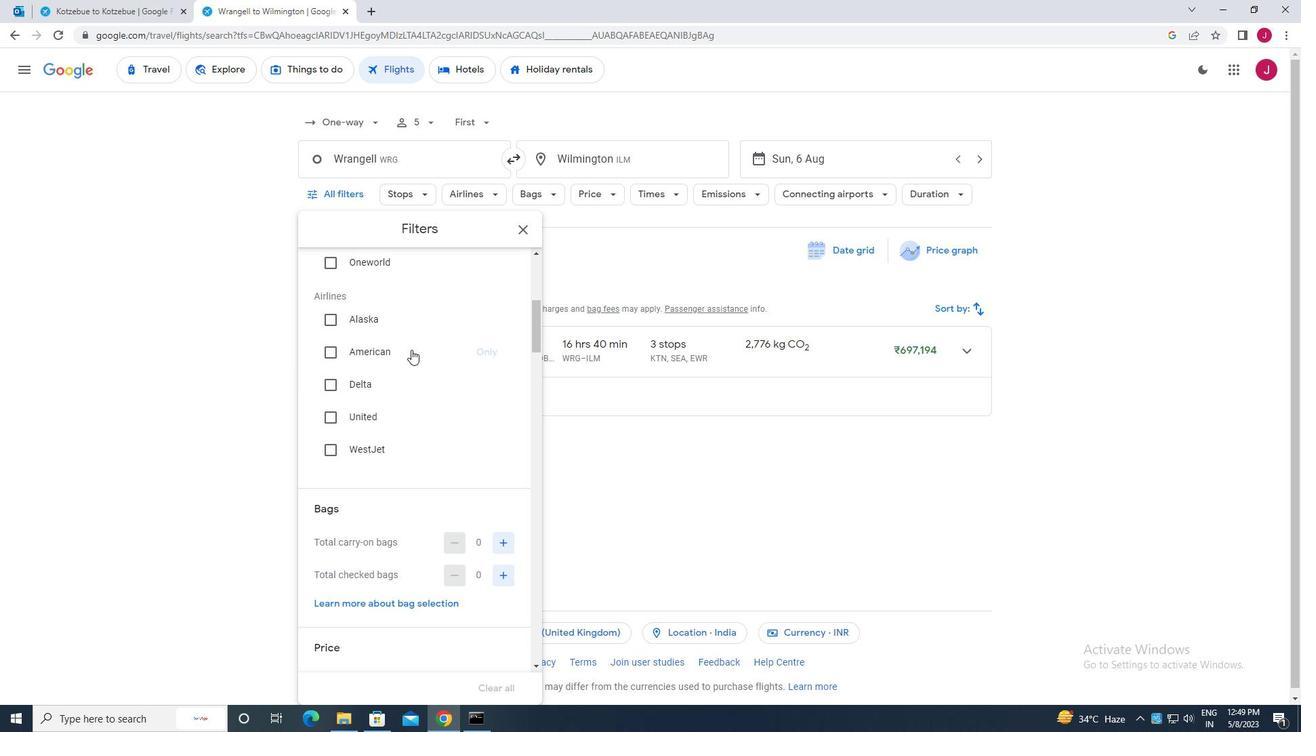 
Action: Mouse scrolled (410, 349) with delta (0, 0)
Screenshot: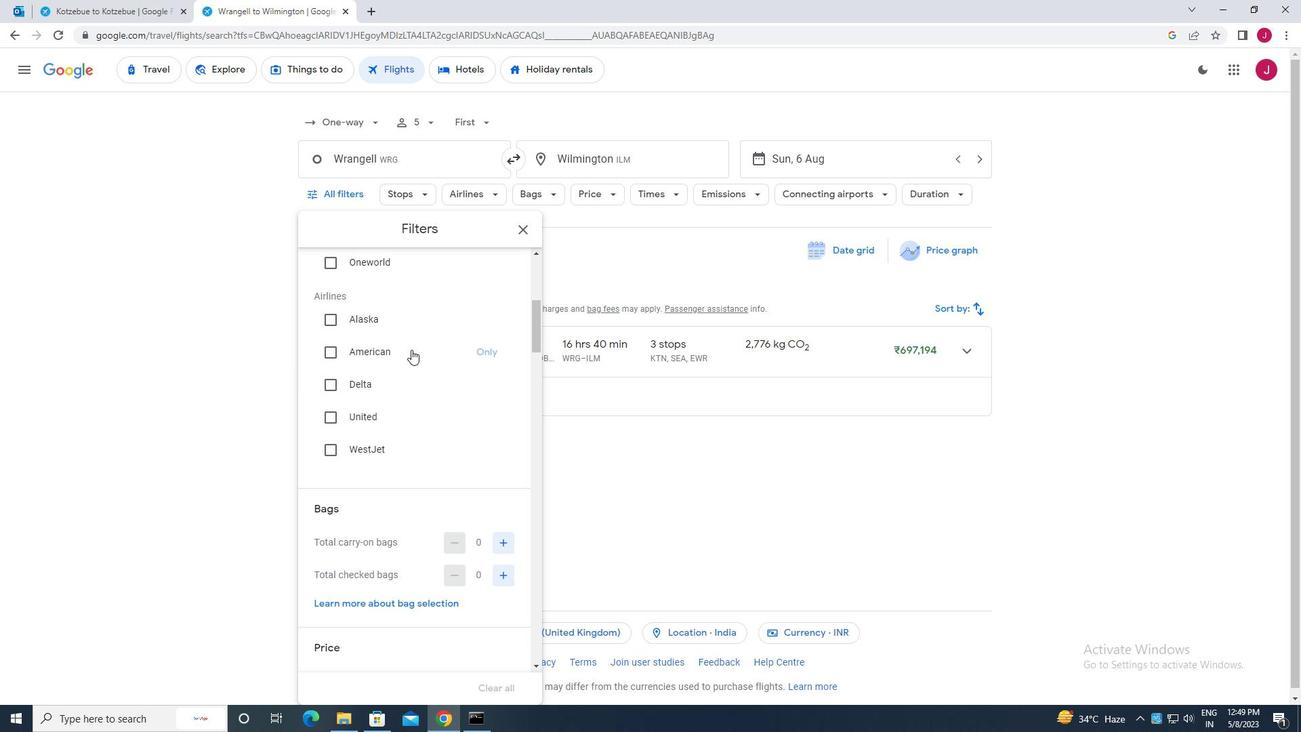 
Action: Mouse scrolled (410, 349) with delta (0, 0)
Screenshot: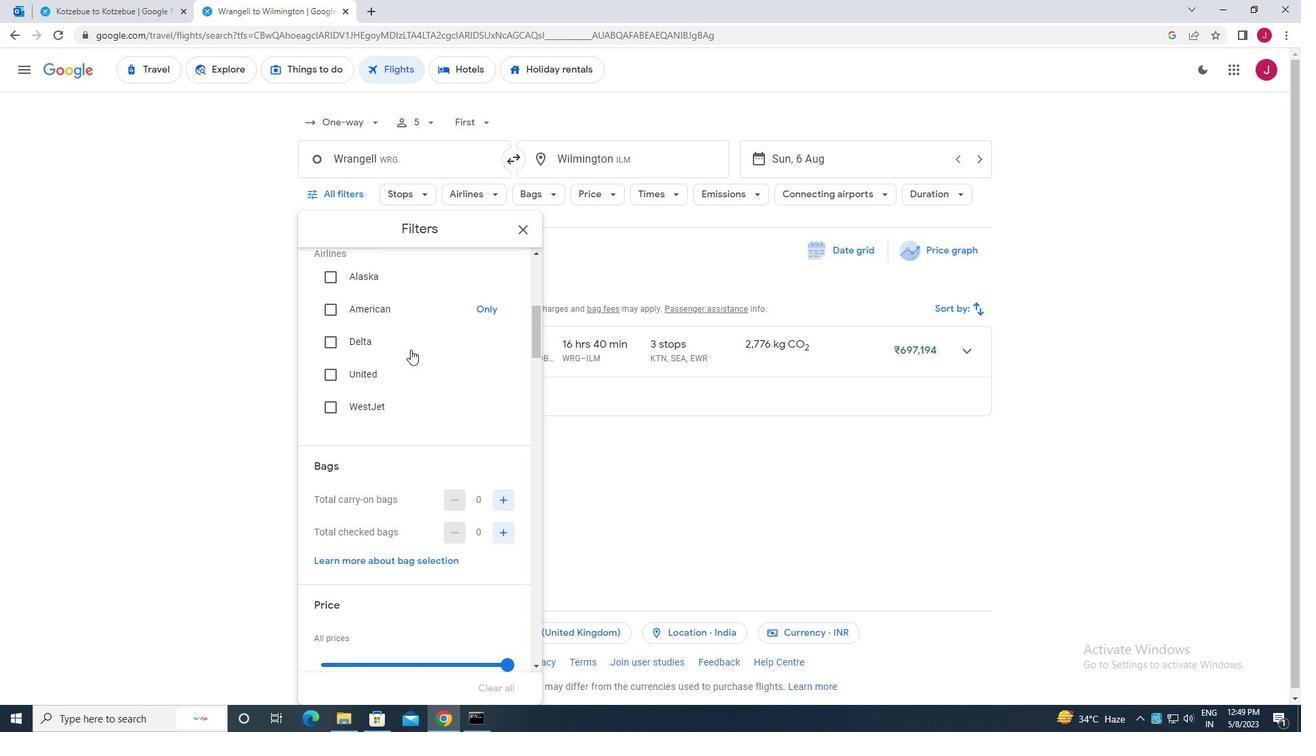
Action: Mouse moved to (508, 305)
Screenshot: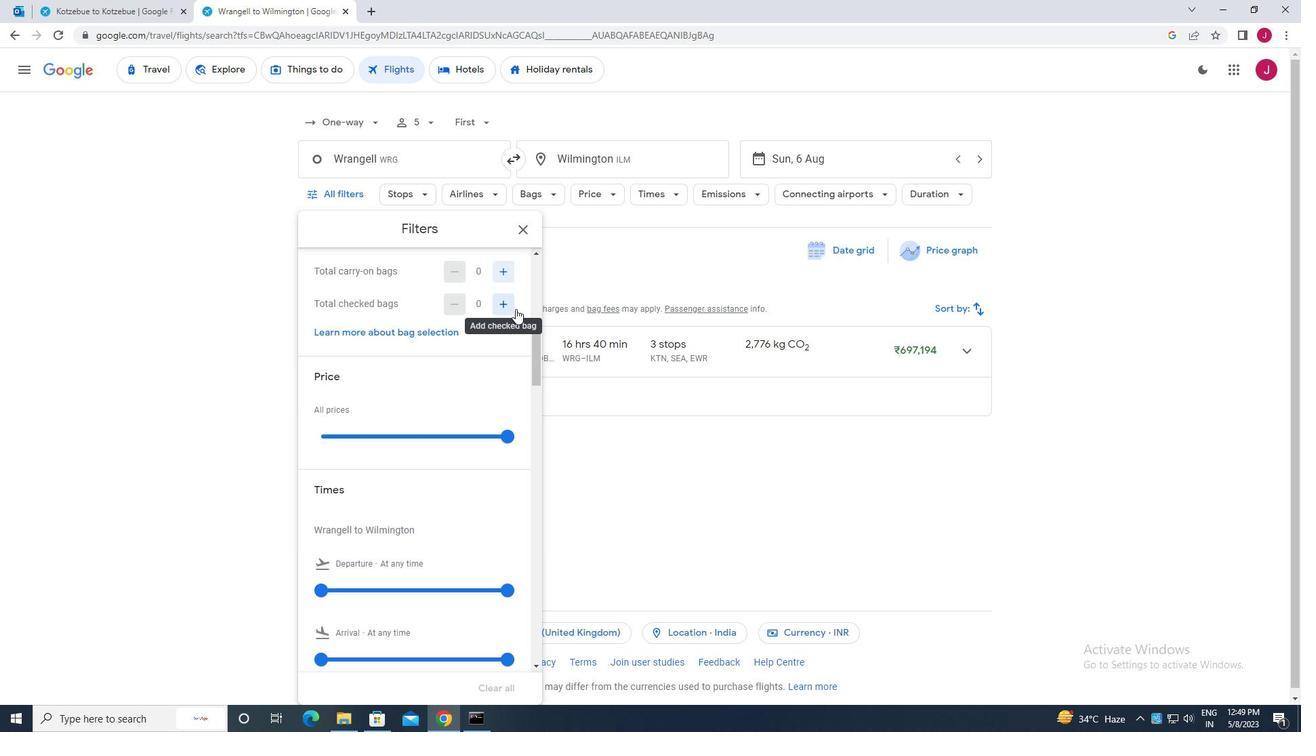 
Action: Mouse pressed left at (508, 305)
Screenshot: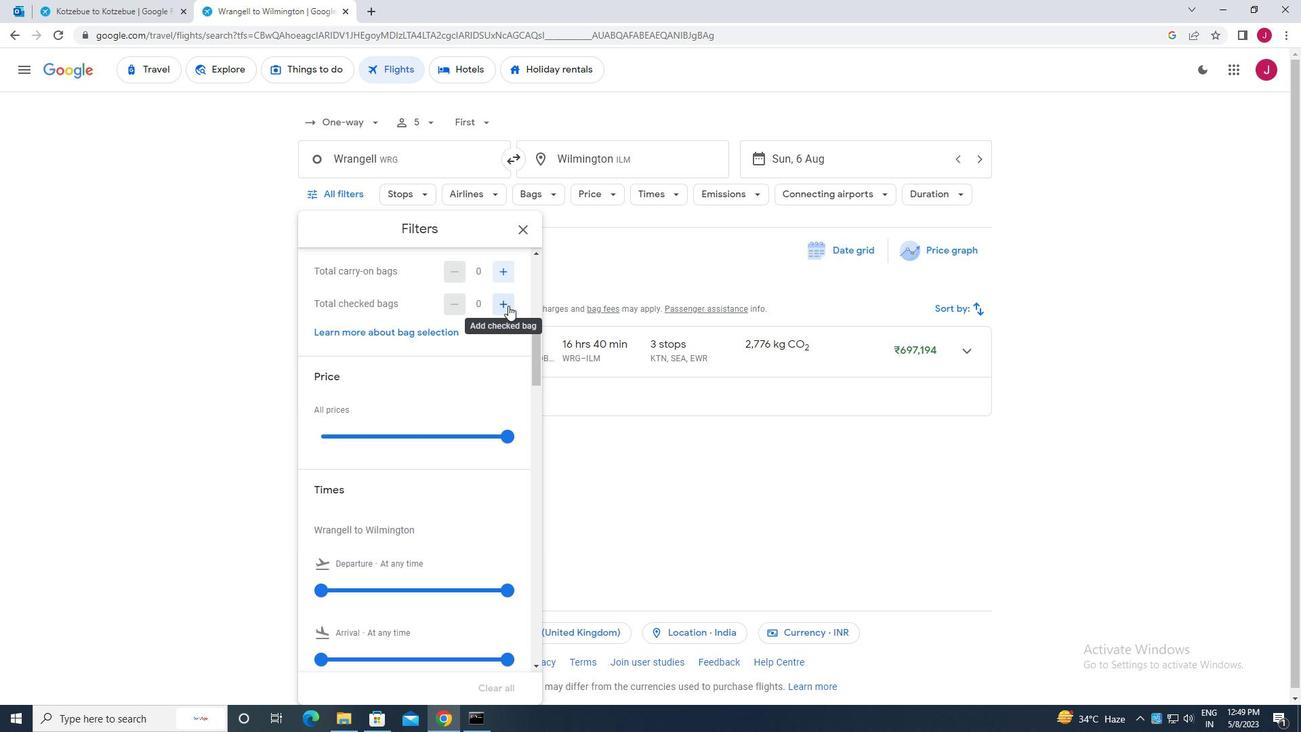 
Action: Mouse moved to (478, 321)
Screenshot: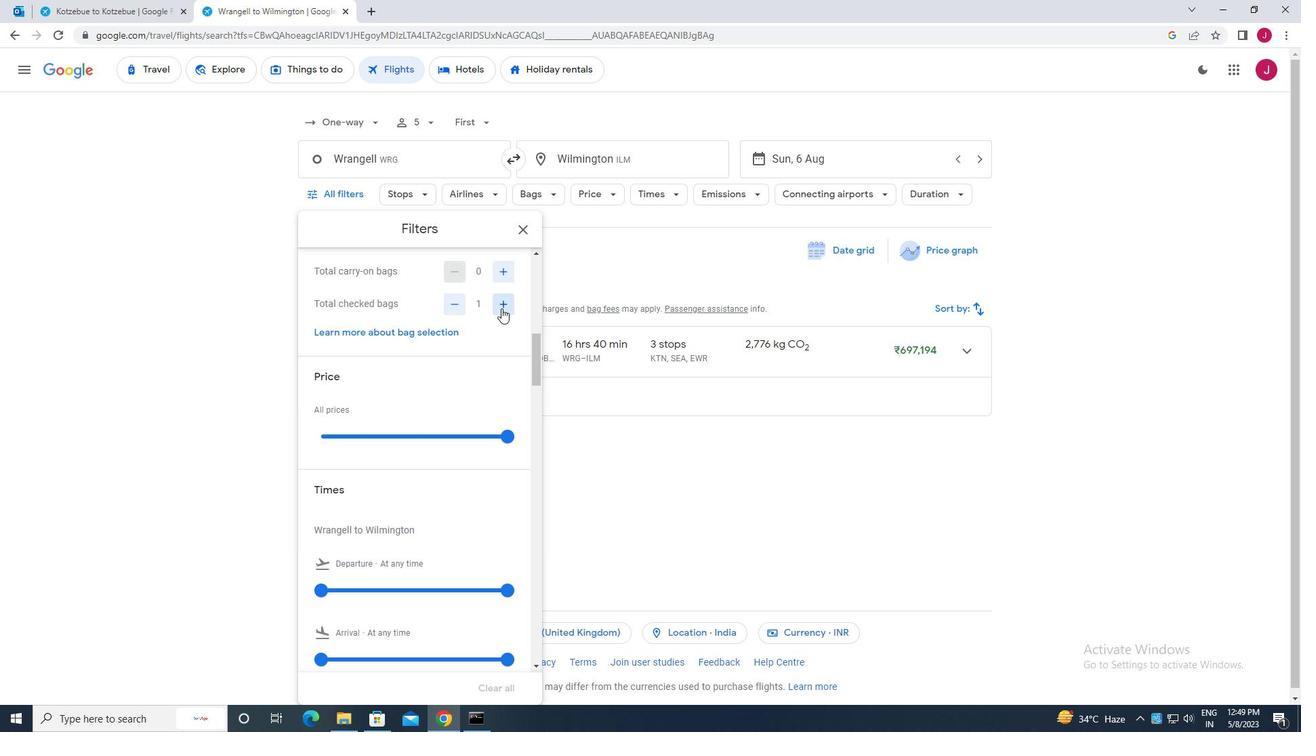 
Action: Mouse scrolled (478, 320) with delta (0, 0)
Screenshot: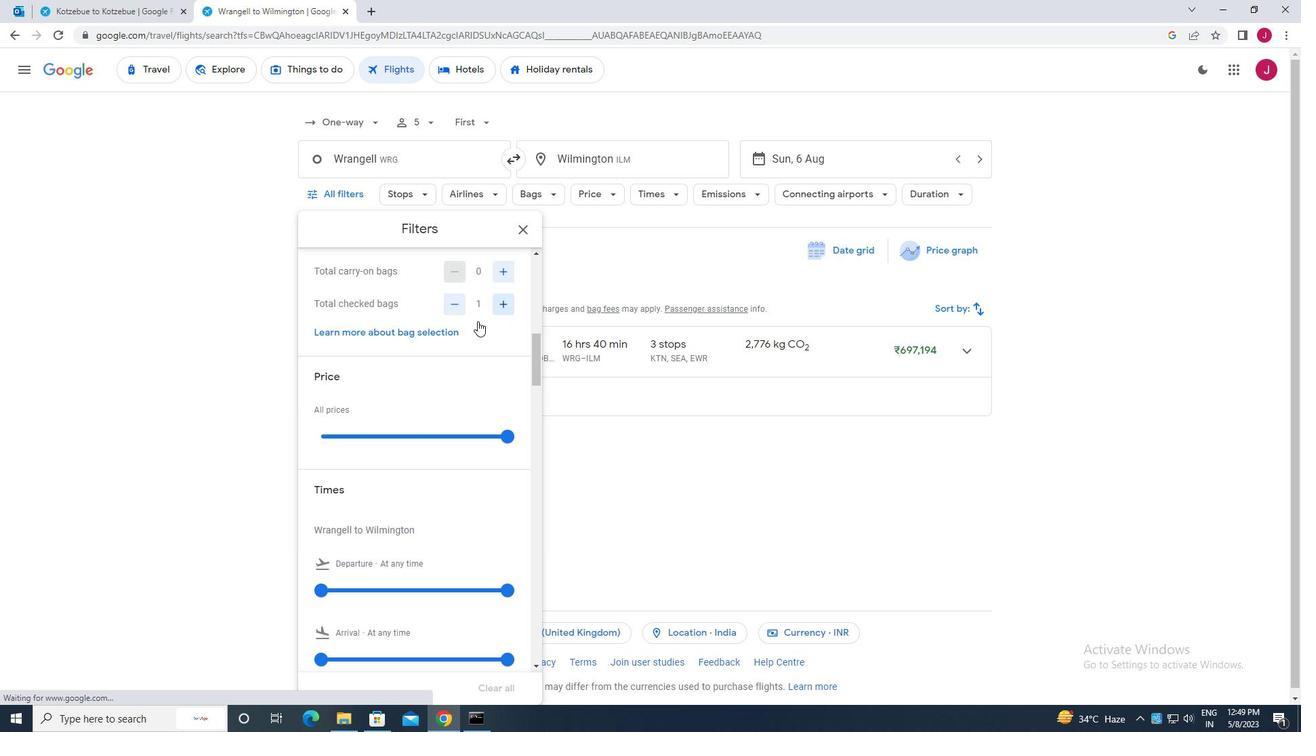 
Action: Mouse moved to (508, 368)
Screenshot: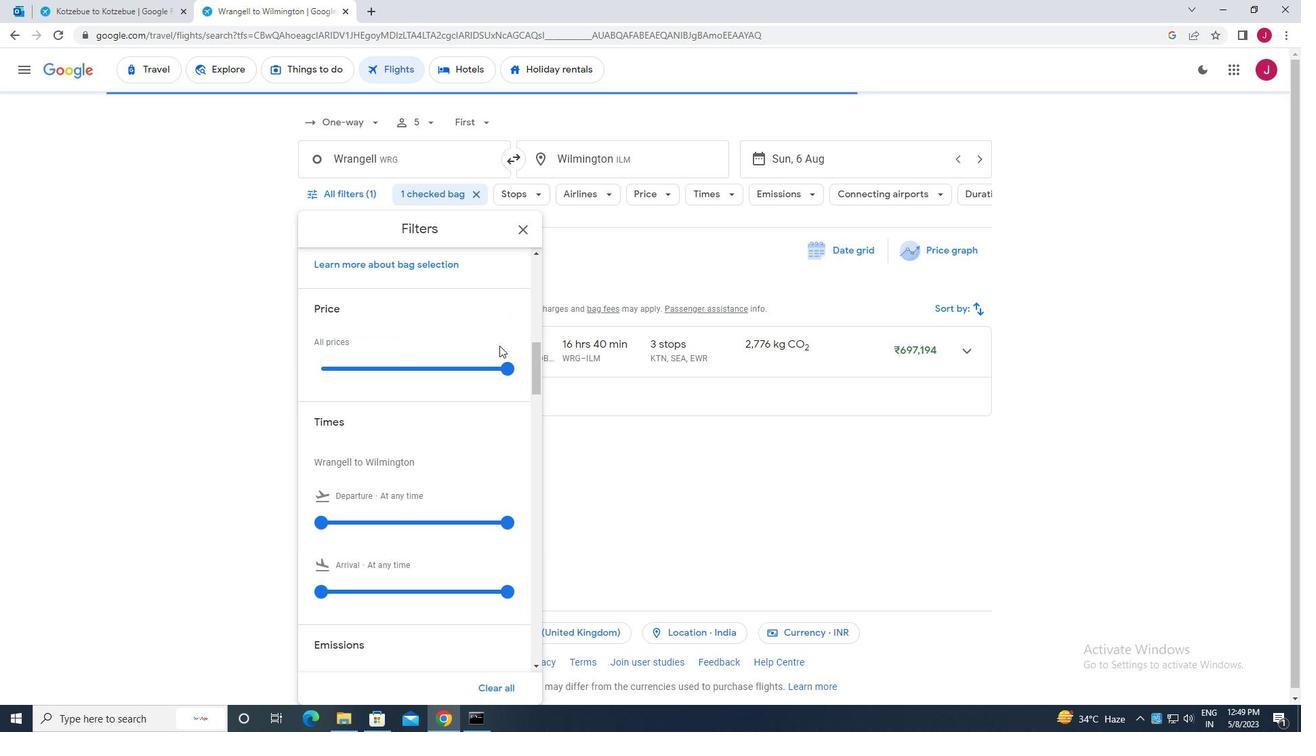 
Action: Mouse pressed left at (508, 368)
Screenshot: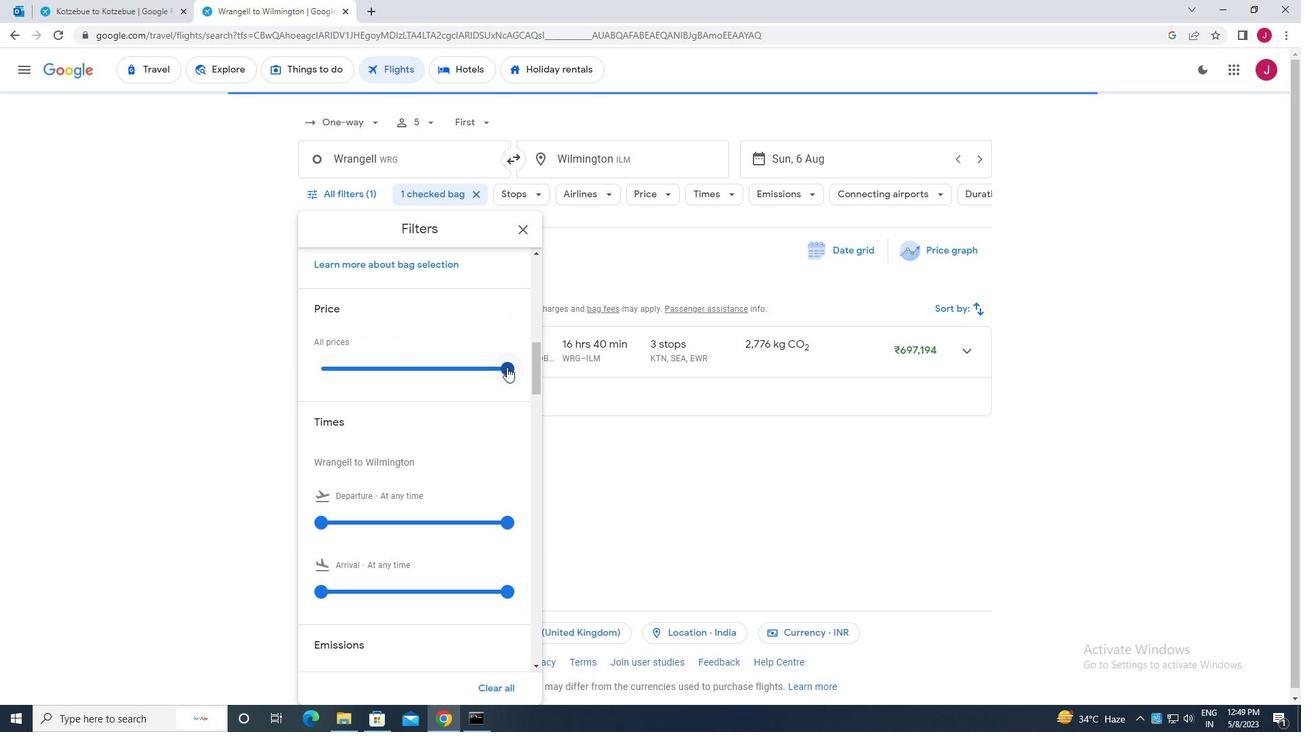
Action: Mouse moved to (507, 366)
Screenshot: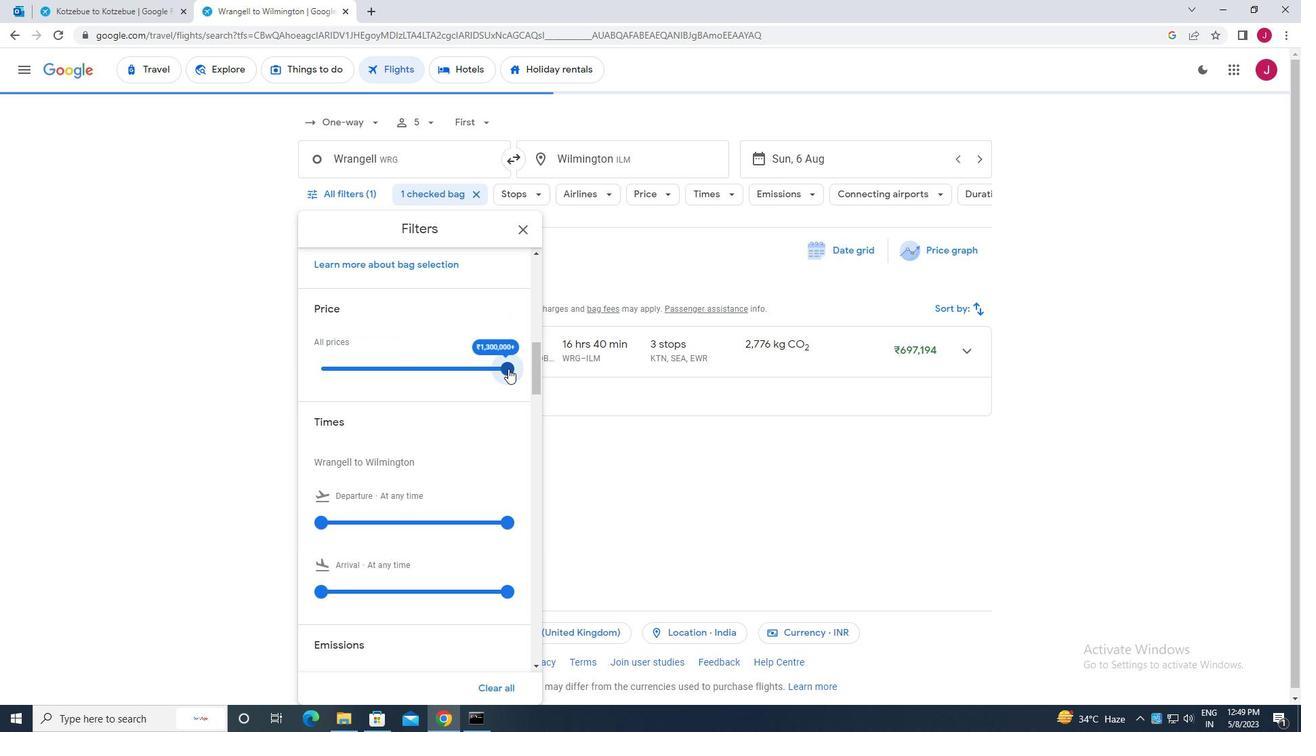 
Action: Mouse scrolled (507, 366) with delta (0, 0)
Screenshot: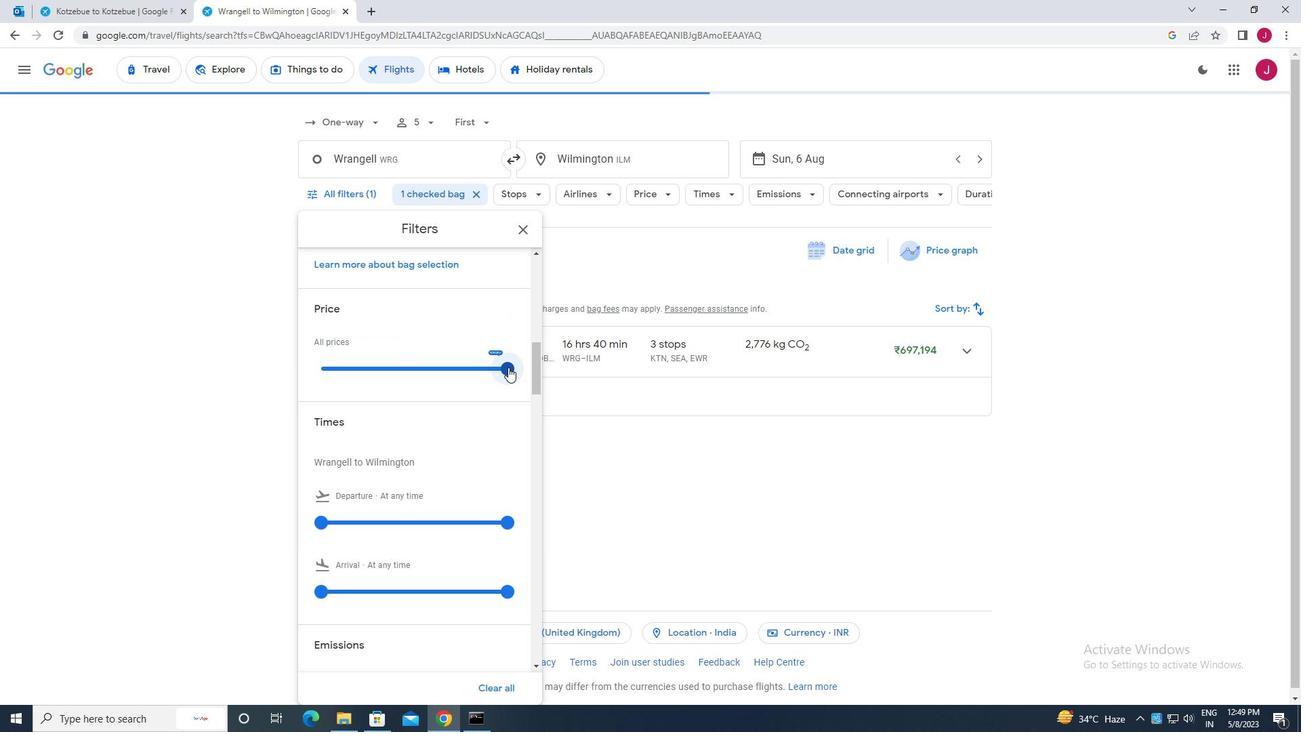 
Action: Mouse scrolled (507, 366) with delta (0, 0)
Screenshot: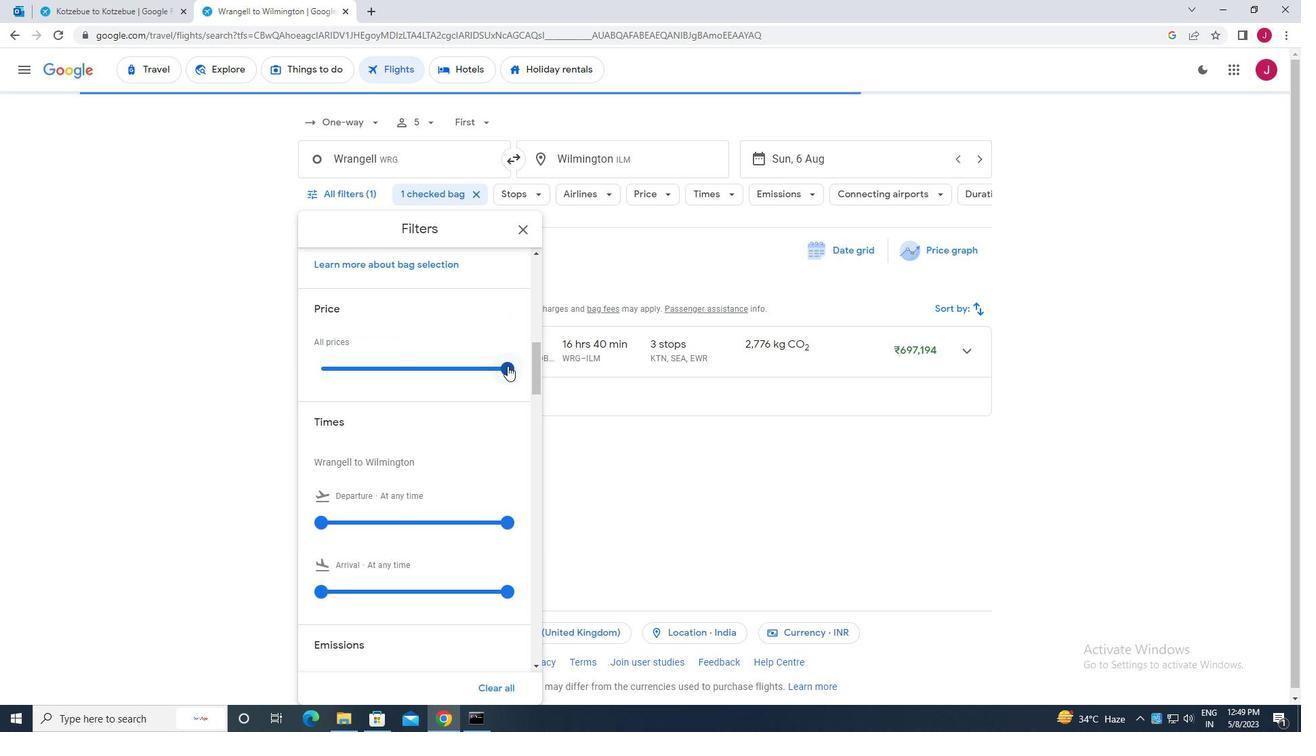 
Action: Mouse moved to (503, 378)
Screenshot: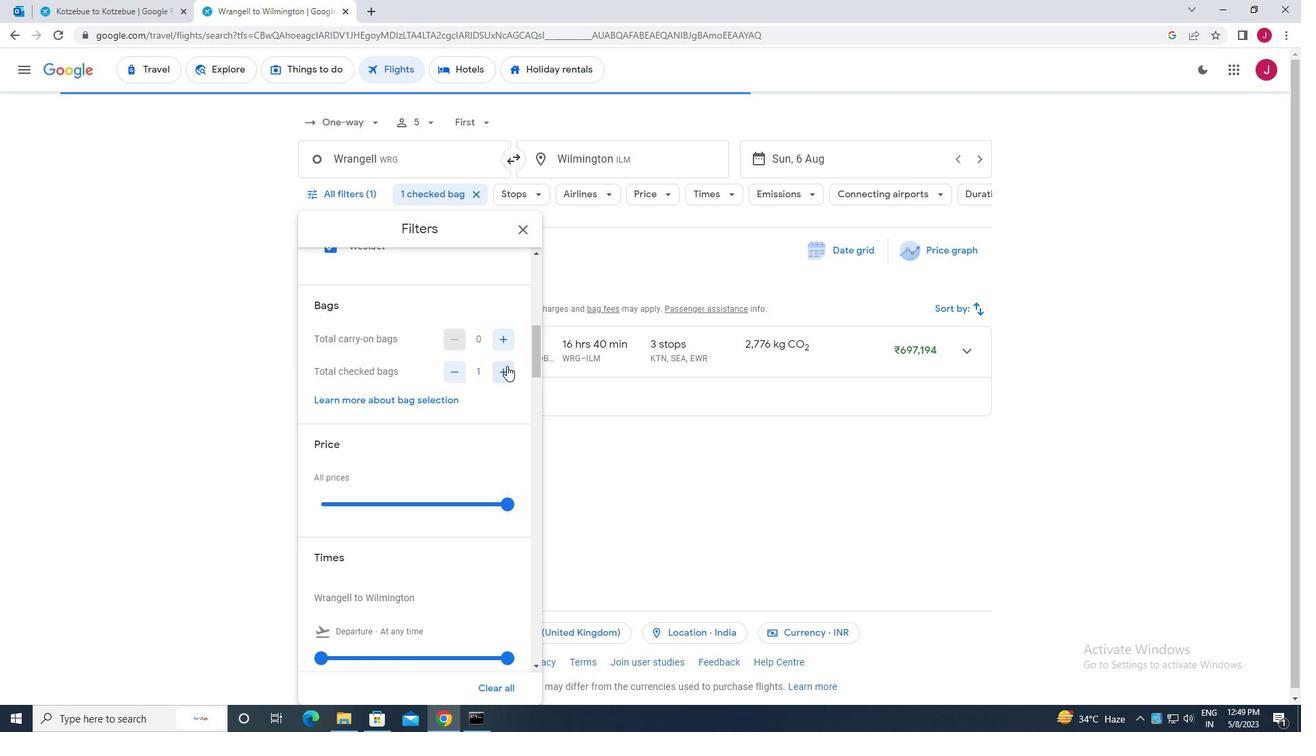 
Action: Mouse scrolled (503, 377) with delta (0, 0)
Screenshot: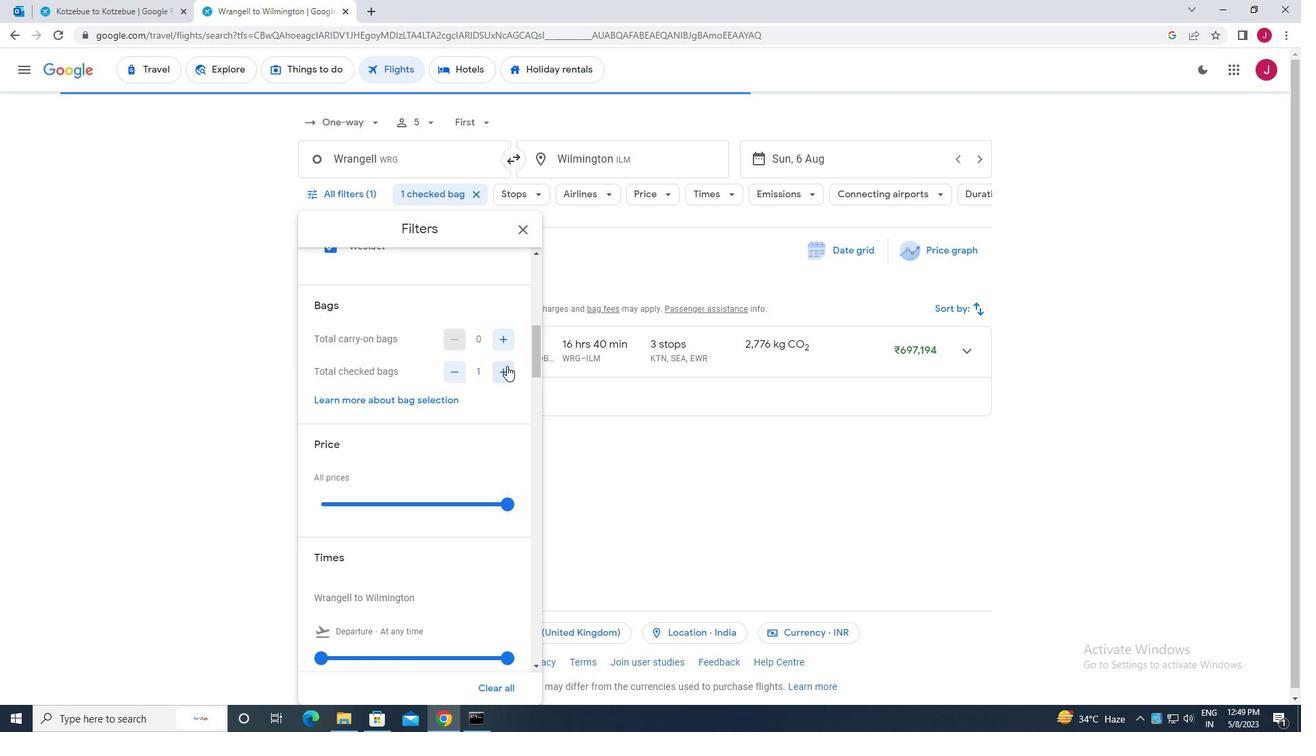 
Action: Mouse moved to (503, 379)
Screenshot: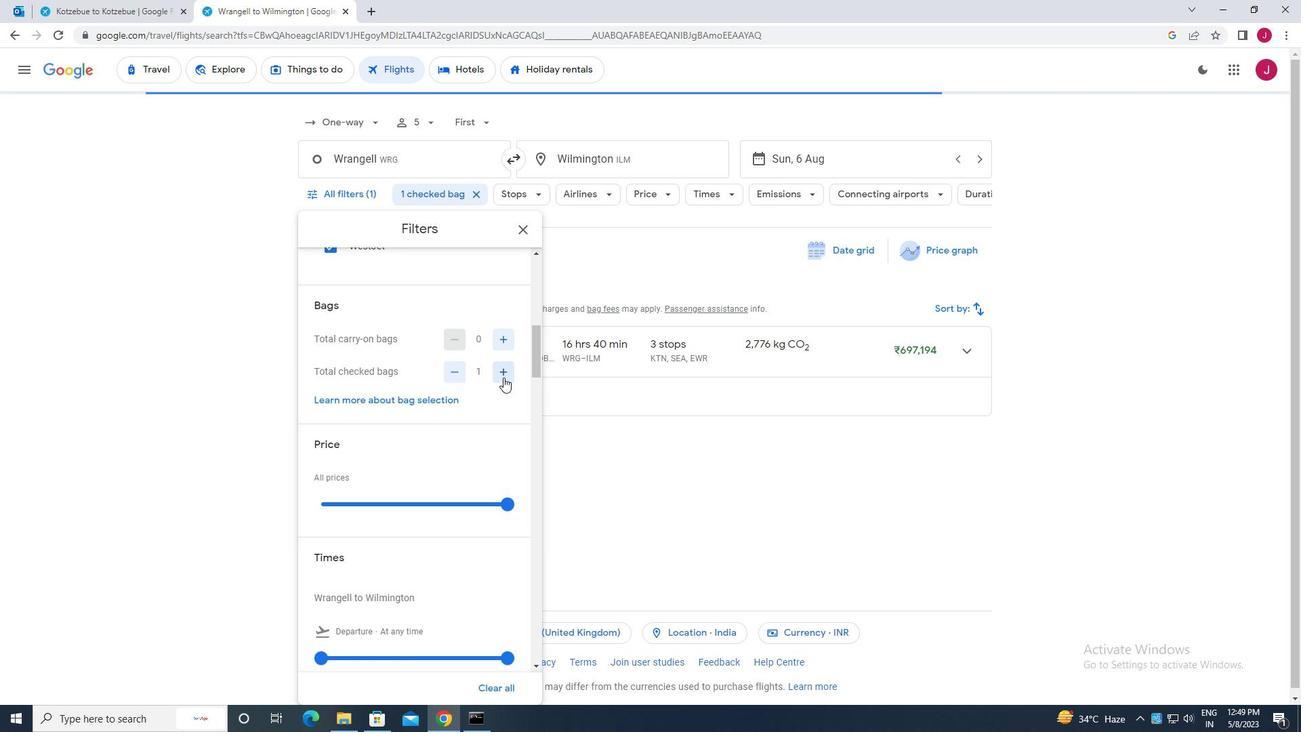 
Action: Mouse scrolled (503, 378) with delta (0, 0)
Screenshot: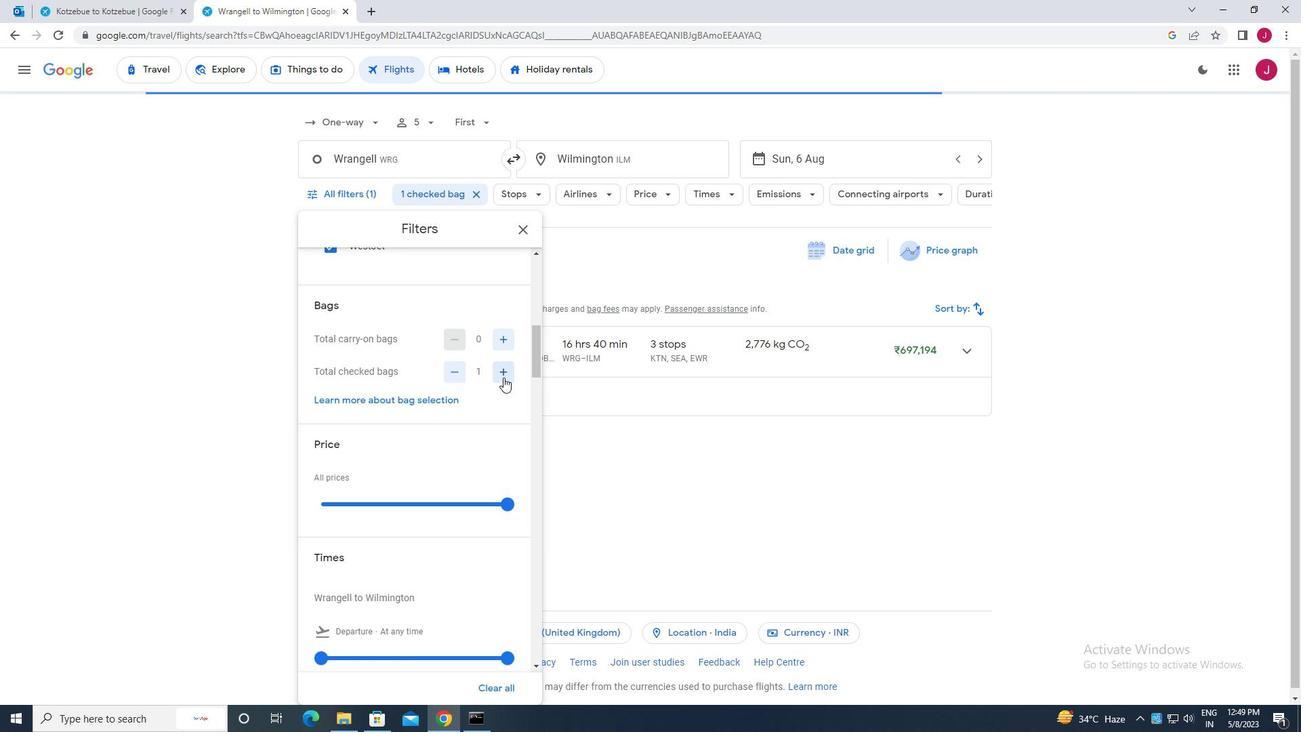 
Action: Mouse moved to (507, 362)
Screenshot: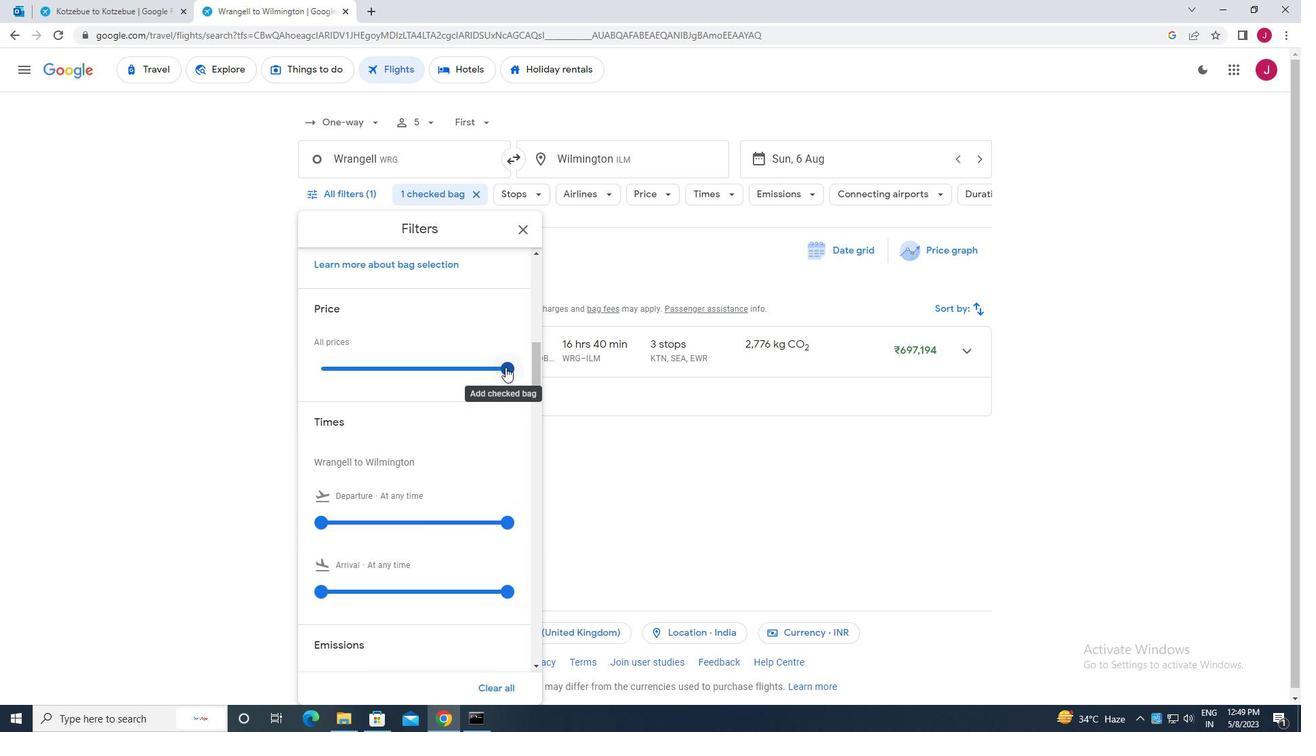 
Action: Mouse pressed left at (507, 362)
Screenshot: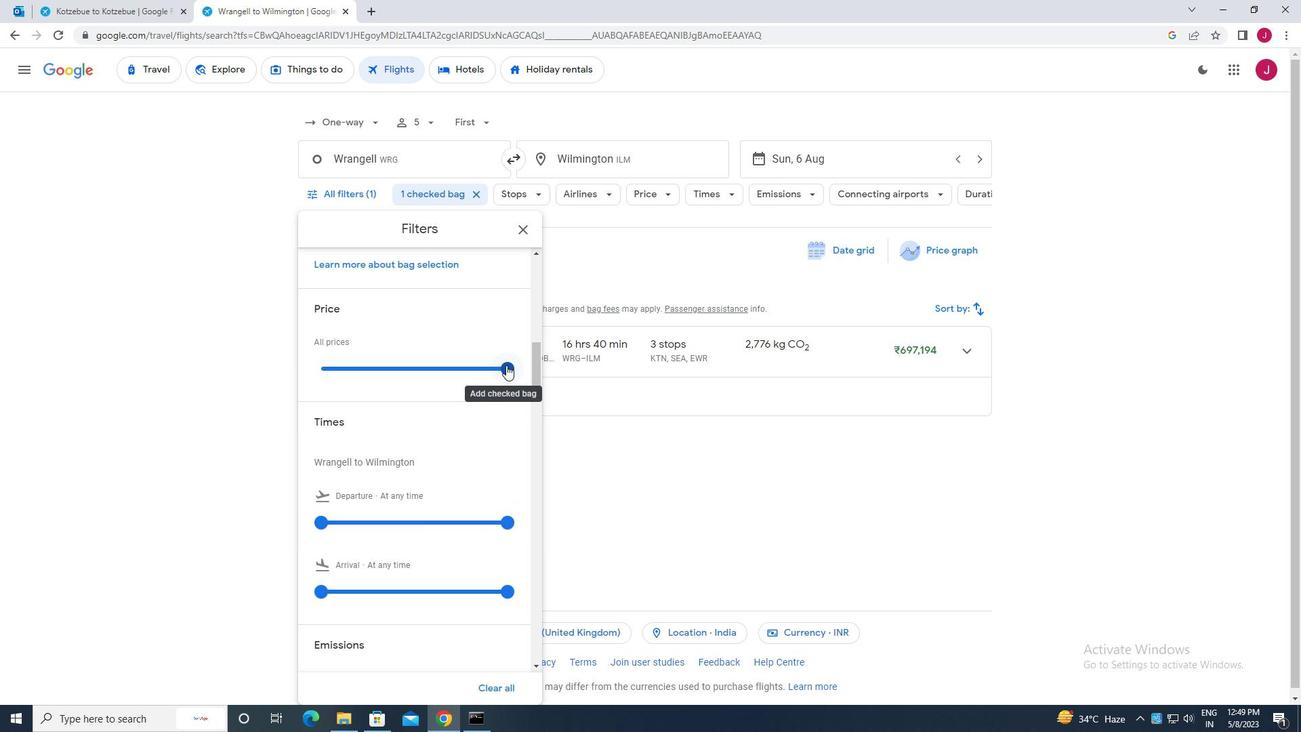 
Action: Mouse moved to (376, 372)
Screenshot: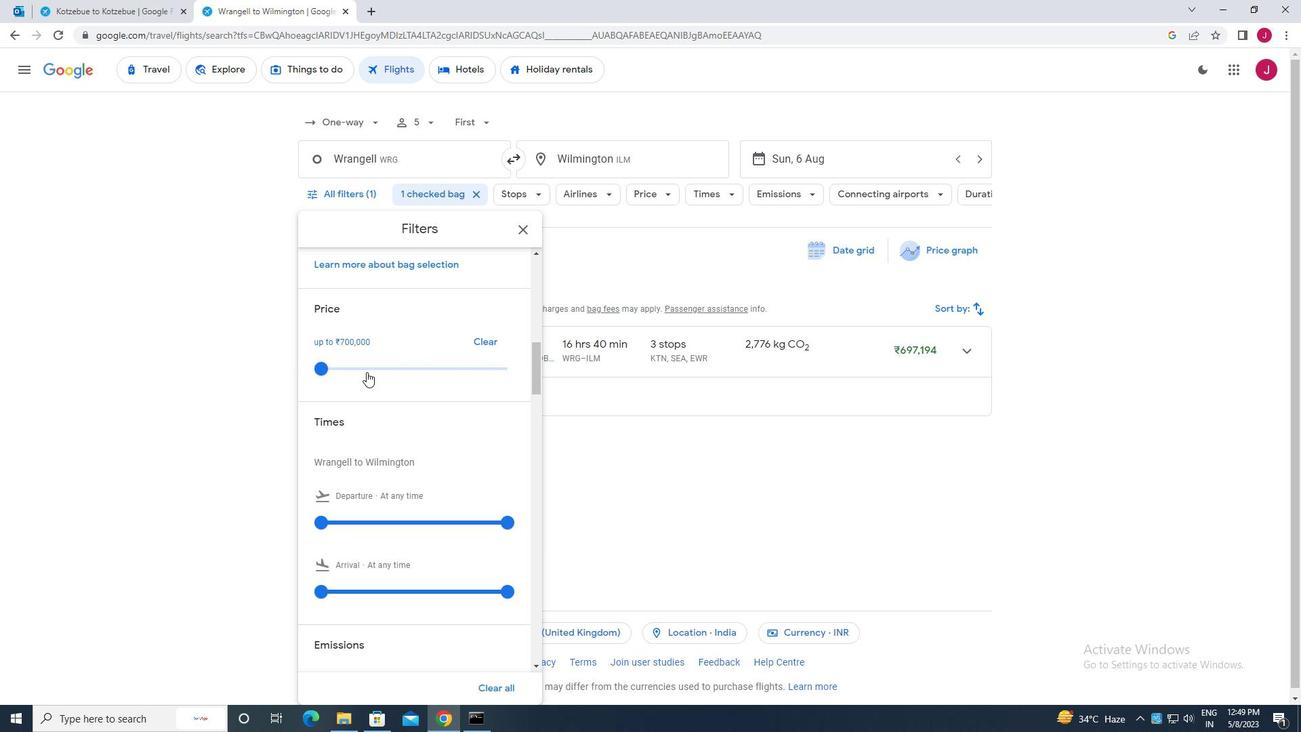 
Action: Mouse scrolled (376, 371) with delta (0, 0)
Screenshot: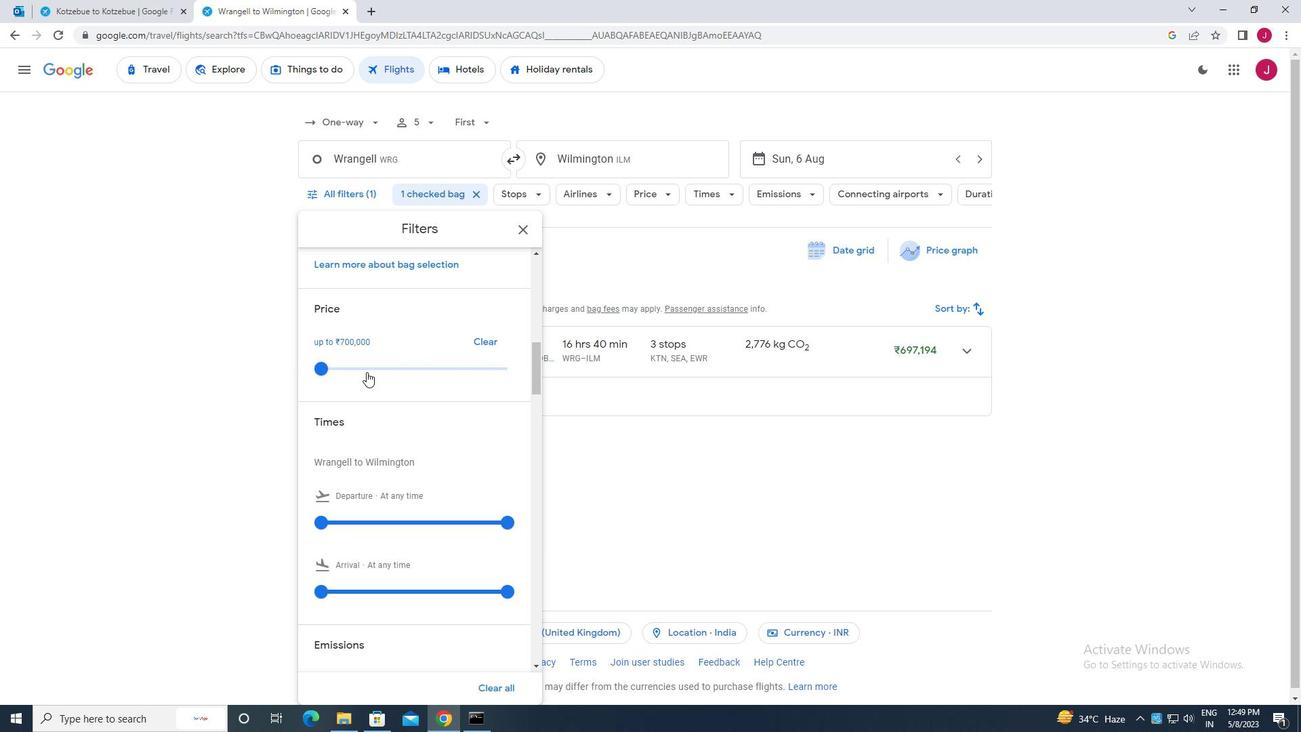 
Action: Mouse scrolled (376, 371) with delta (0, 0)
Screenshot: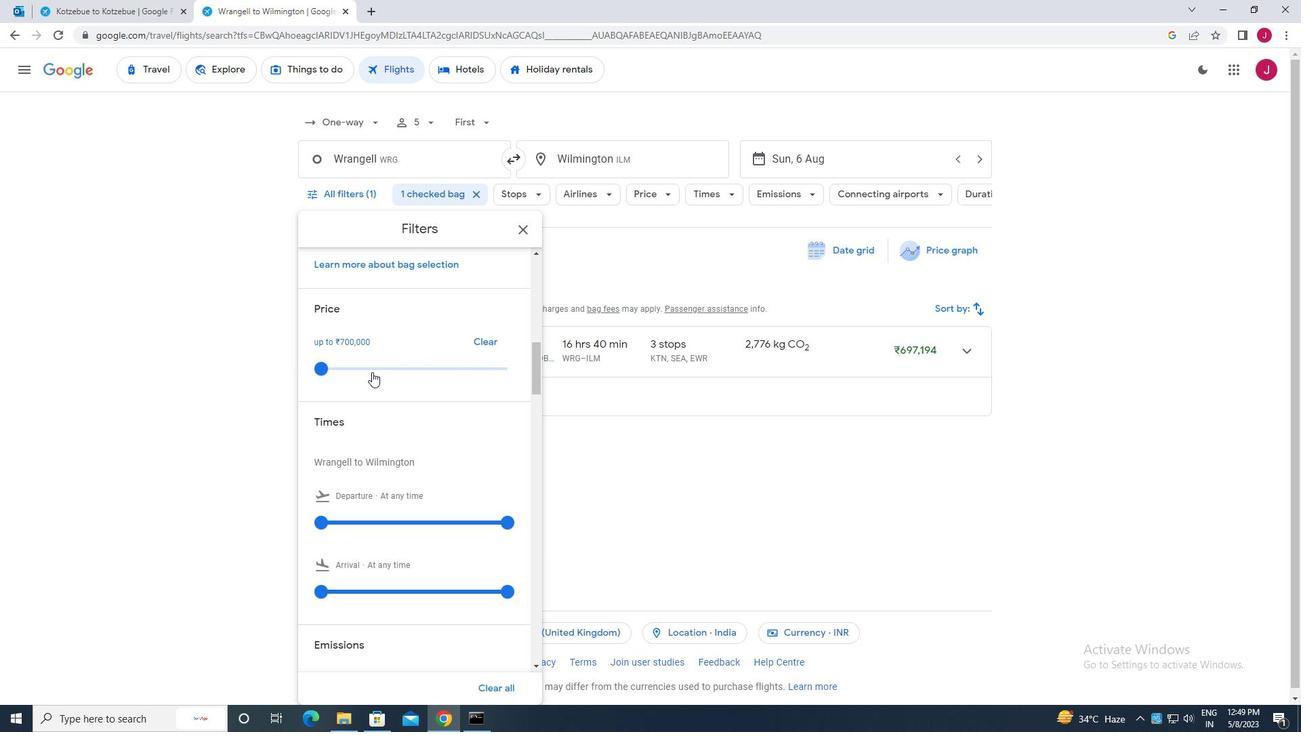 
Action: Mouse scrolled (376, 371) with delta (0, 0)
Screenshot: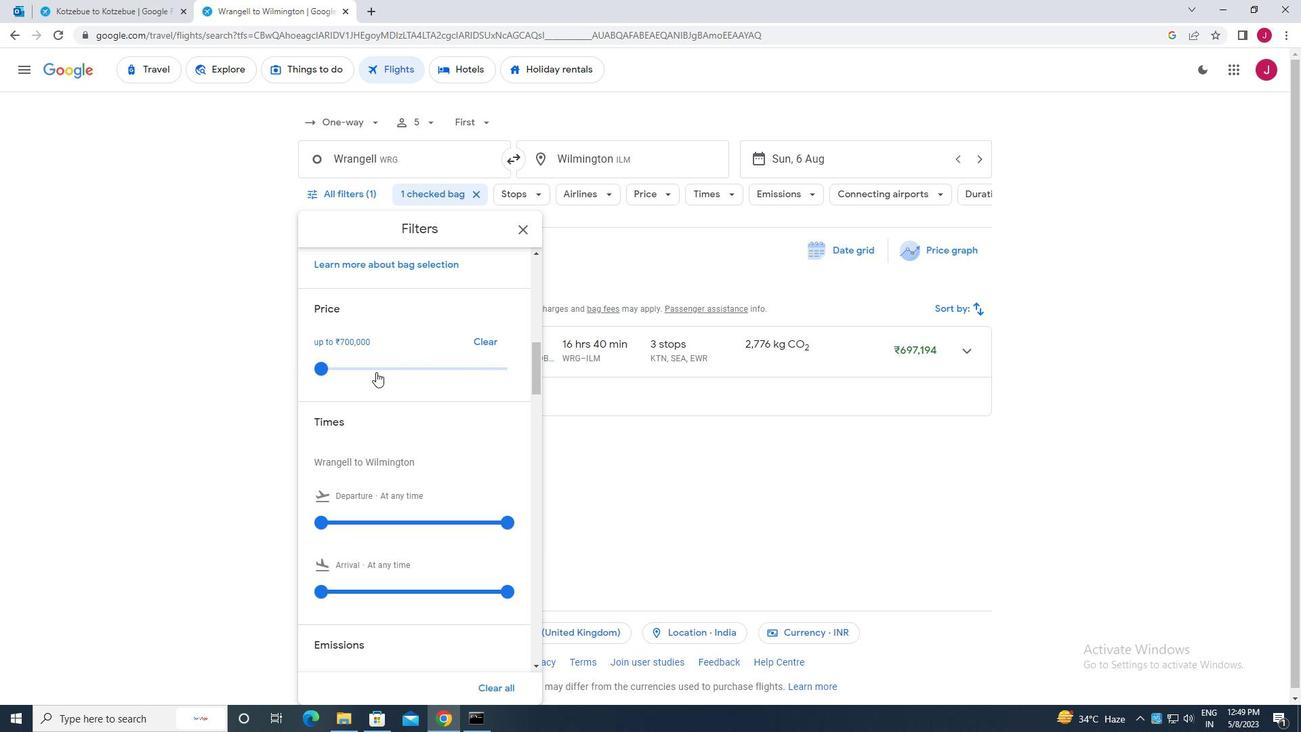 
Action: Mouse moved to (318, 321)
Screenshot: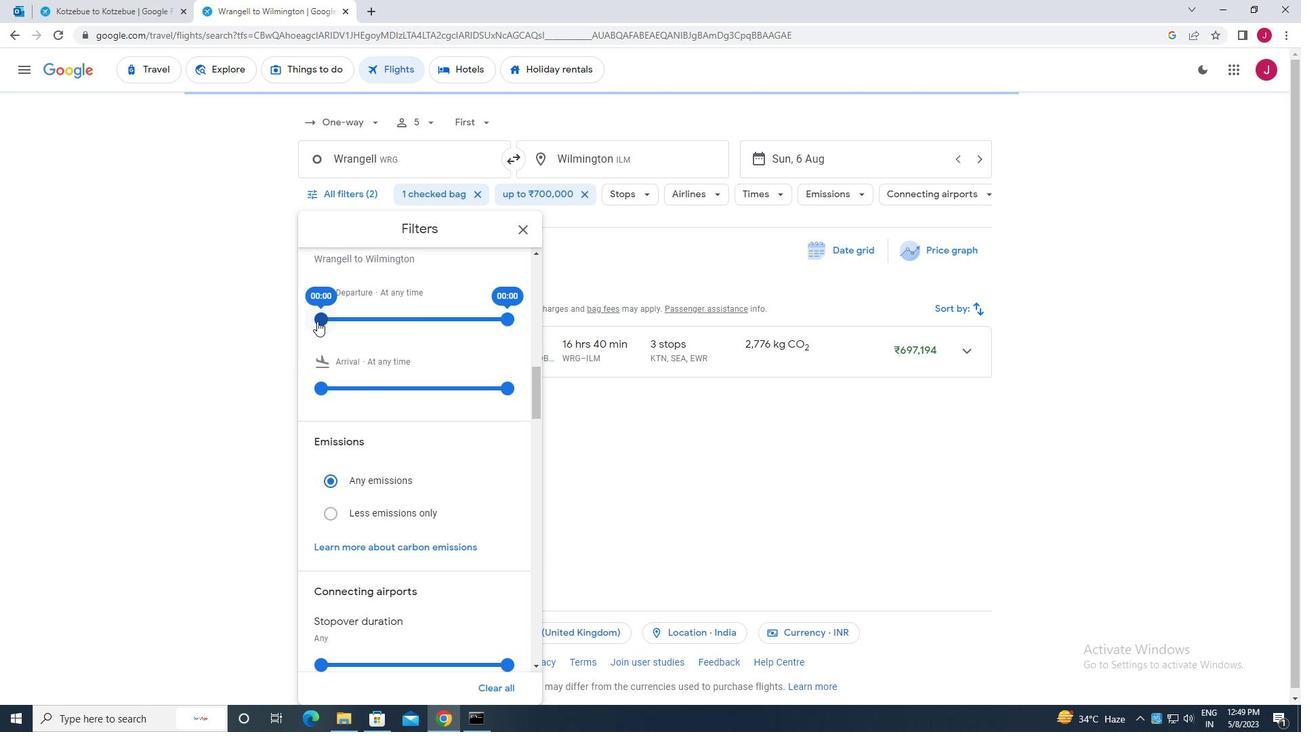 
Action: Mouse pressed left at (318, 321)
Screenshot: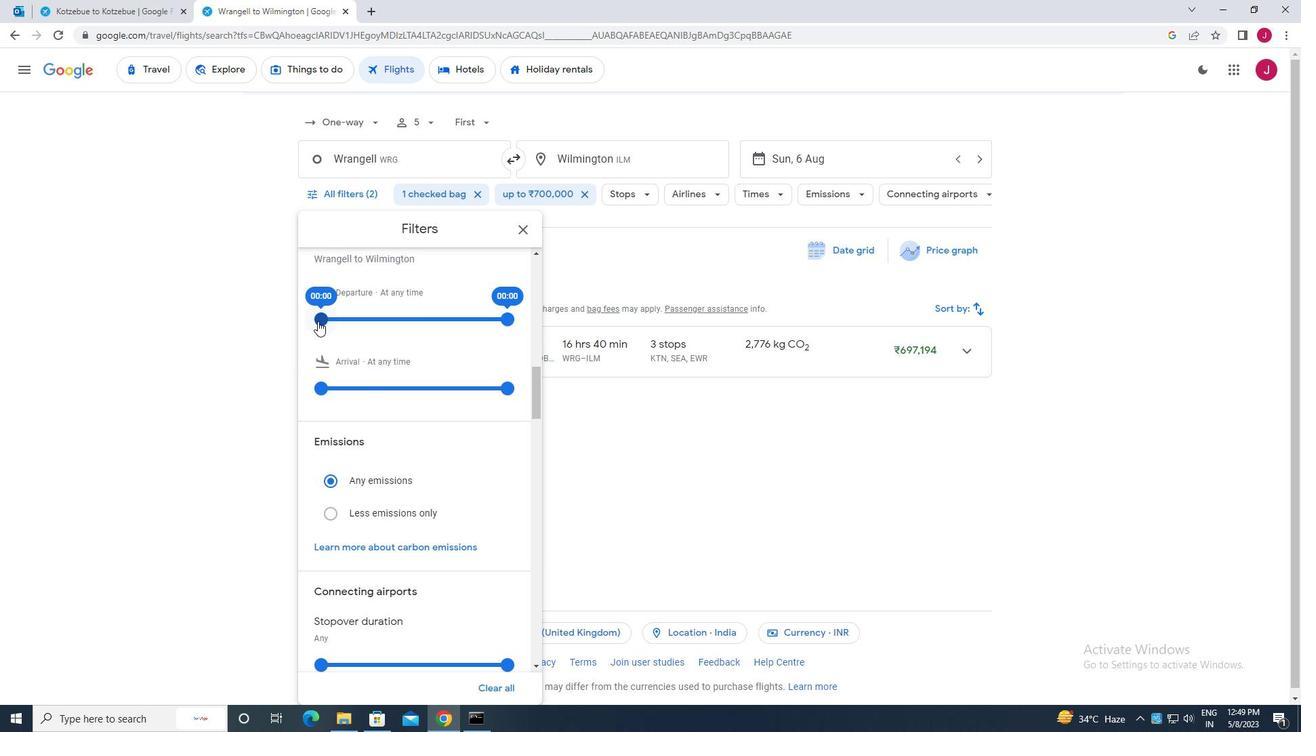 
Action: Mouse moved to (521, 233)
Screenshot: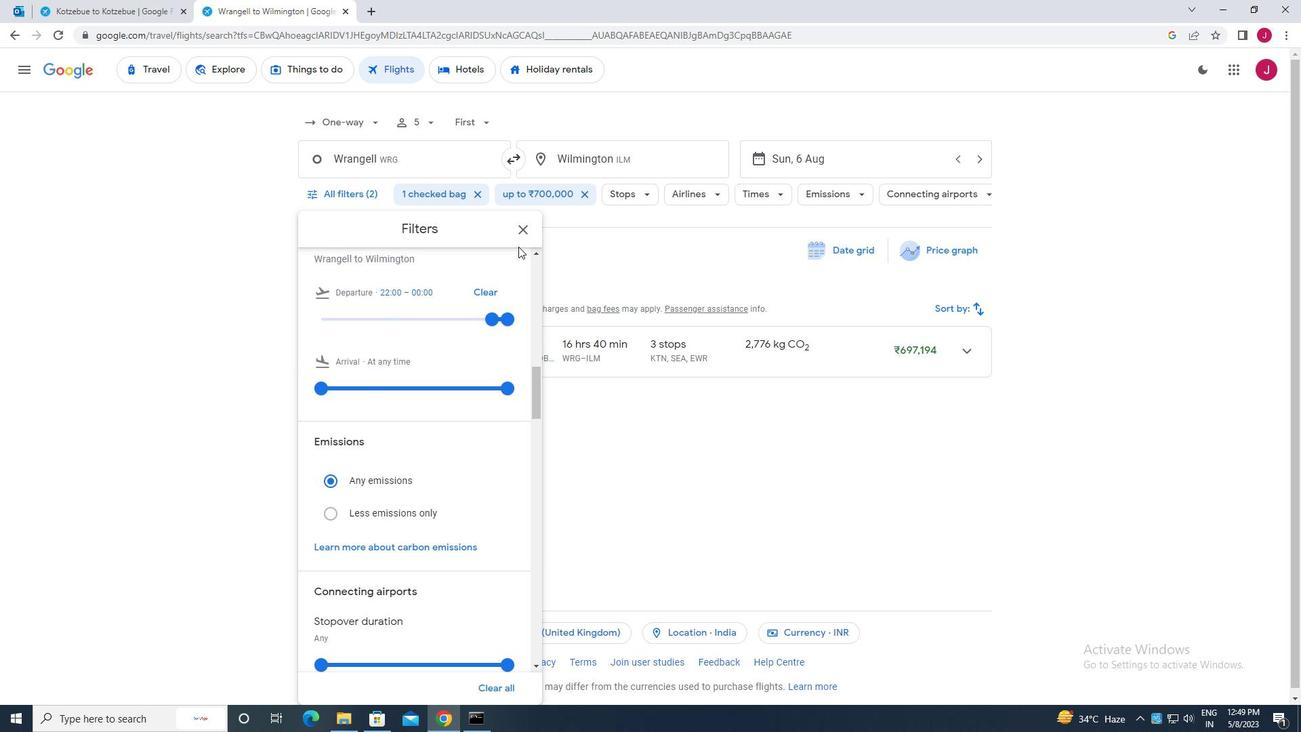 
Action: Mouse pressed left at (521, 233)
Screenshot: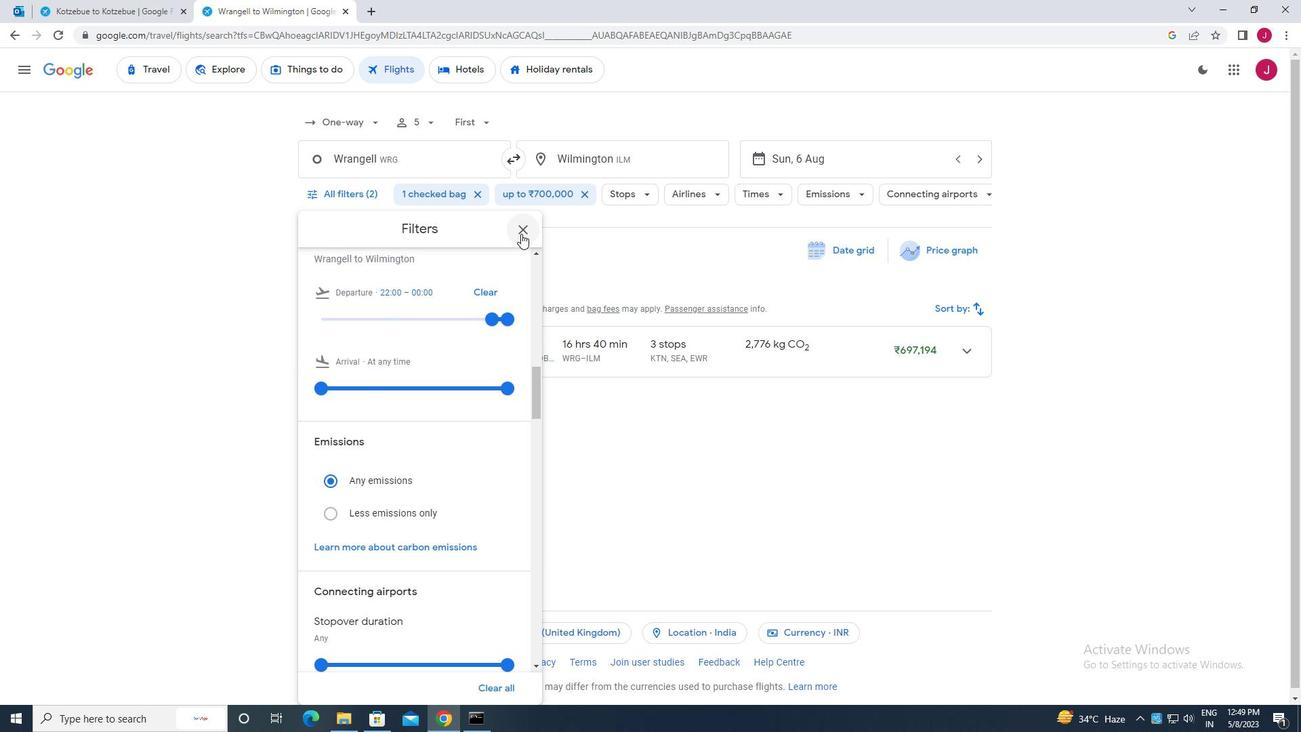 
